 Task: Find connections with filter location Jalālābād with filter topic #Socialentrepreneurshipwith filter profile language Spanish with filter current company ExxonMobil with filter school Smt.Kashibai Navale college of Engineering with filter industry Political Organizations with filter service category Financial Accounting with filter keywords title Program Manager
Action: Mouse moved to (679, 88)
Screenshot: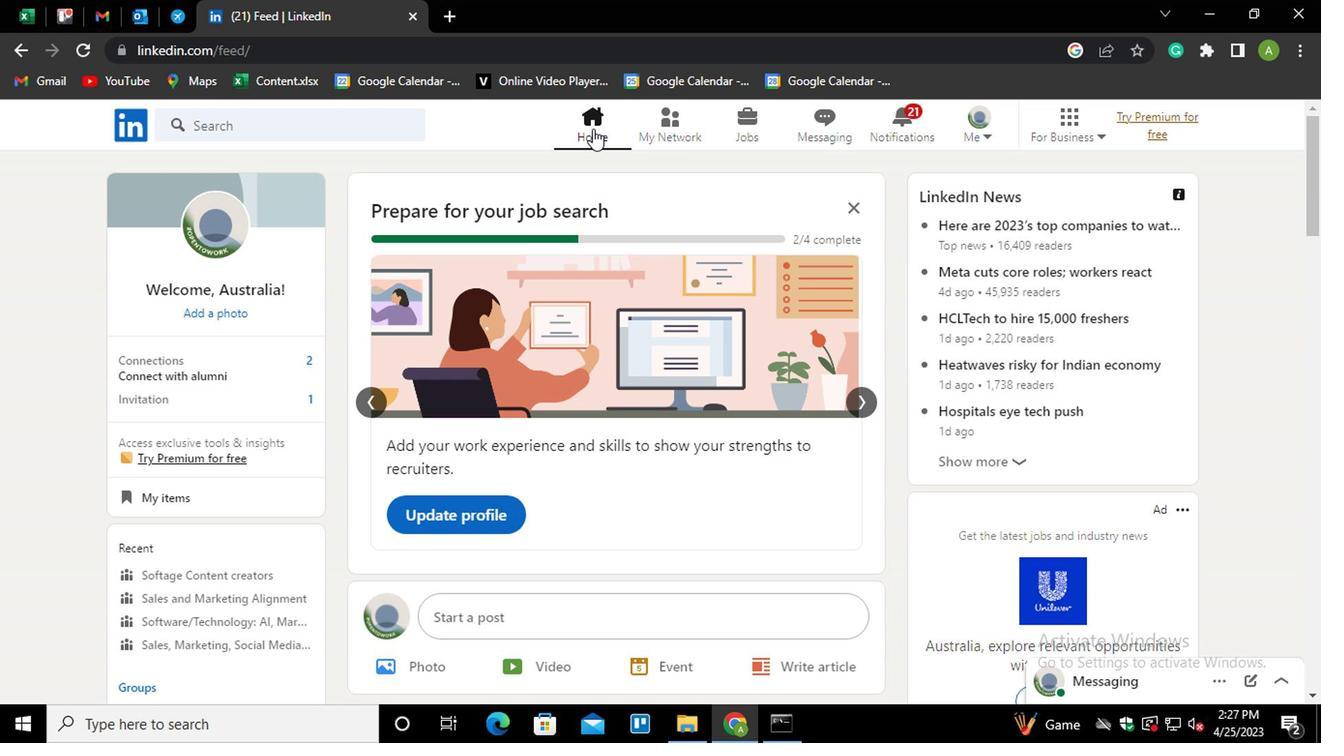 
Action: Mouse pressed left at (679, 88)
Screenshot: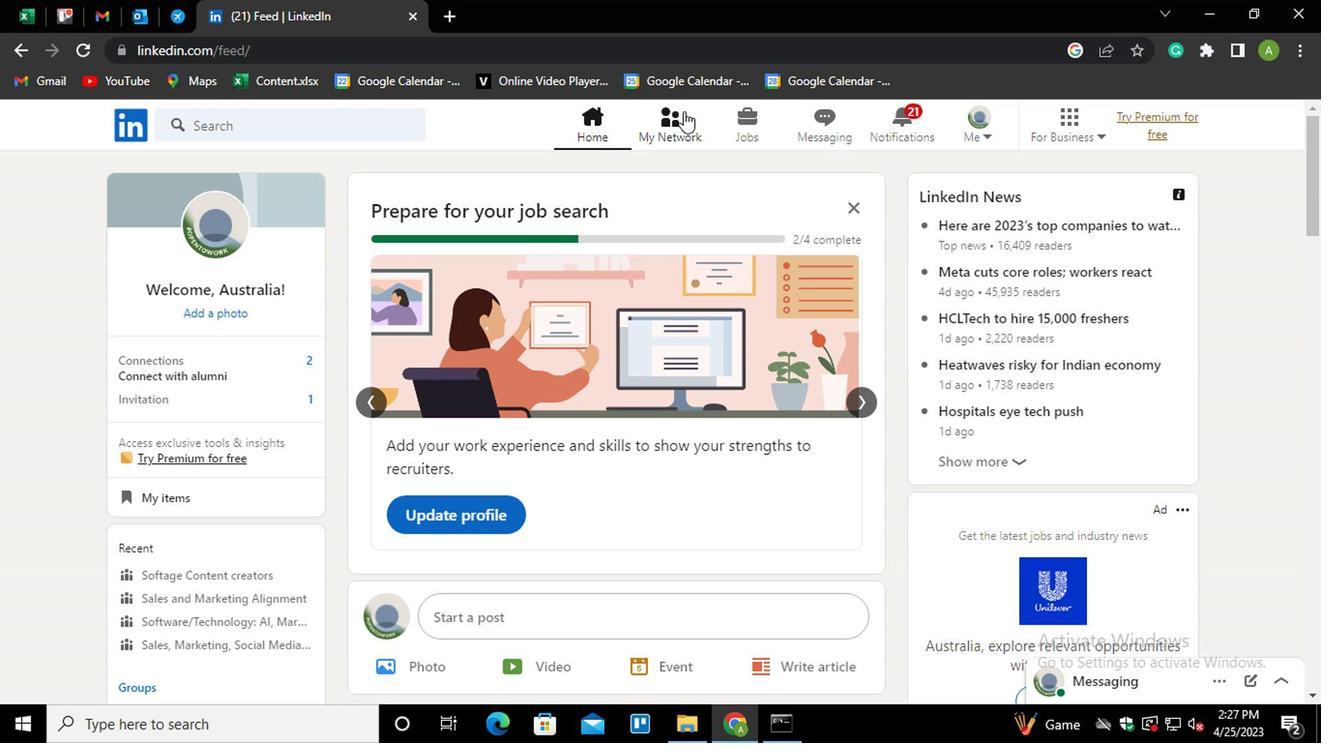 
Action: Mouse moved to (284, 215)
Screenshot: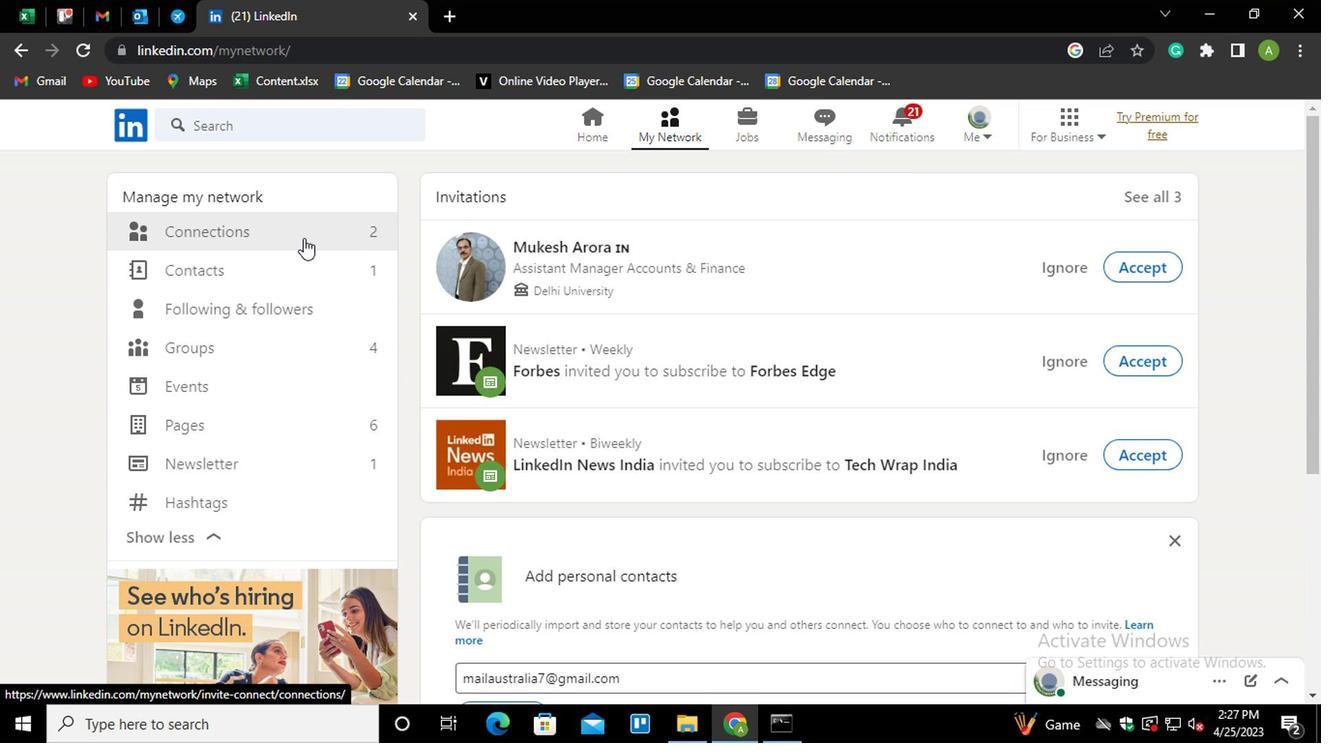 
Action: Mouse pressed left at (284, 215)
Screenshot: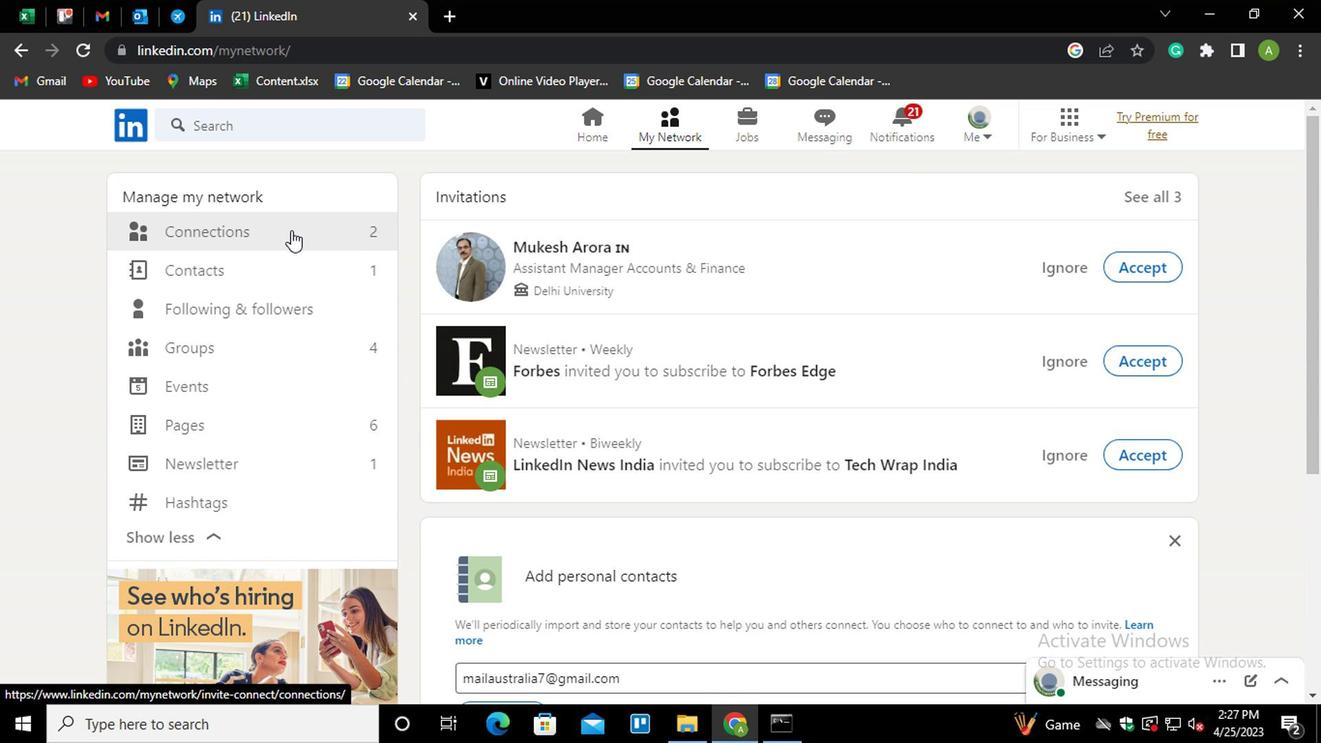 
Action: Mouse moved to (775, 222)
Screenshot: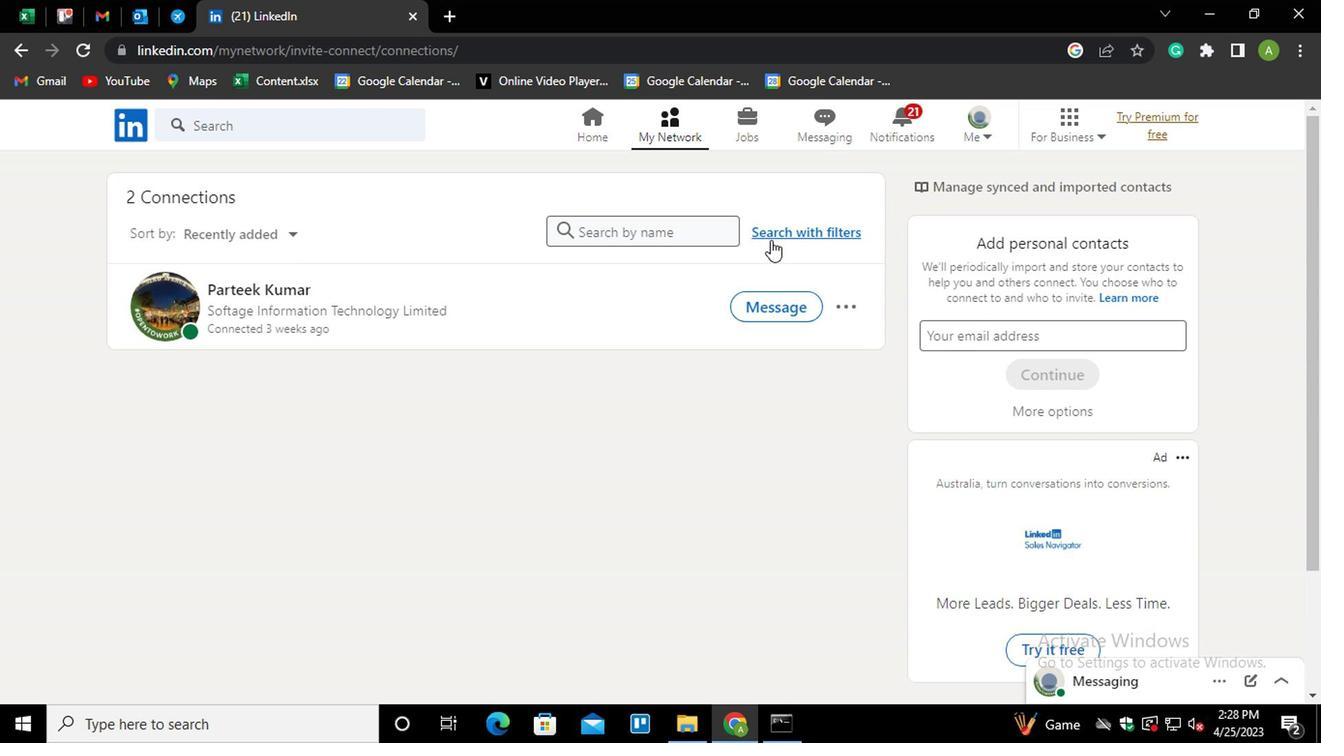 
Action: Mouse pressed left at (775, 222)
Screenshot: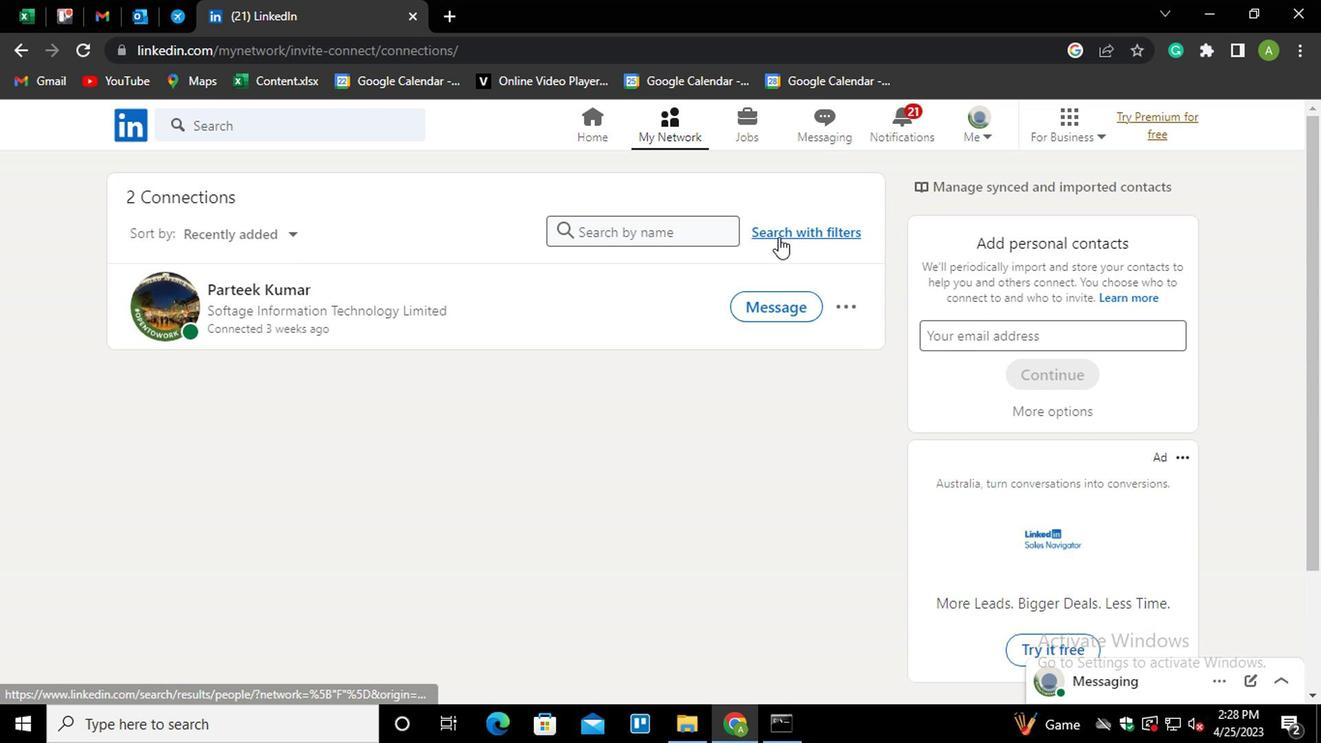 
Action: Mouse moved to (666, 167)
Screenshot: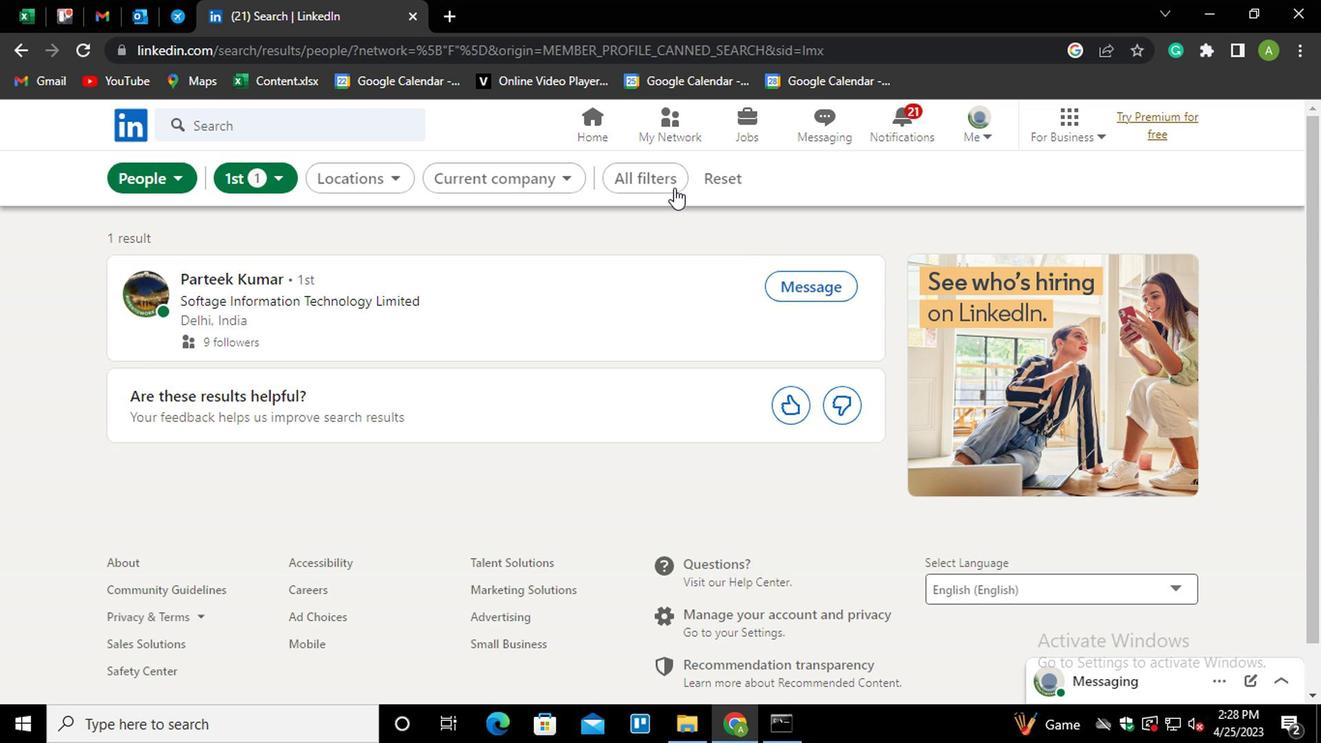 
Action: Mouse pressed left at (666, 167)
Screenshot: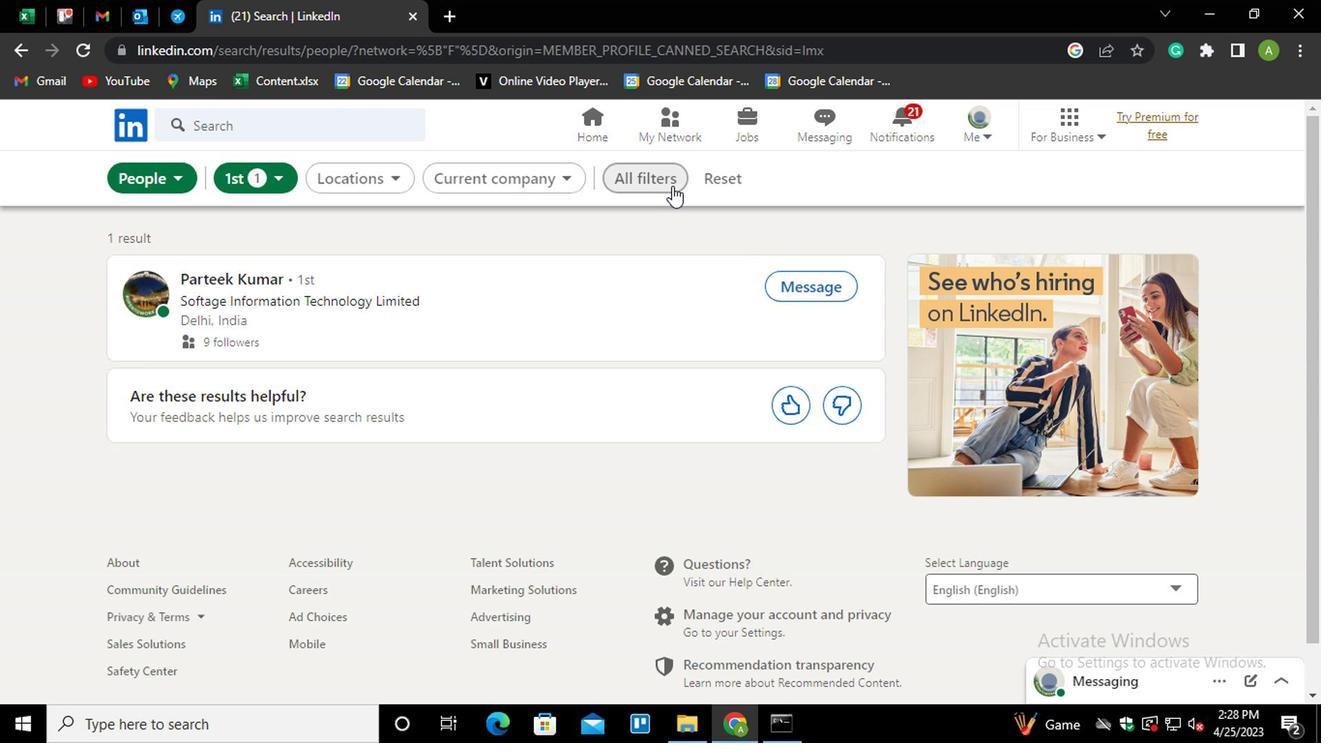 
Action: Mouse moved to (1014, 392)
Screenshot: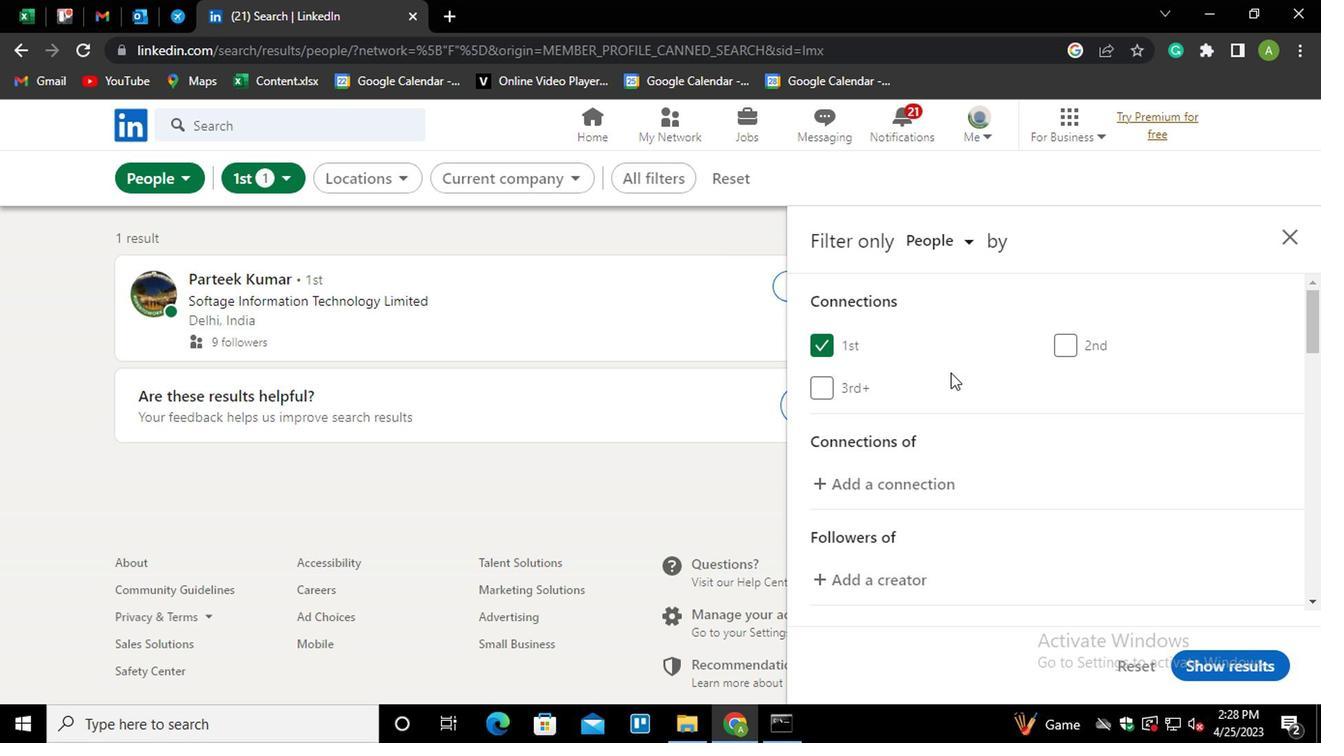
Action: Mouse scrolled (1014, 390) with delta (0, -1)
Screenshot: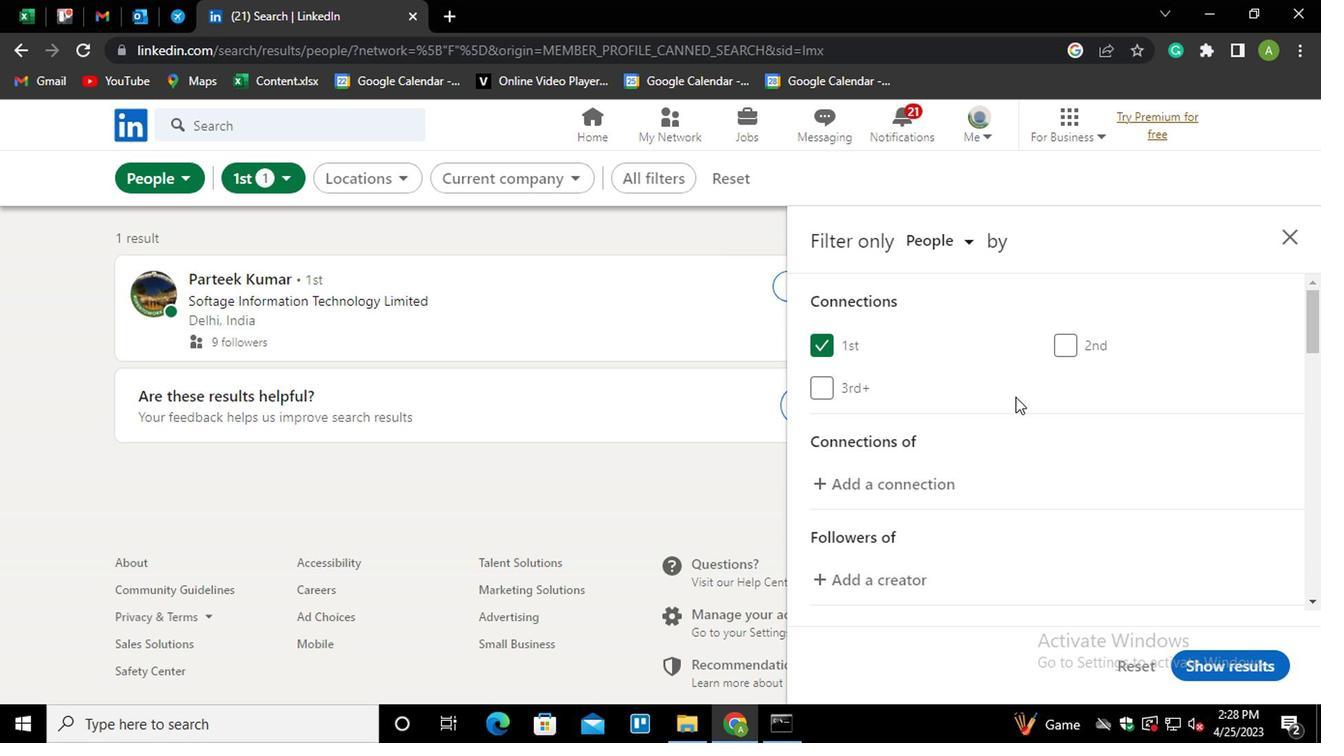 
Action: Mouse scrolled (1014, 390) with delta (0, -1)
Screenshot: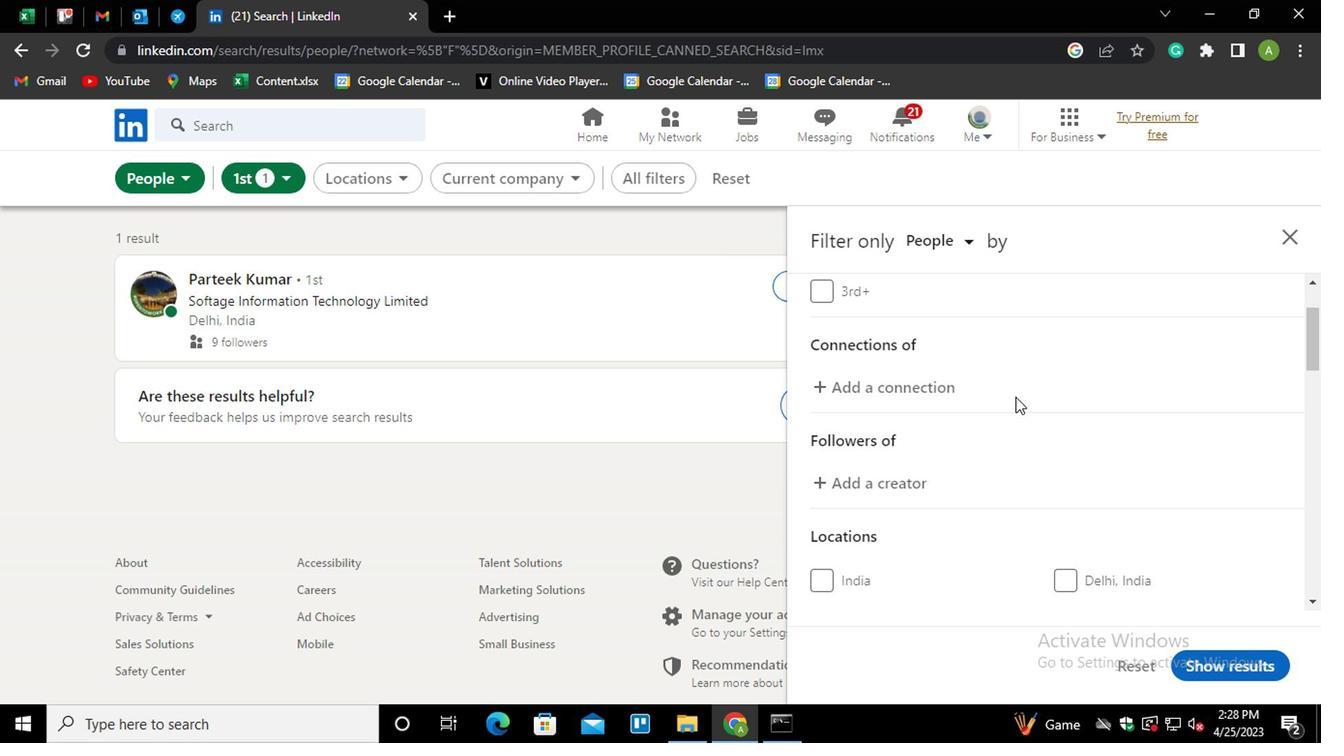 
Action: Mouse scrolled (1014, 390) with delta (0, -1)
Screenshot: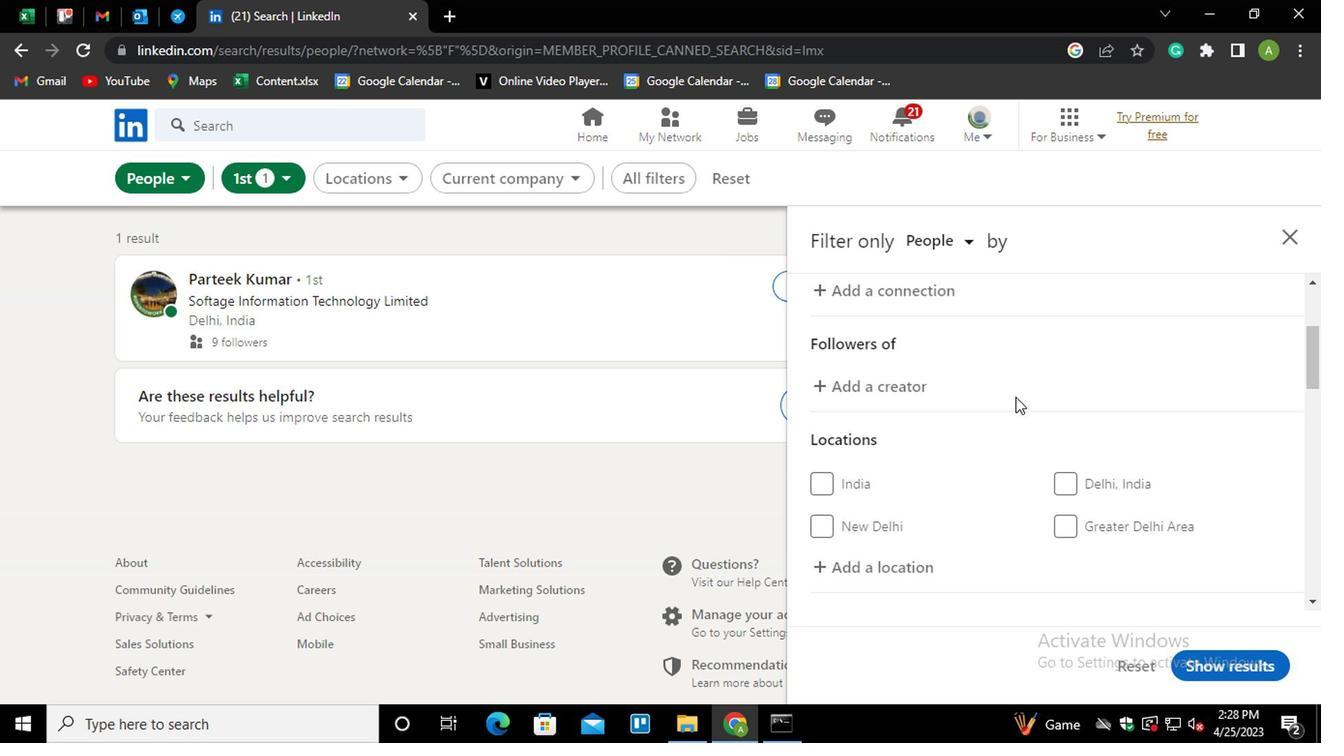 
Action: Mouse moved to (921, 460)
Screenshot: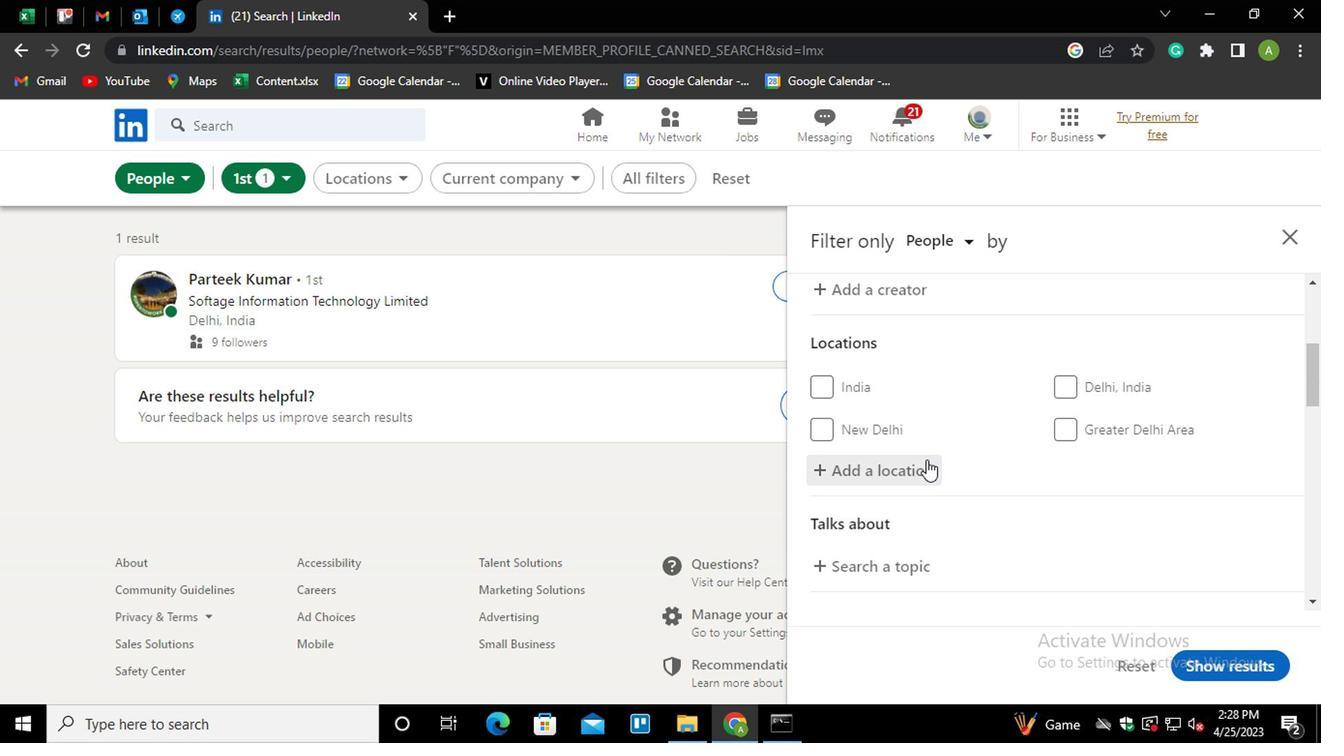 
Action: Mouse pressed left at (921, 460)
Screenshot: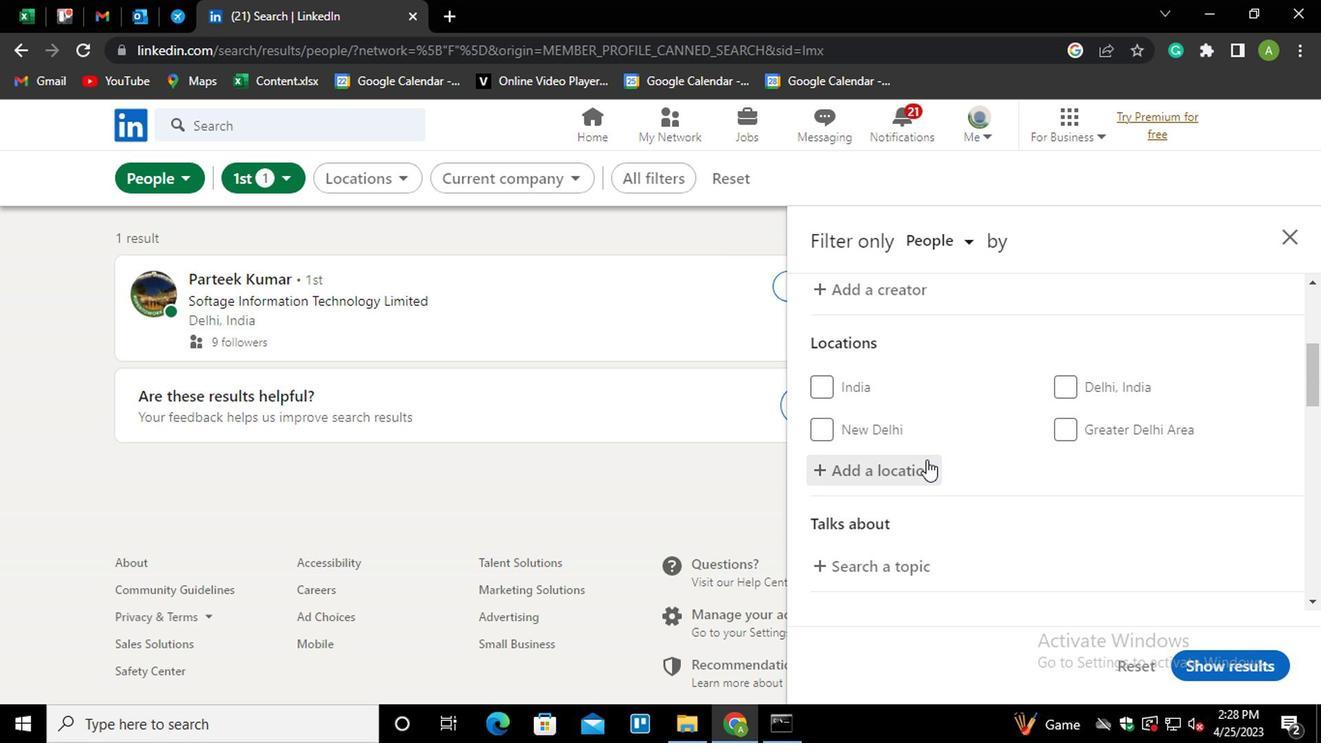 
Action: Mouse moved to (929, 462)
Screenshot: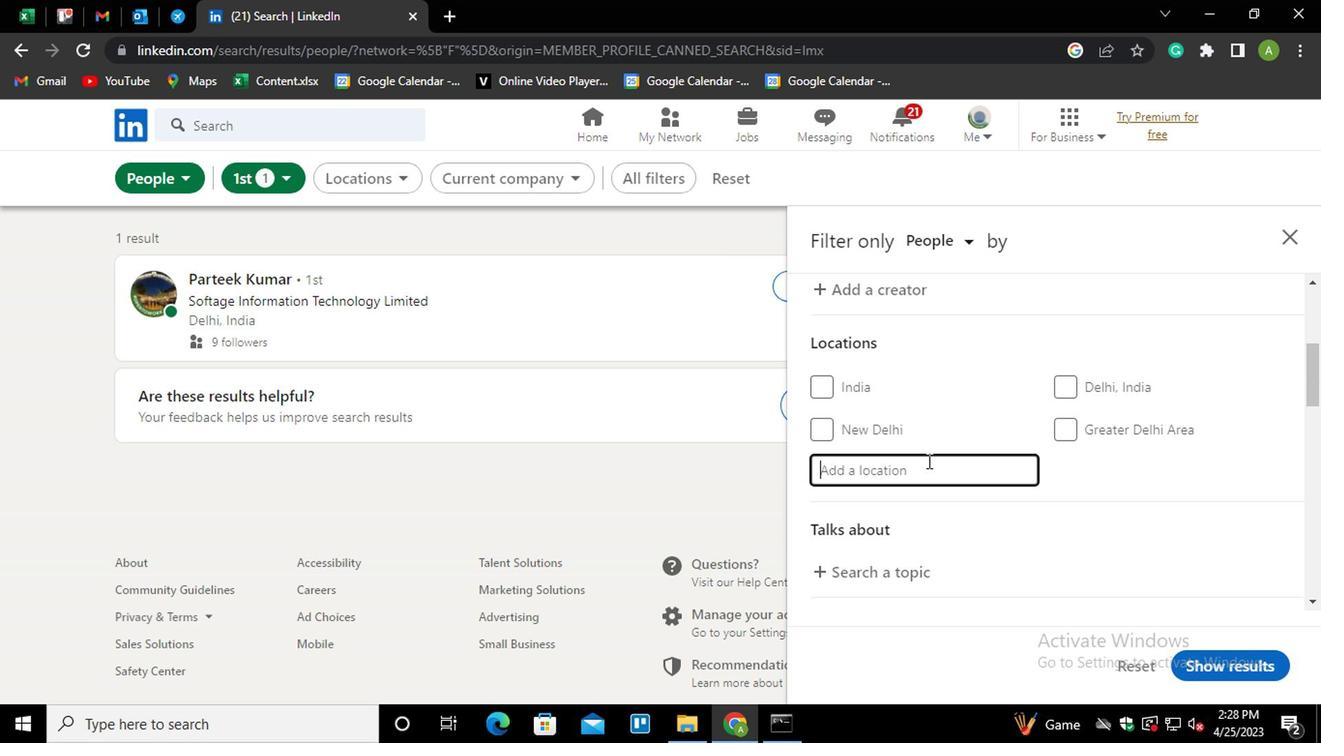 
Action: Mouse pressed left at (929, 462)
Screenshot: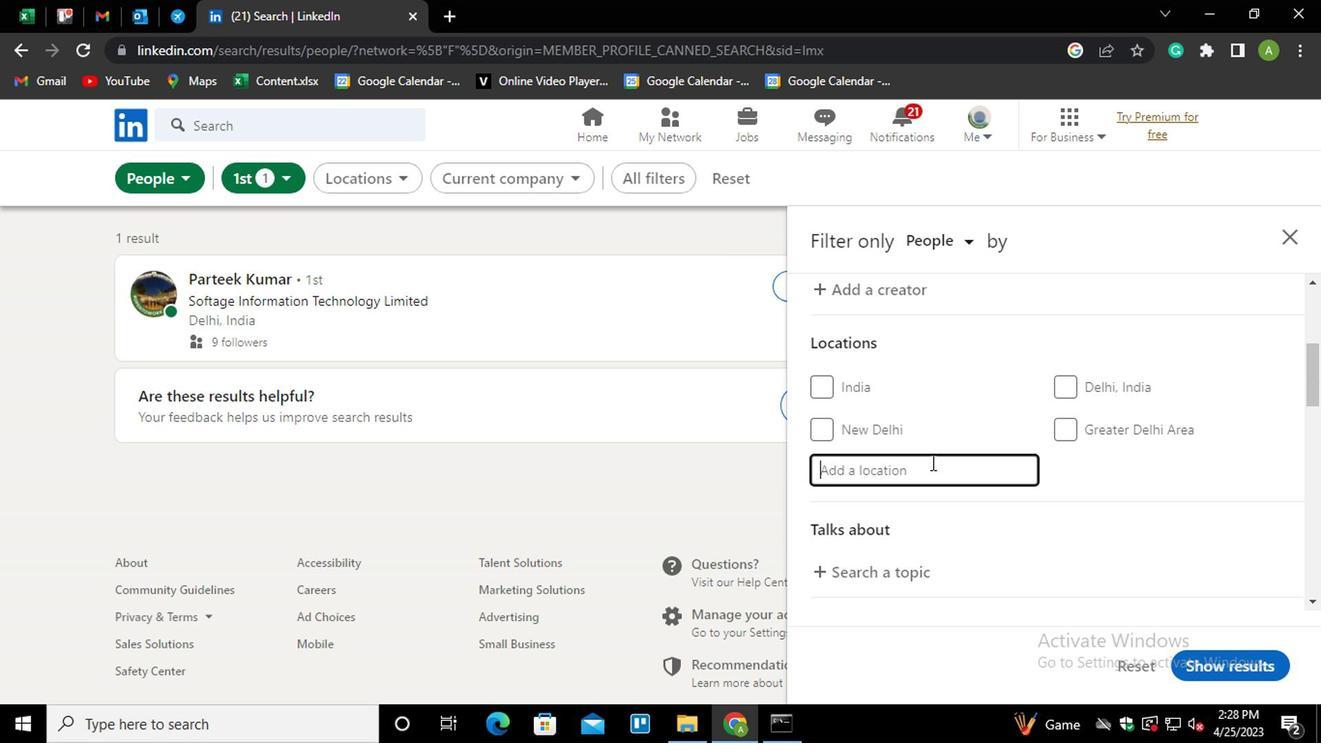 
Action: Key pressed <Key.shift_r>Jalalabad<Key.down><Key.enter>
Screenshot: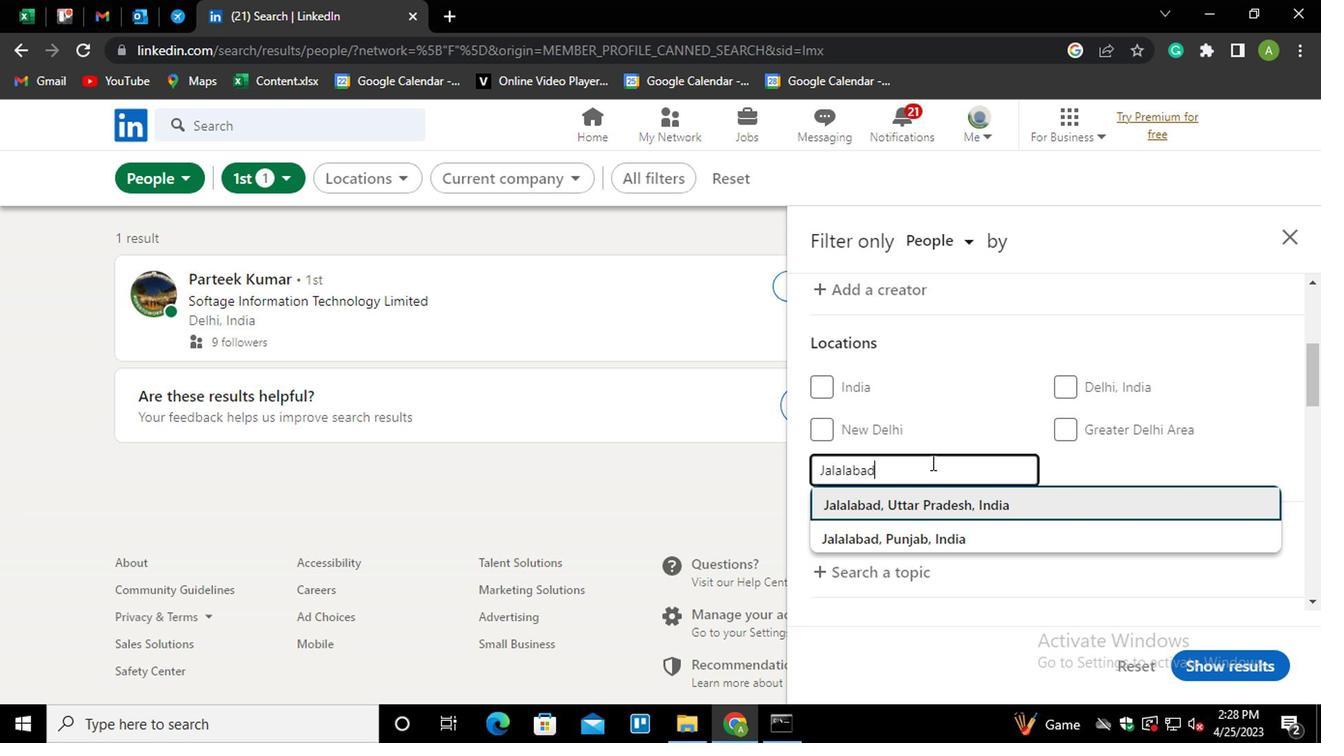 
Action: Mouse moved to (970, 487)
Screenshot: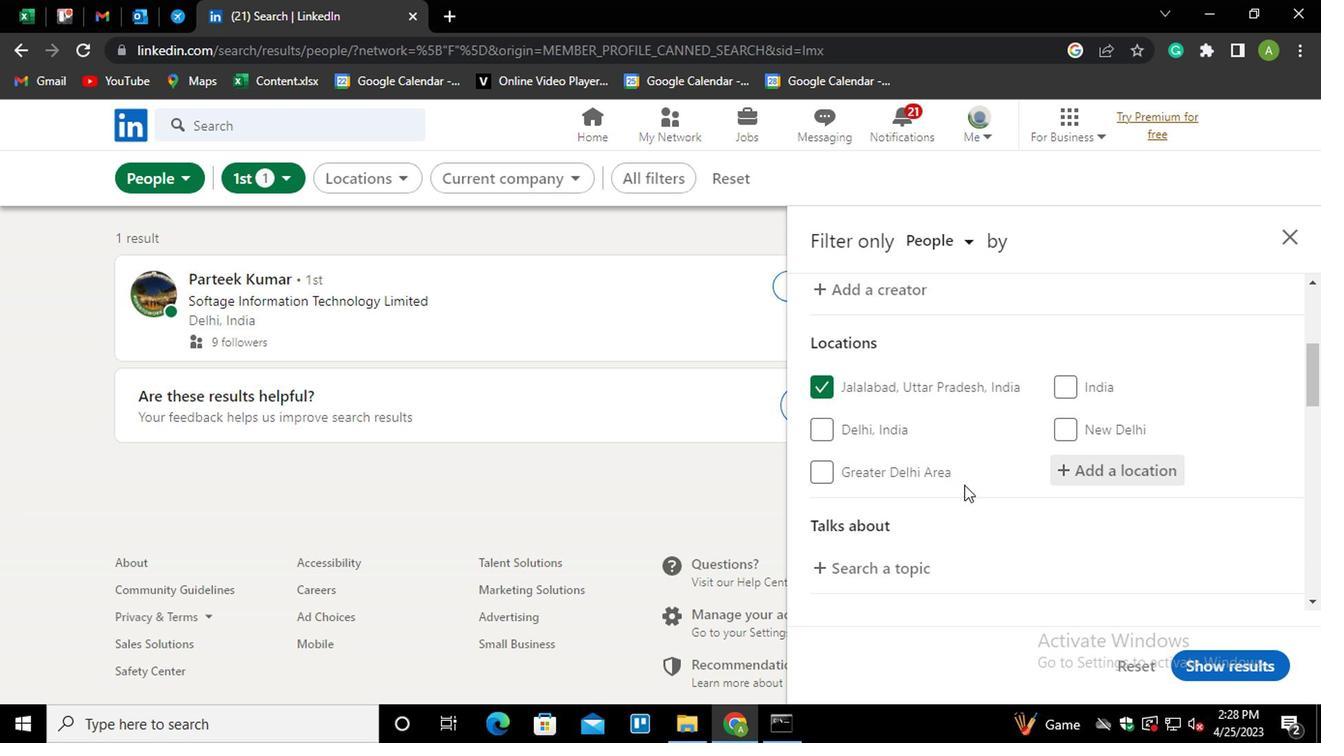 
Action: Mouse scrolled (970, 486) with delta (0, -1)
Screenshot: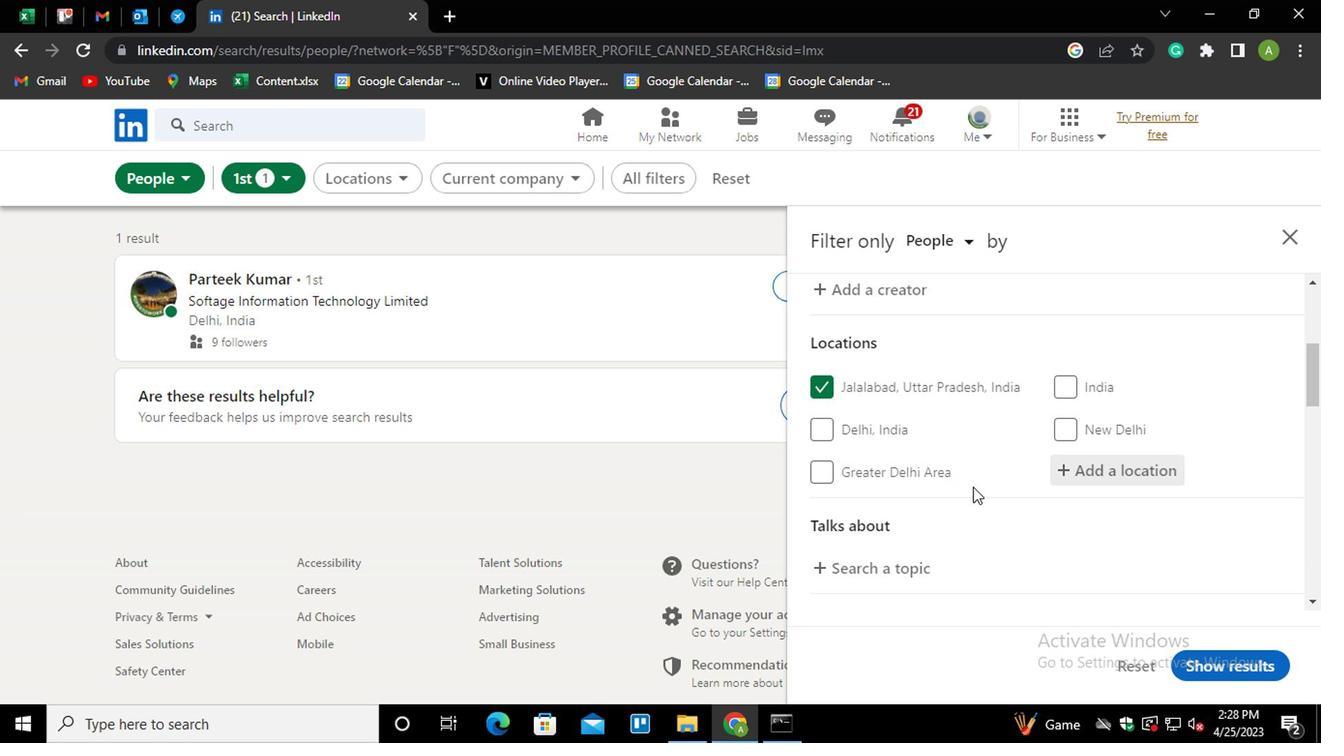 
Action: Mouse moved to (902, 479)
Screenshot: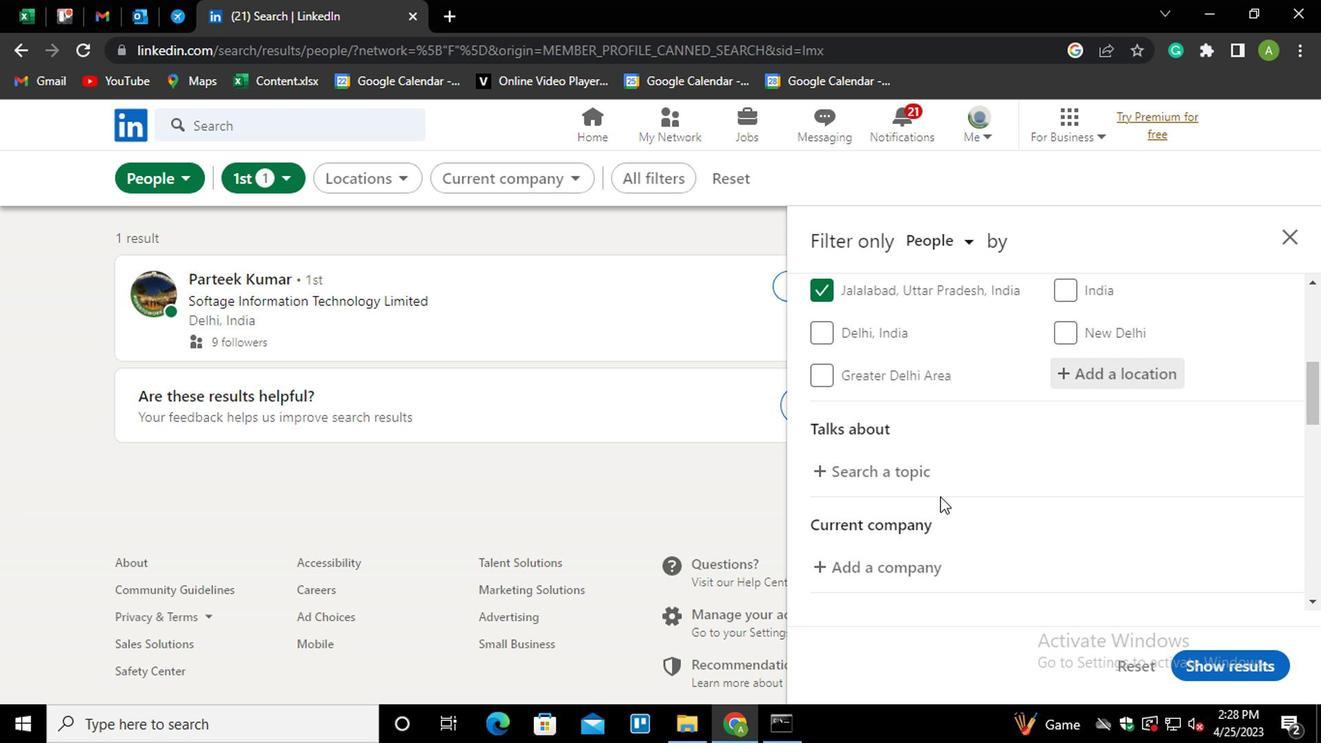 
Action: Mouse pressed left at (902, 479)
Screenshot: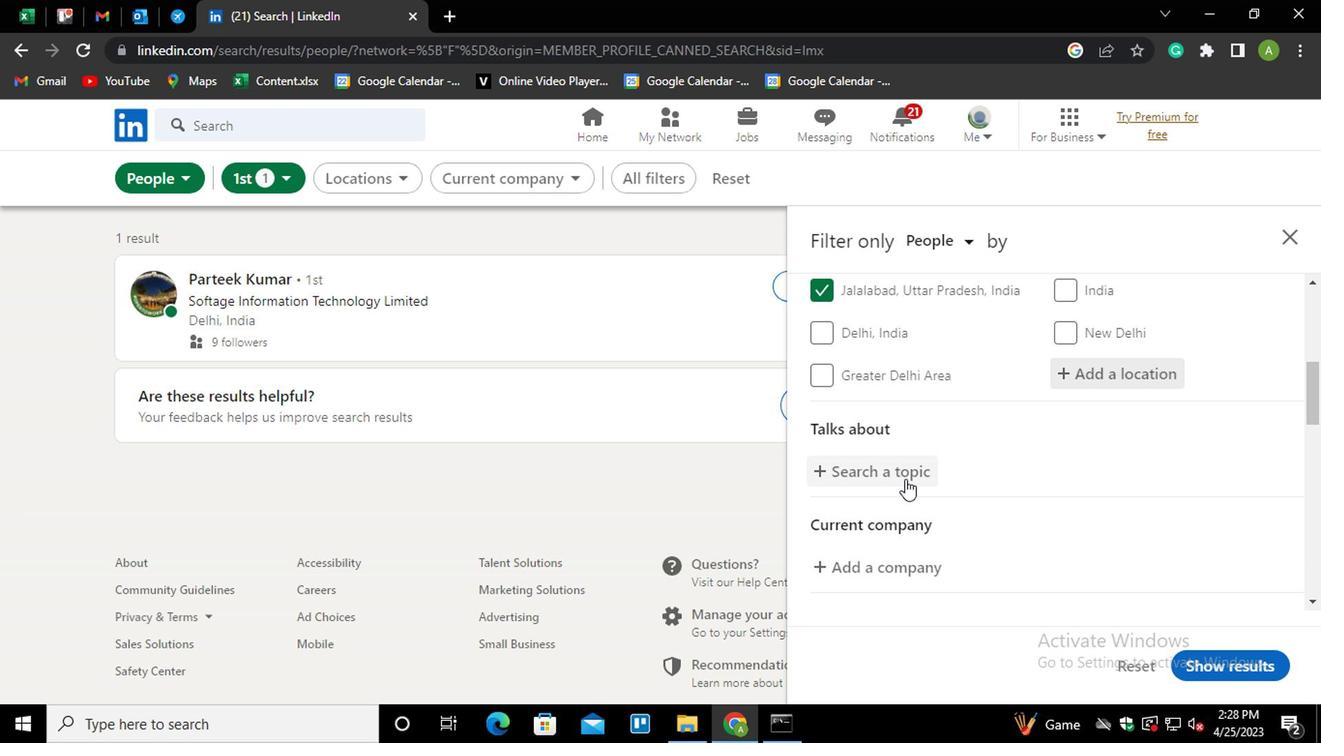 
Action: Mouse moved to (900, 477)
Screenshot: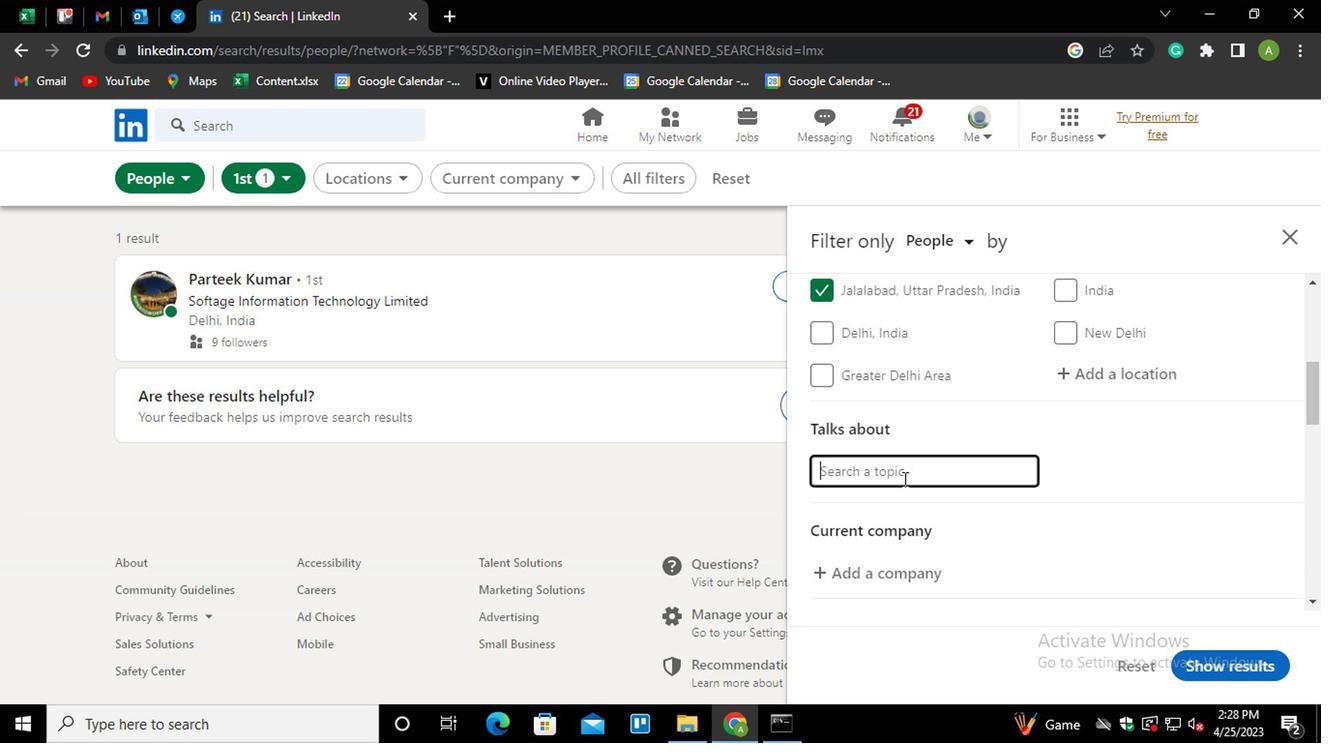 
Action: Key pressed <Key.shift>#<Key.shift>SOCIALENTREPRENEURSHIPWITH
Screenshot: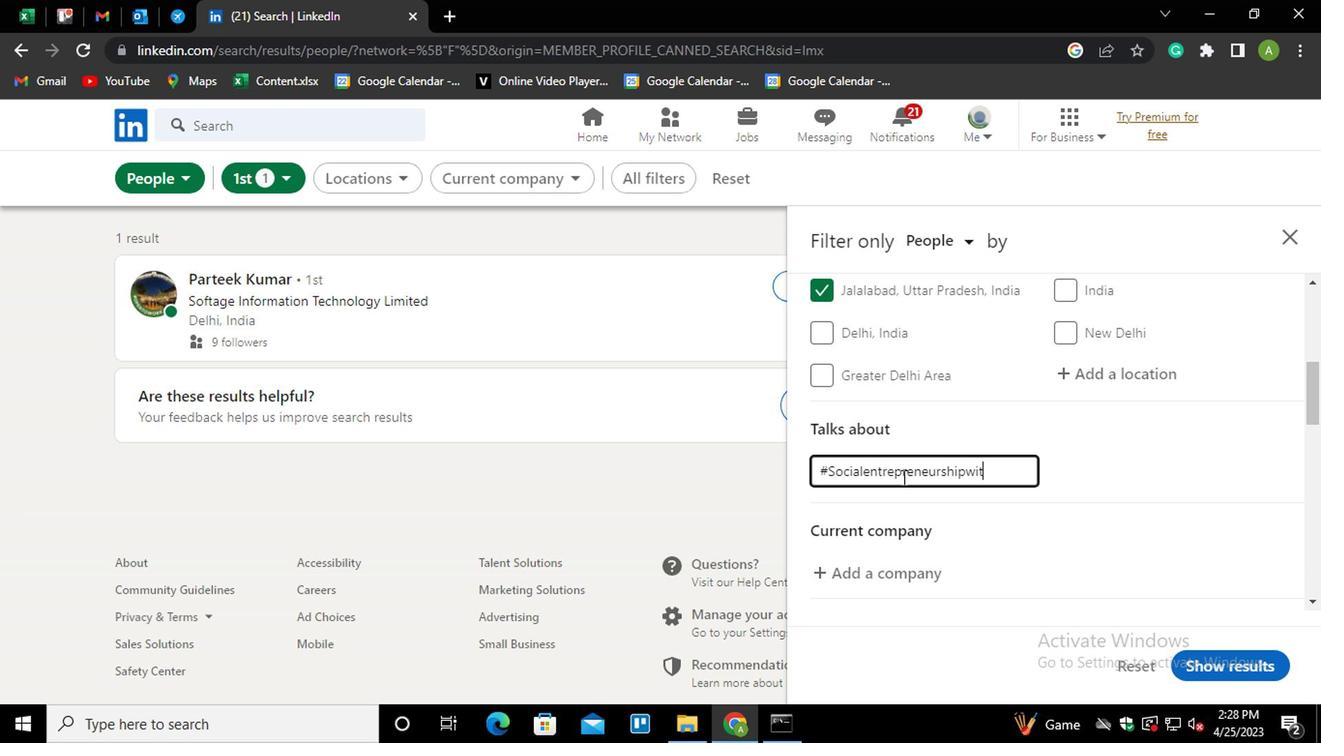 
Action: Mouse moved to (1145, 498)
Screenshot: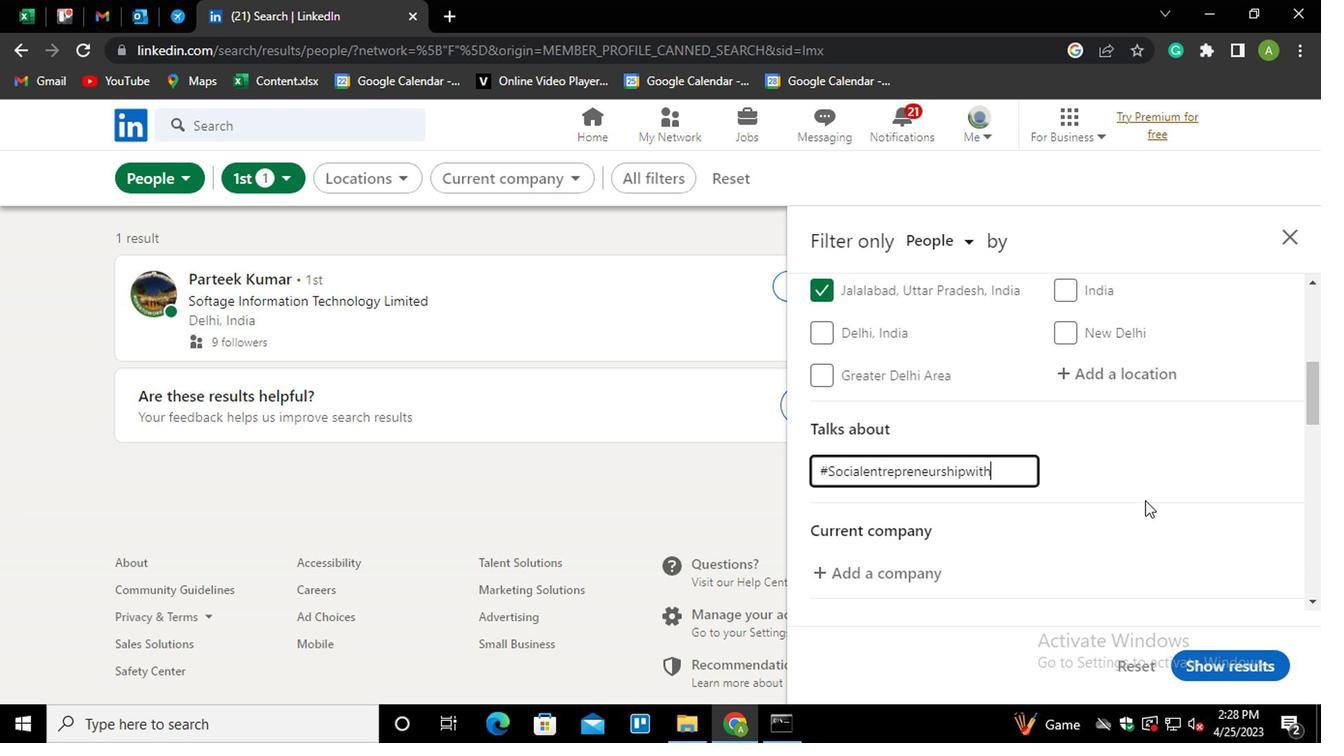 
Action: Mouse pressed left at (1145, 498)
Screenshot: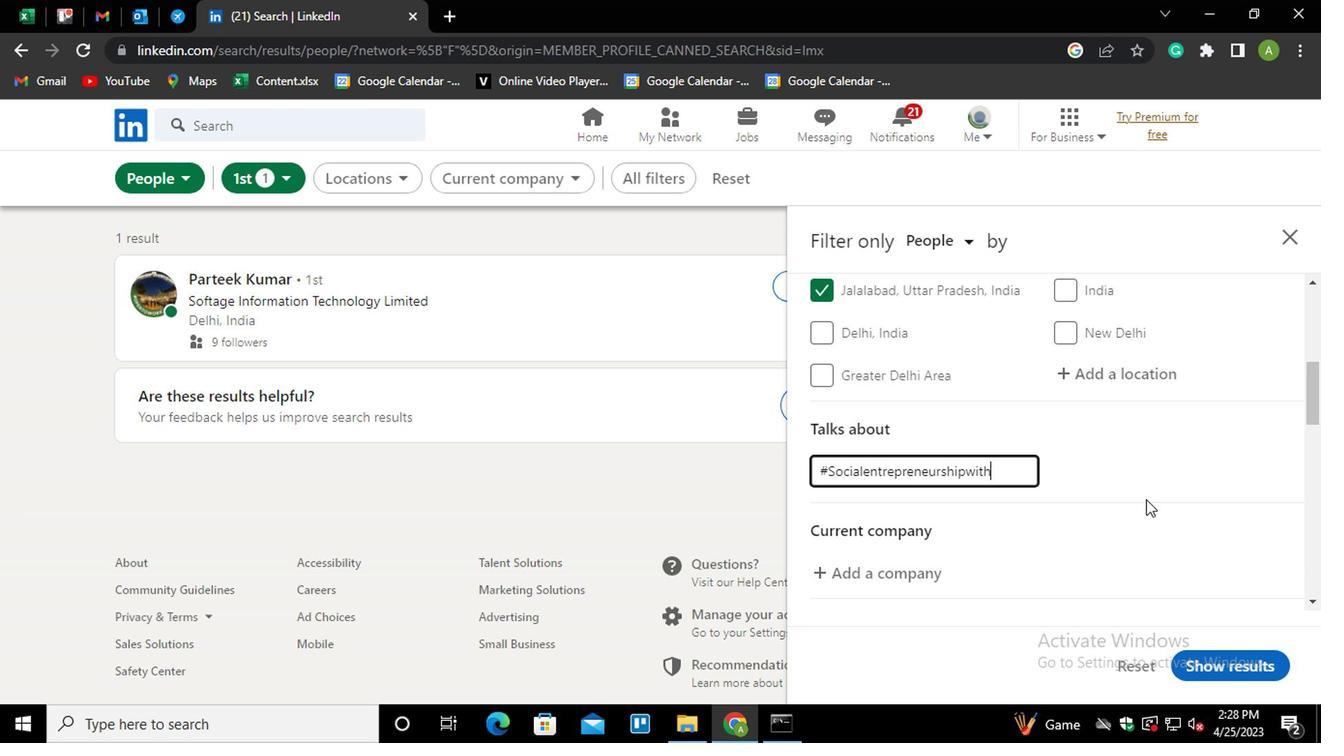 
Action: Mouse scrolled (1145, 498) with delta (0, 0)
Screenshot: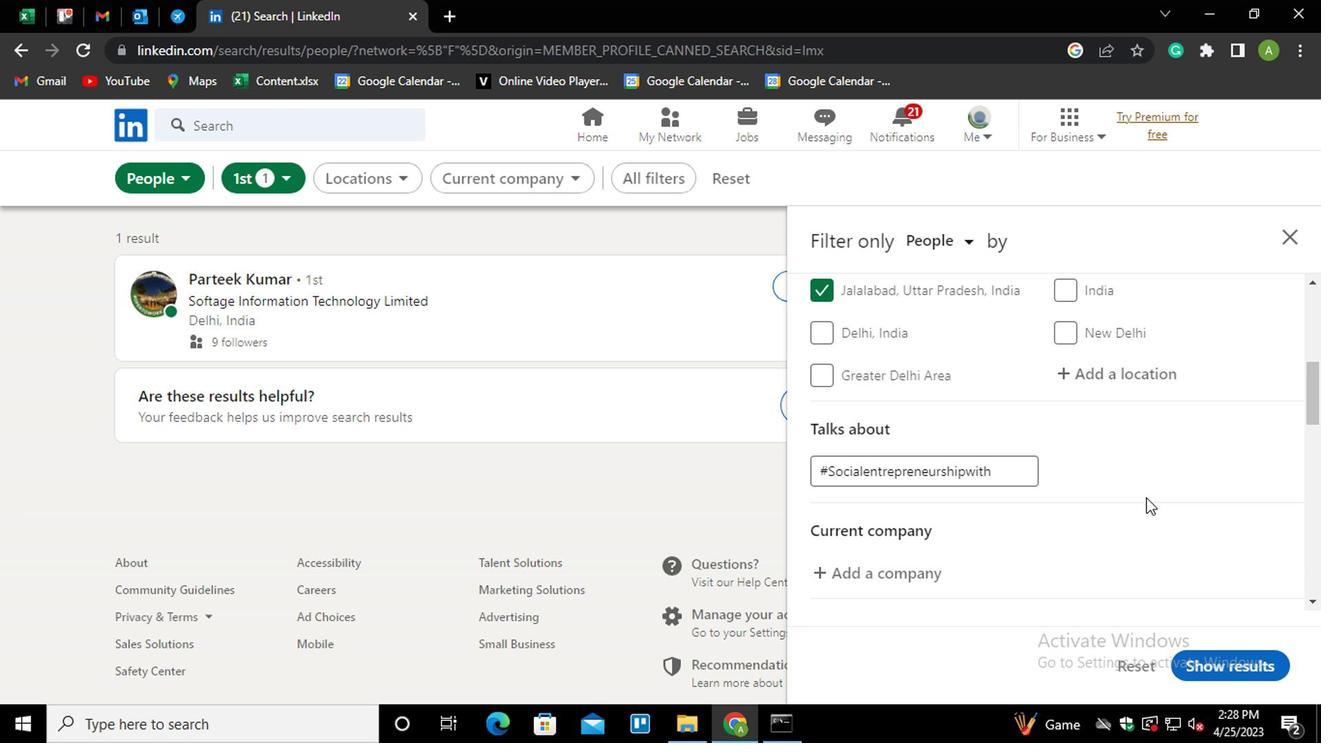
Action: Mouse scrolled (1145, 498) with delta (0, 0)
Screenshot: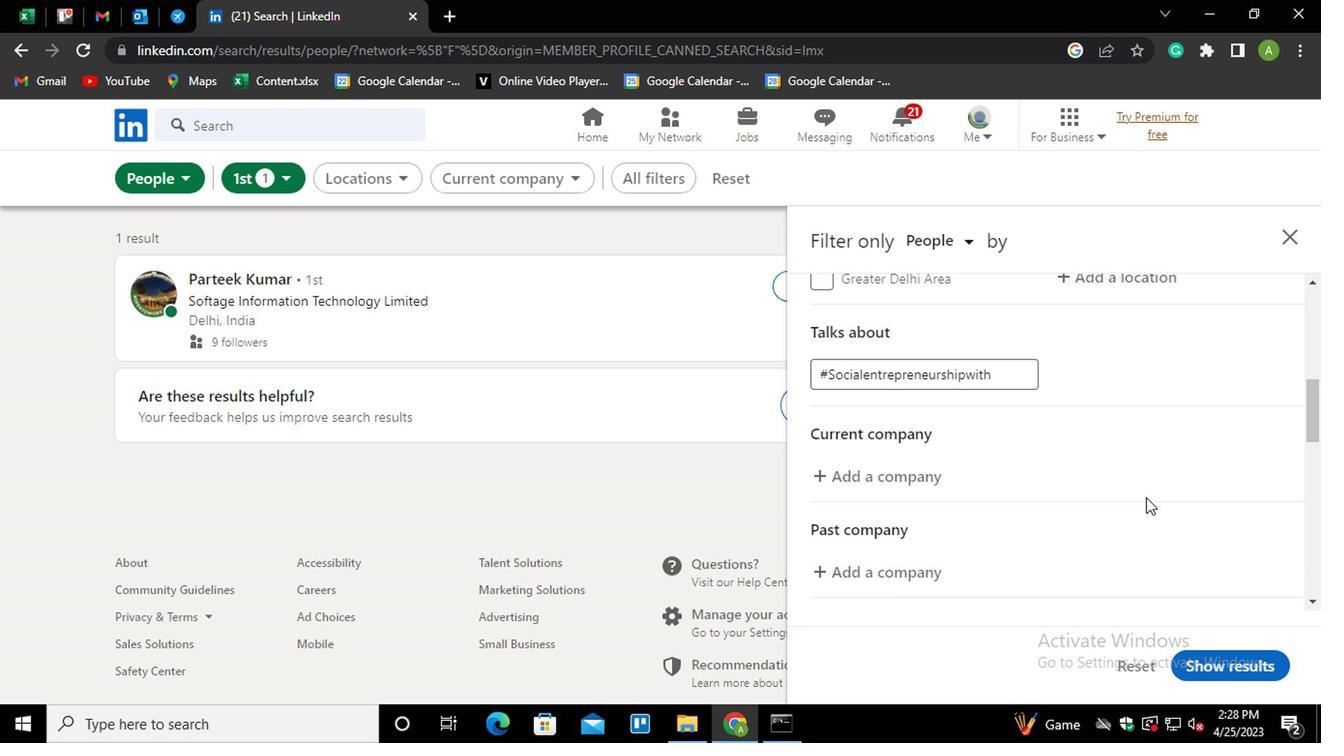 
Action: Mouse moved to (871, 377)
Screenshot: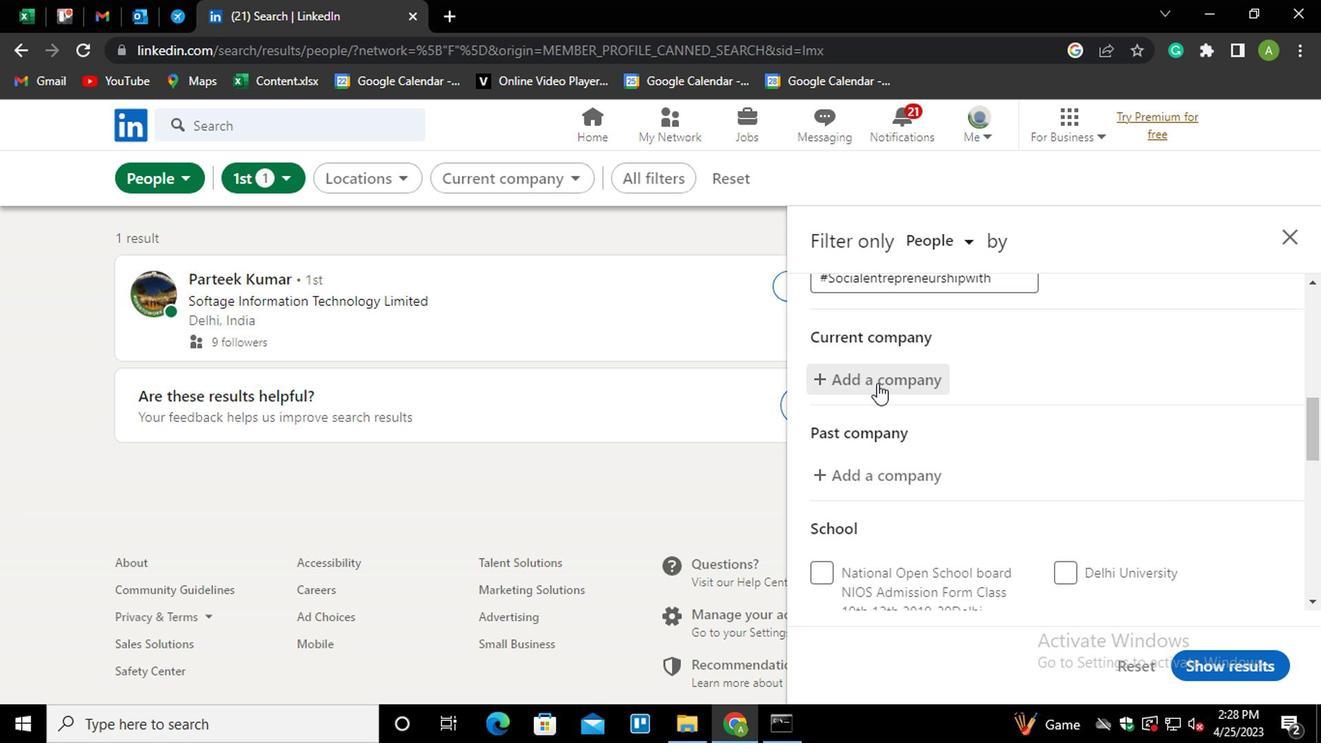 
Action: Mouse pressed left at (871, 377)
Screenshot: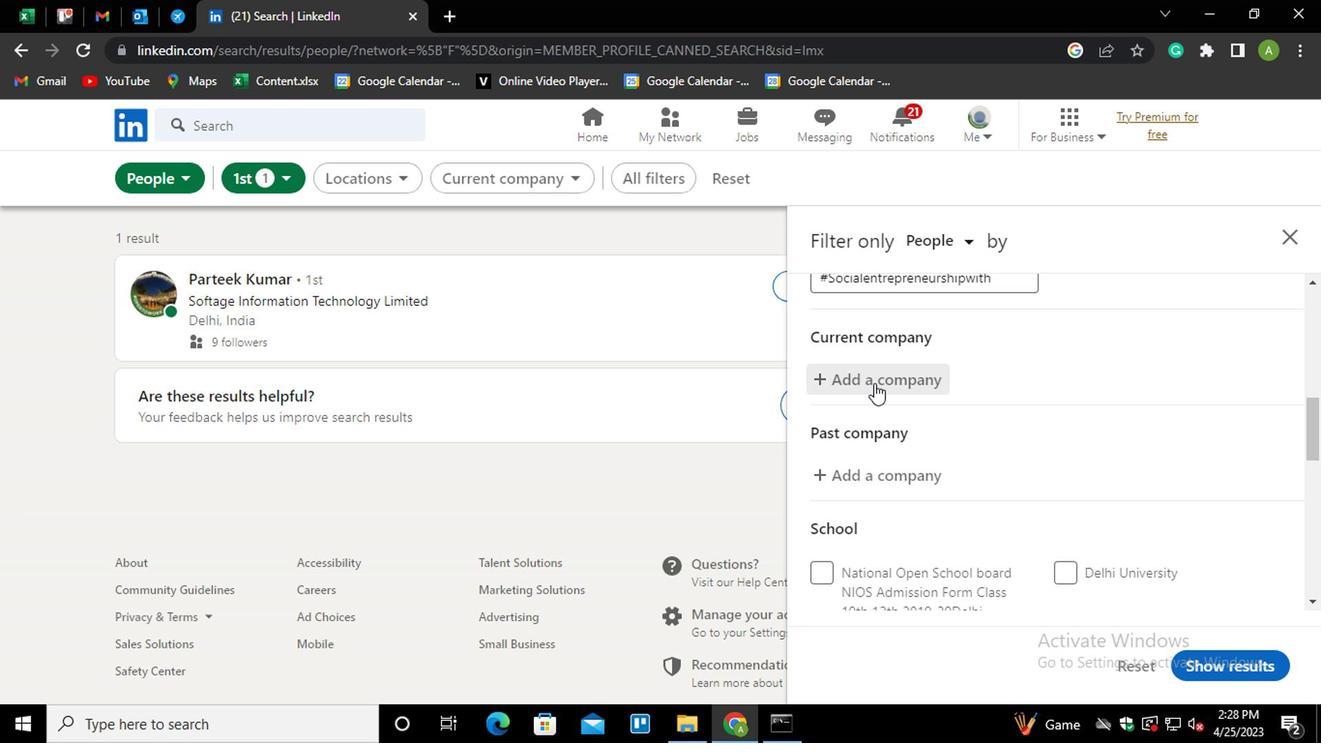 
Action: Mouse moved to (877, 374)
Screenshot: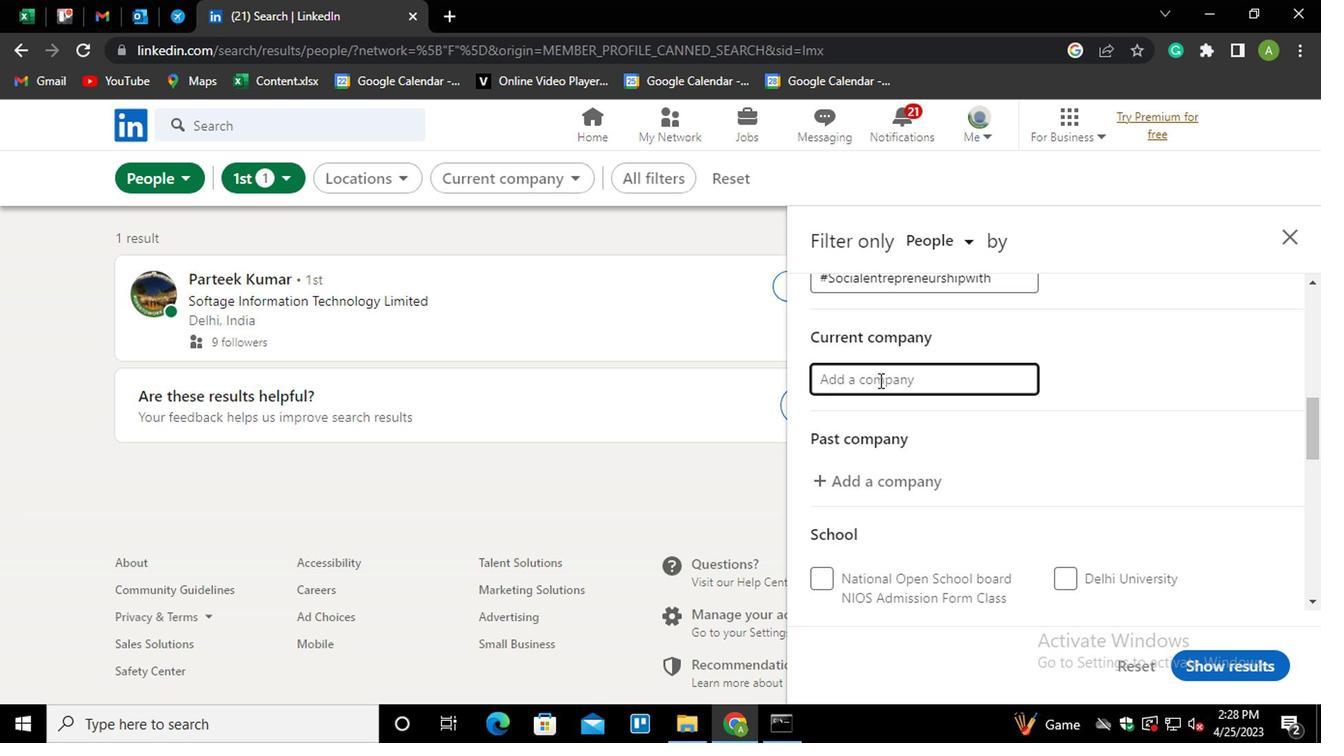 
Action: Mouse pressed left at (877, 374)
Screenshot: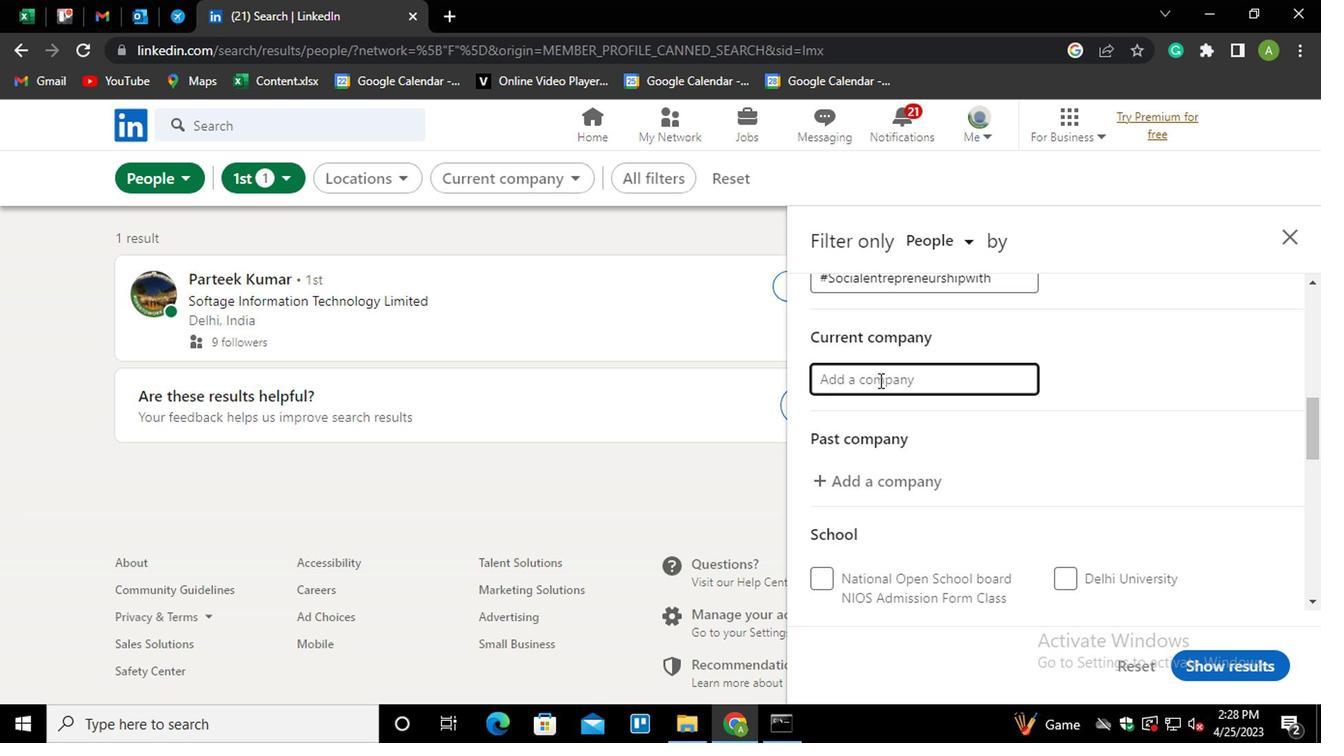 
Action: Key pressed <Key.shift>EXXON<Key.down><Key.enter>
Screenshot: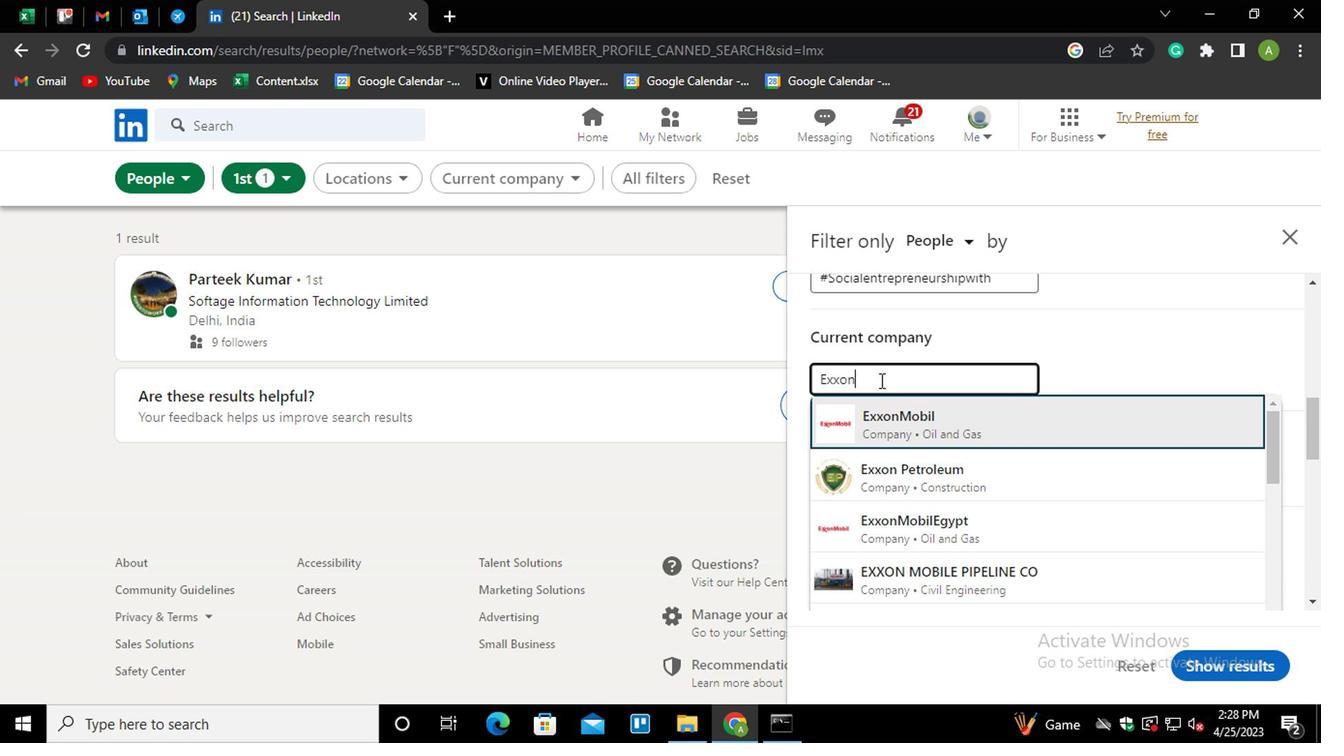
Action: Mouse moved to (925, 401)
Screenshot: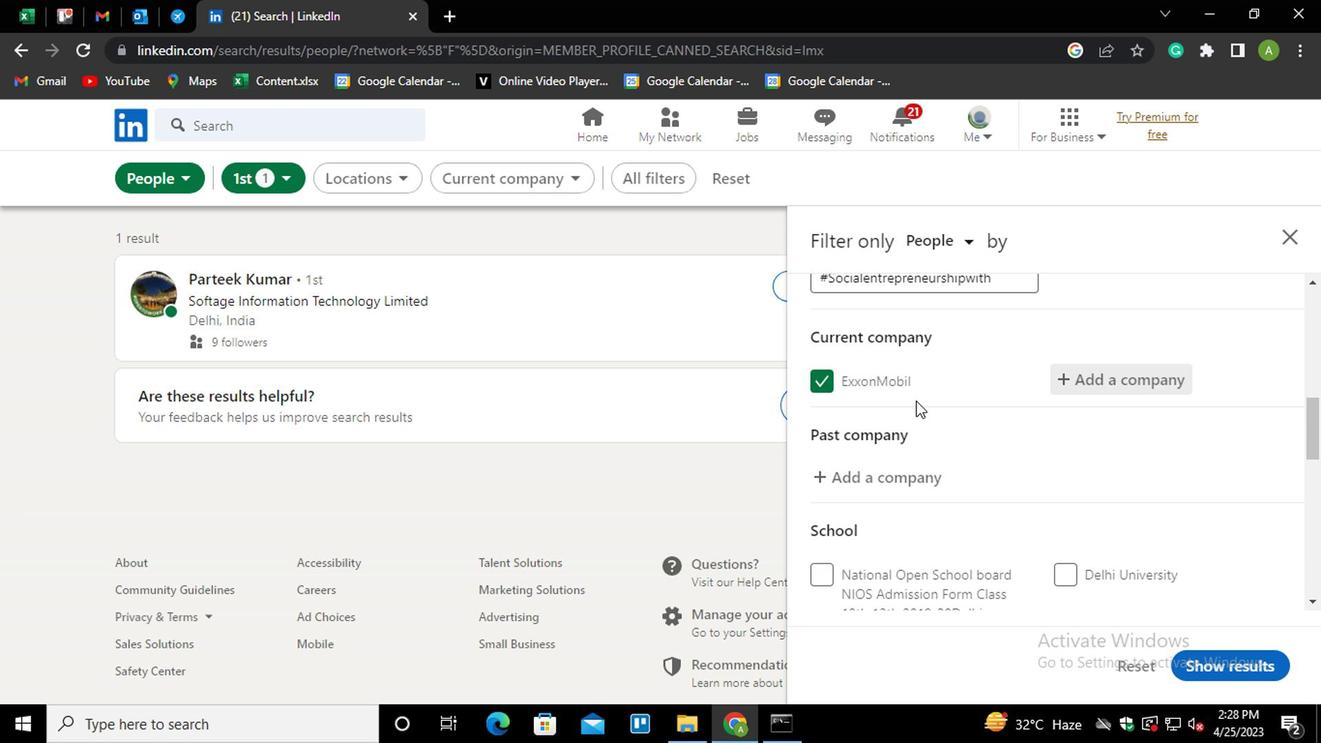 
Action: Mouse scrolled (925, 400) with delta (0, 0)
Screenshot: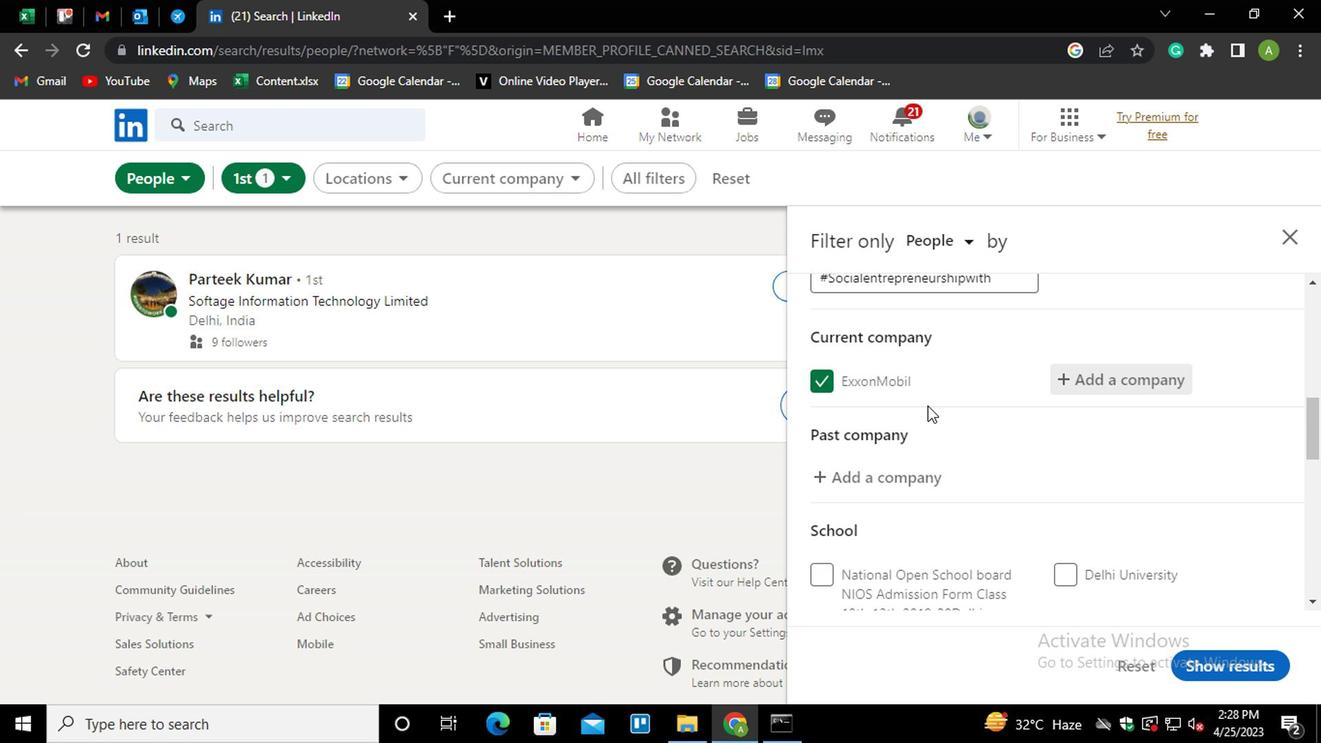
Action: Mouse moved to (1012, 430)
Screenshot: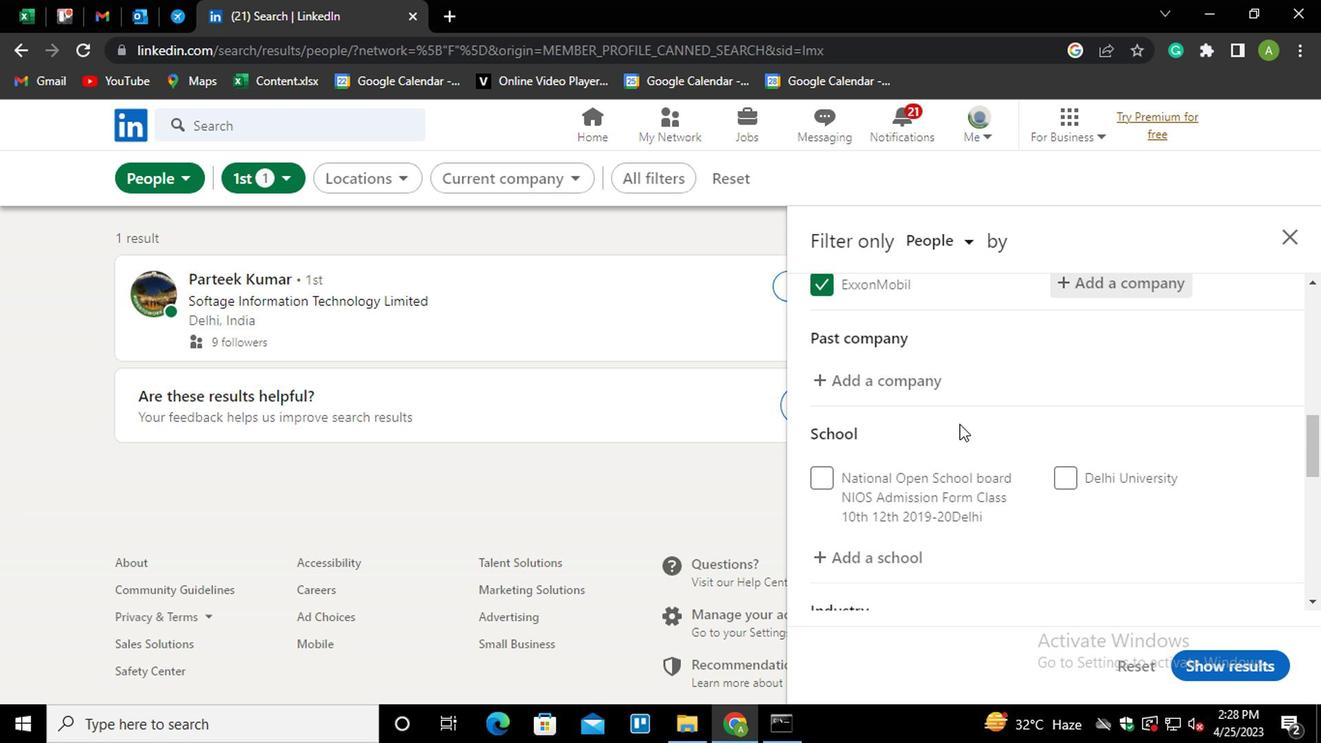 
Action: Mouse scrolled (1012, 429) with delta (0, 0)
Screenshot: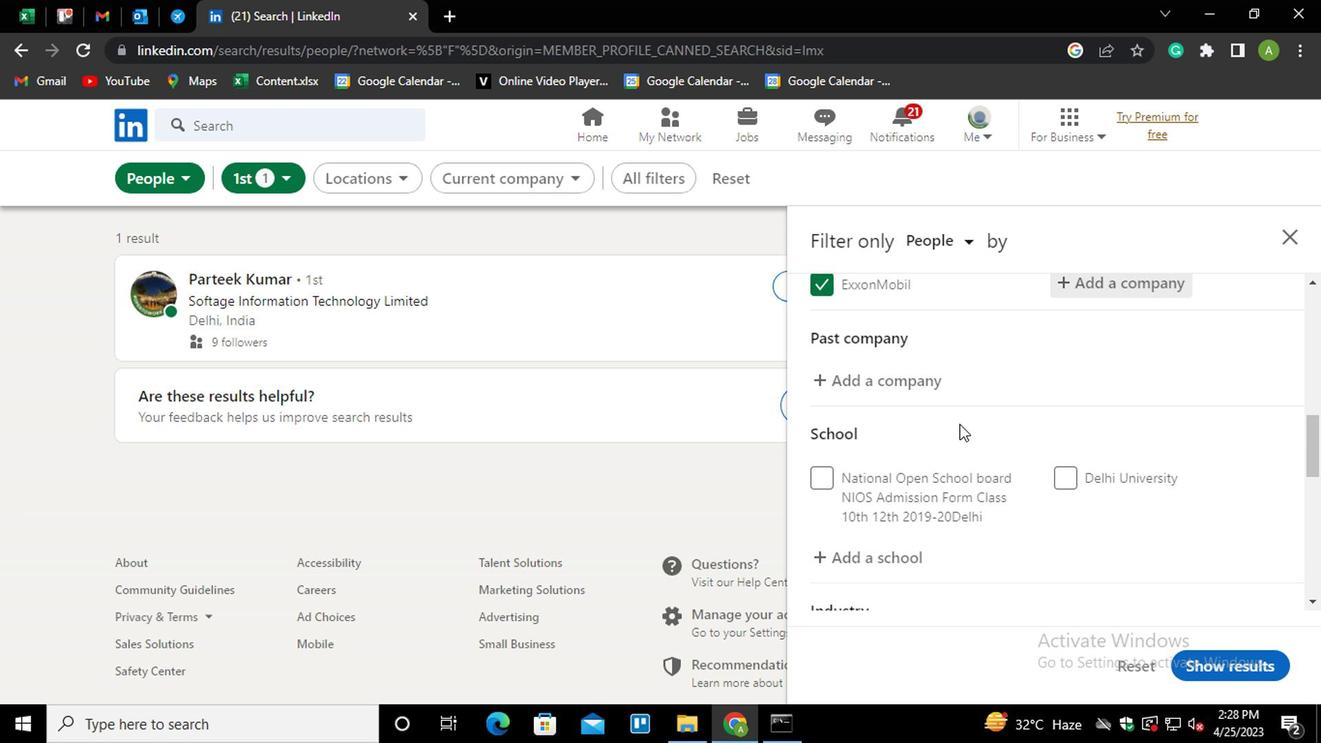 
Action: Mouse moved to (893, 463)
Screenshot: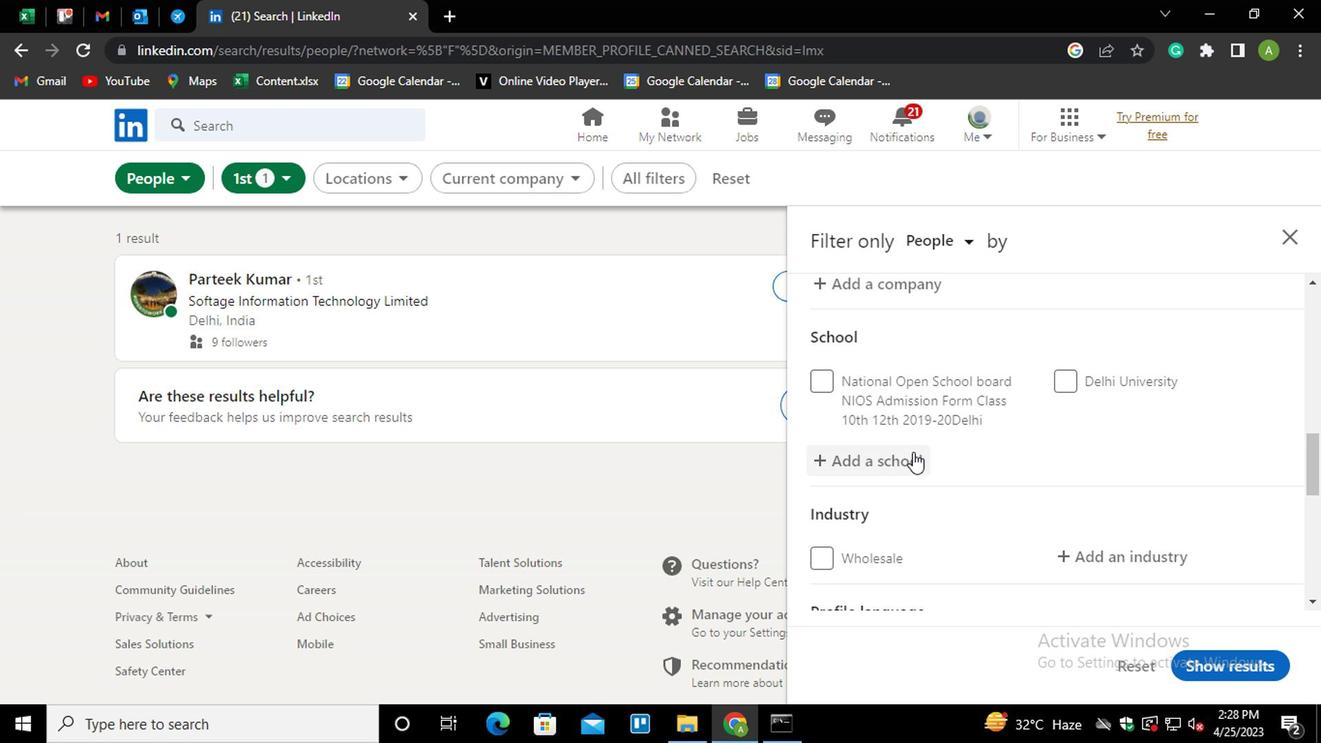 
Action: Mouse pressed left at (893, 463)
Screenshot: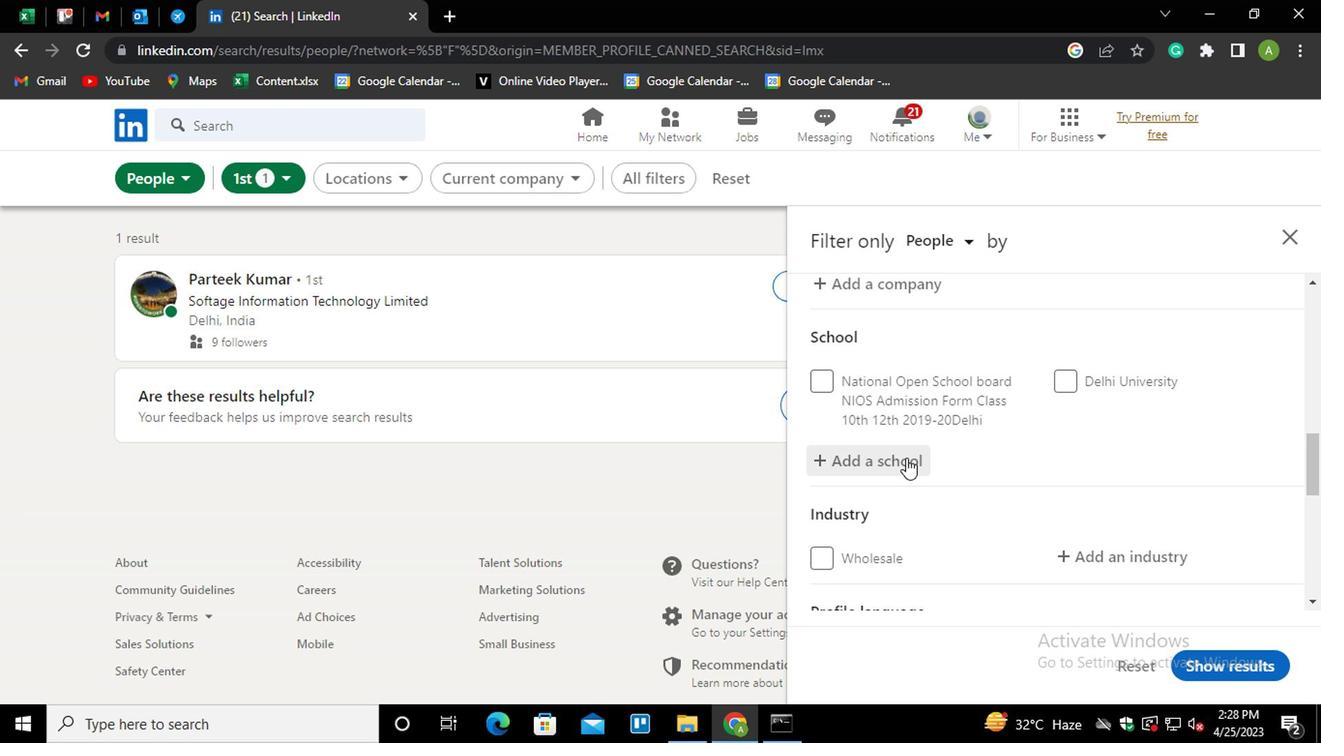 
Action: Mouse moved to (893, 460)
Screenshot: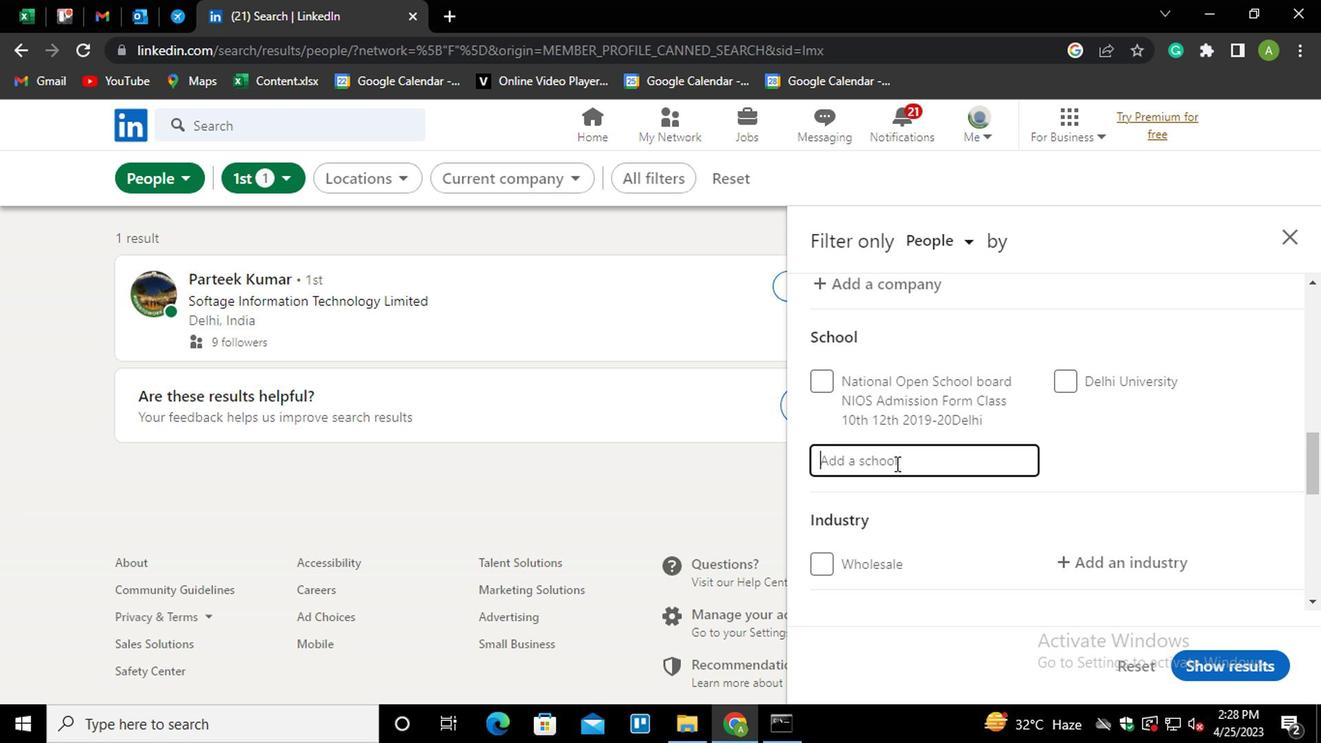 
Action: Key pressed <Key.shift><Key.shift><Key.shift><Key.shift><Key.shift><Key.shift><Key.shift><Key.shift><Key.shift><Key.shift>SMT.<Key.down><Key.down><Key.enter>
Screenshot: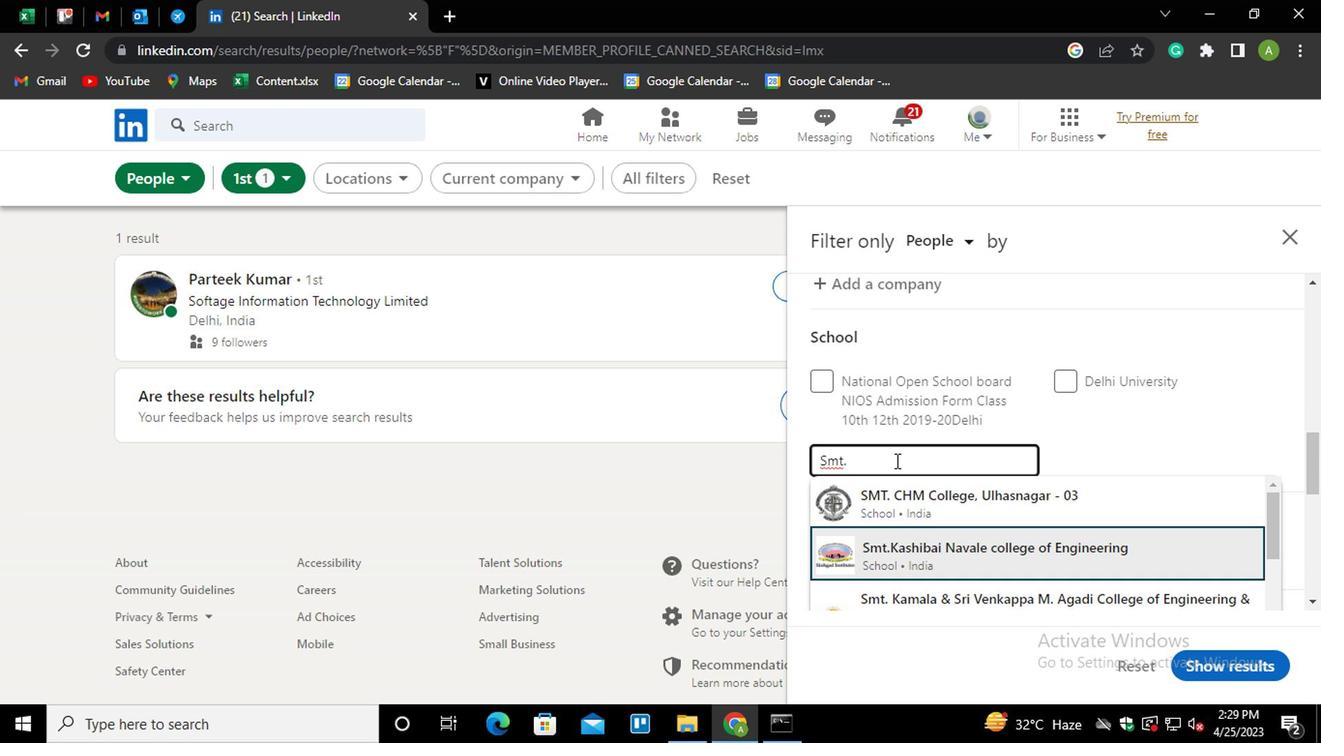 
Action: Mouse moved to (893, 459)
Screenshot: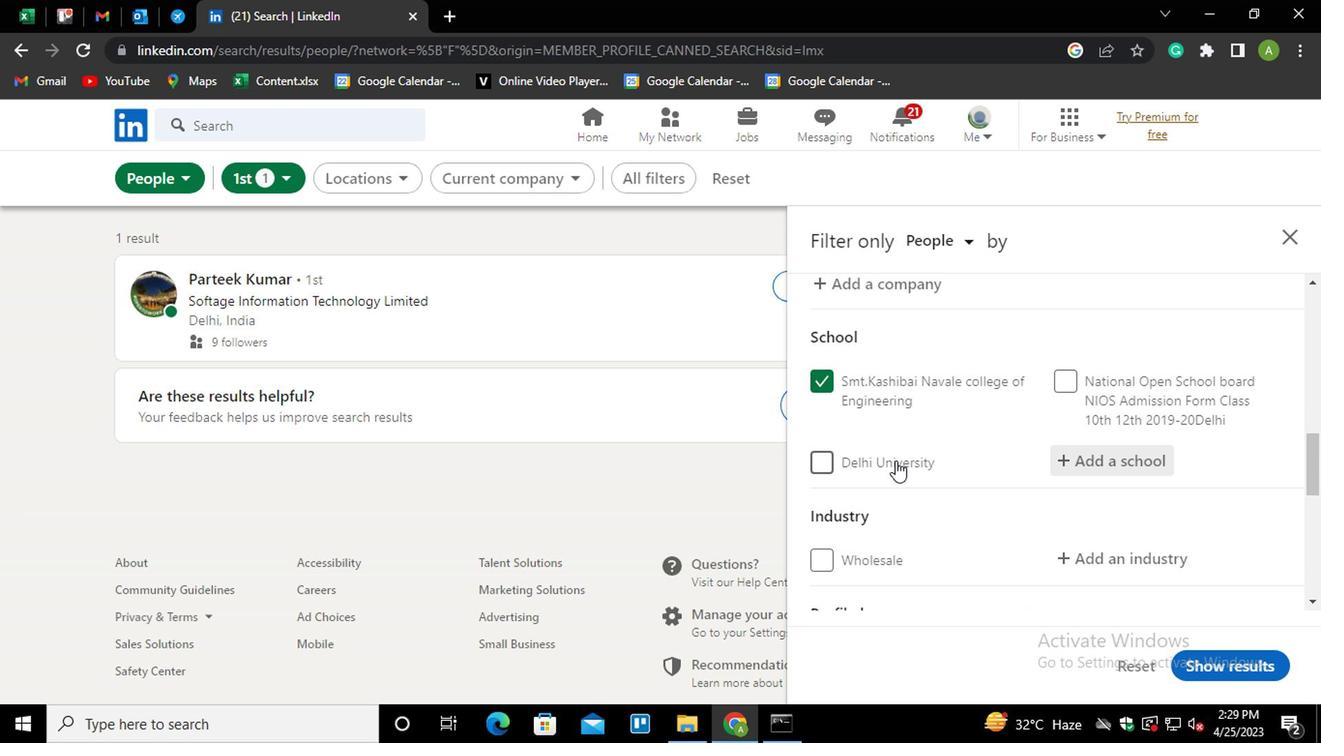 
Action: Mouse scrolled (893, 458) with delta (0, 0)
Screenshot: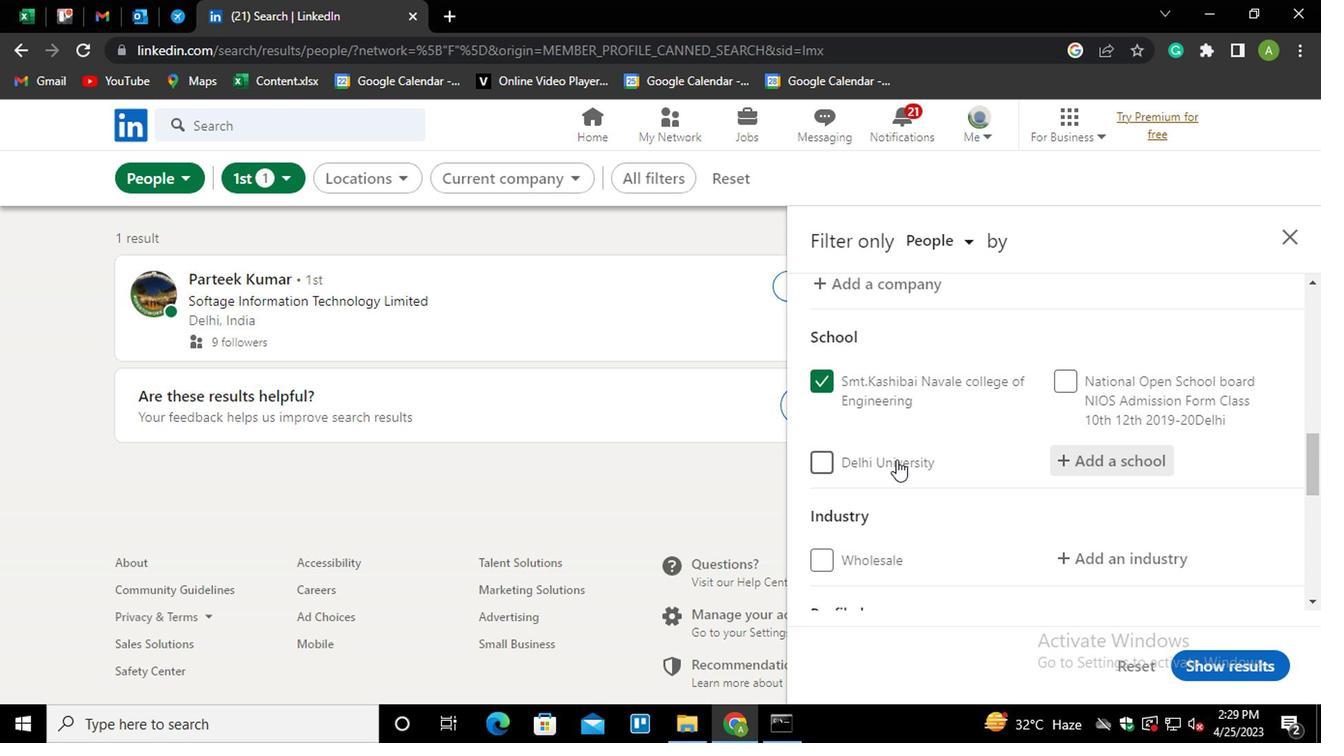 
Action: Mouse moved to (885, 514)
Screenshot: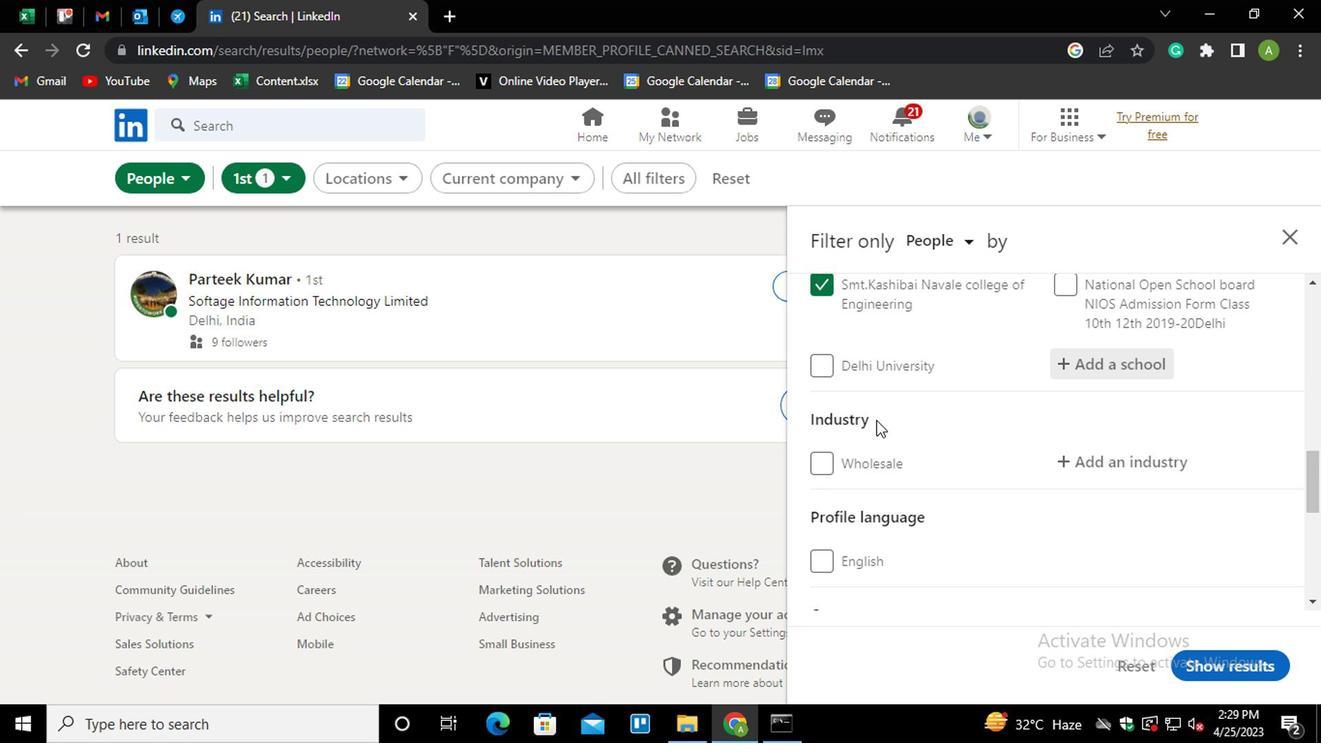 
Action: Mouse scrolled (885, 513) with delta (0, -1)
Screenshot: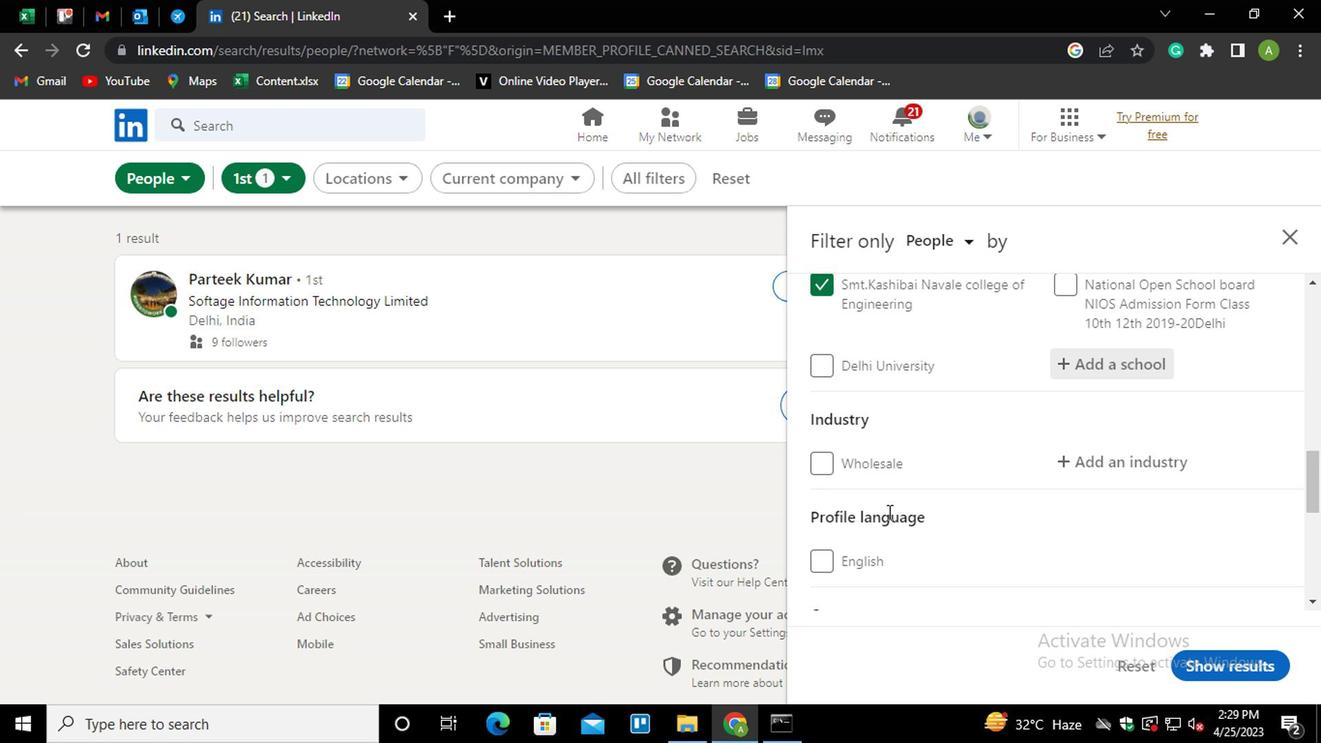 
Action: Mouse moved to (1064, 357)
Screenshot: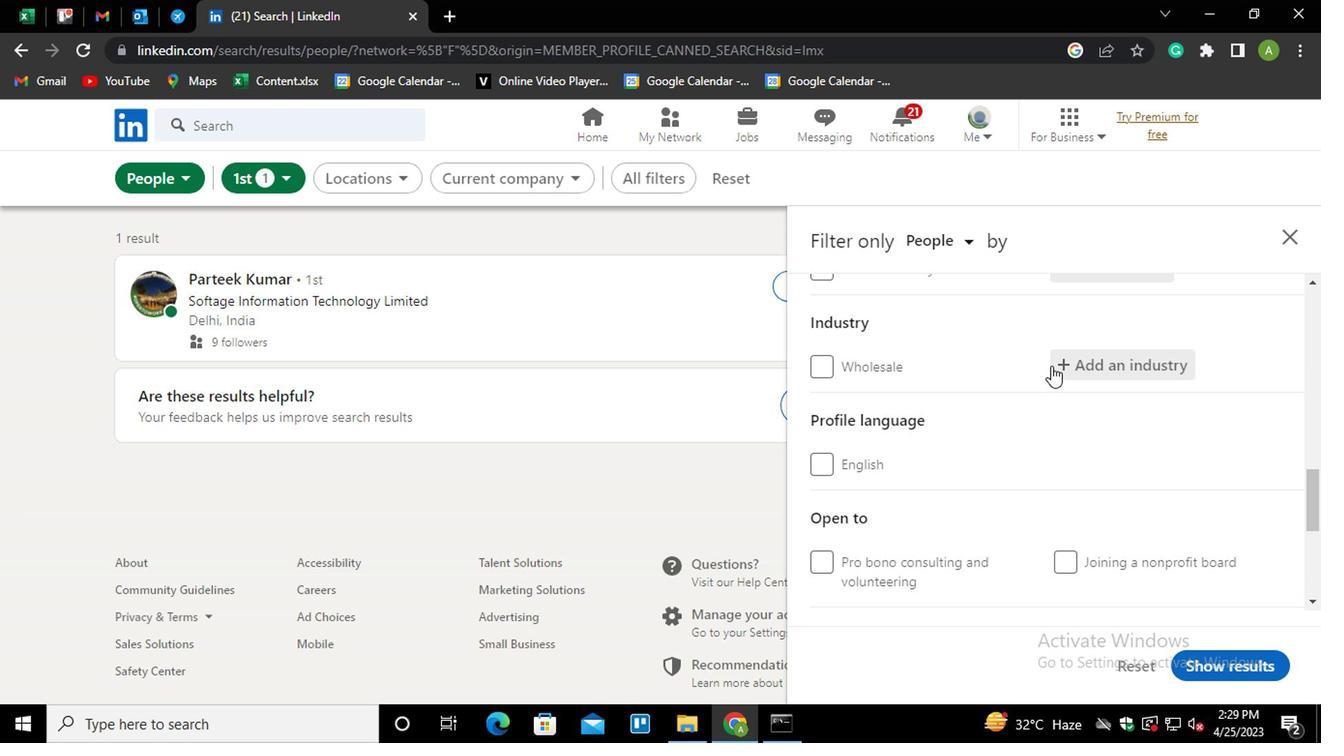 
Action: Mouse pressed left at (1064, 357)
Screenshot: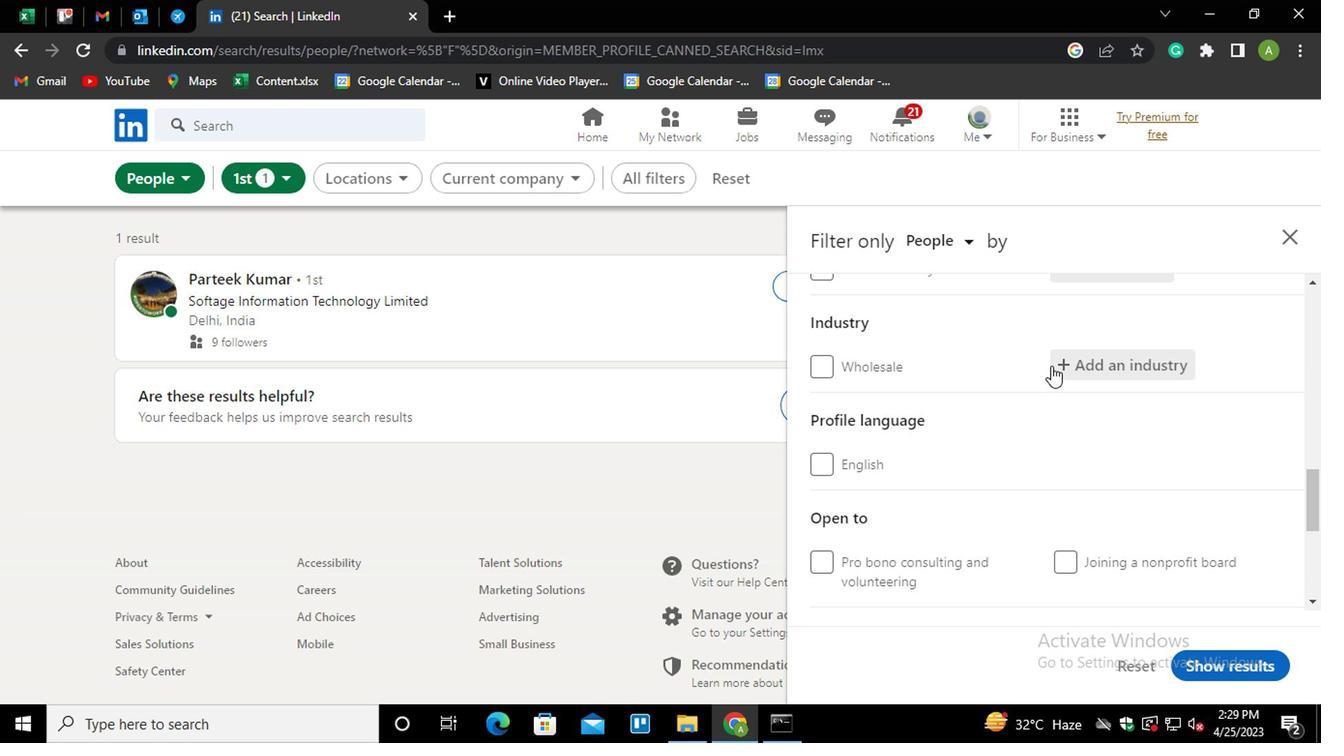 
Action: Mouse moved to (1081, 368)
Screenshot: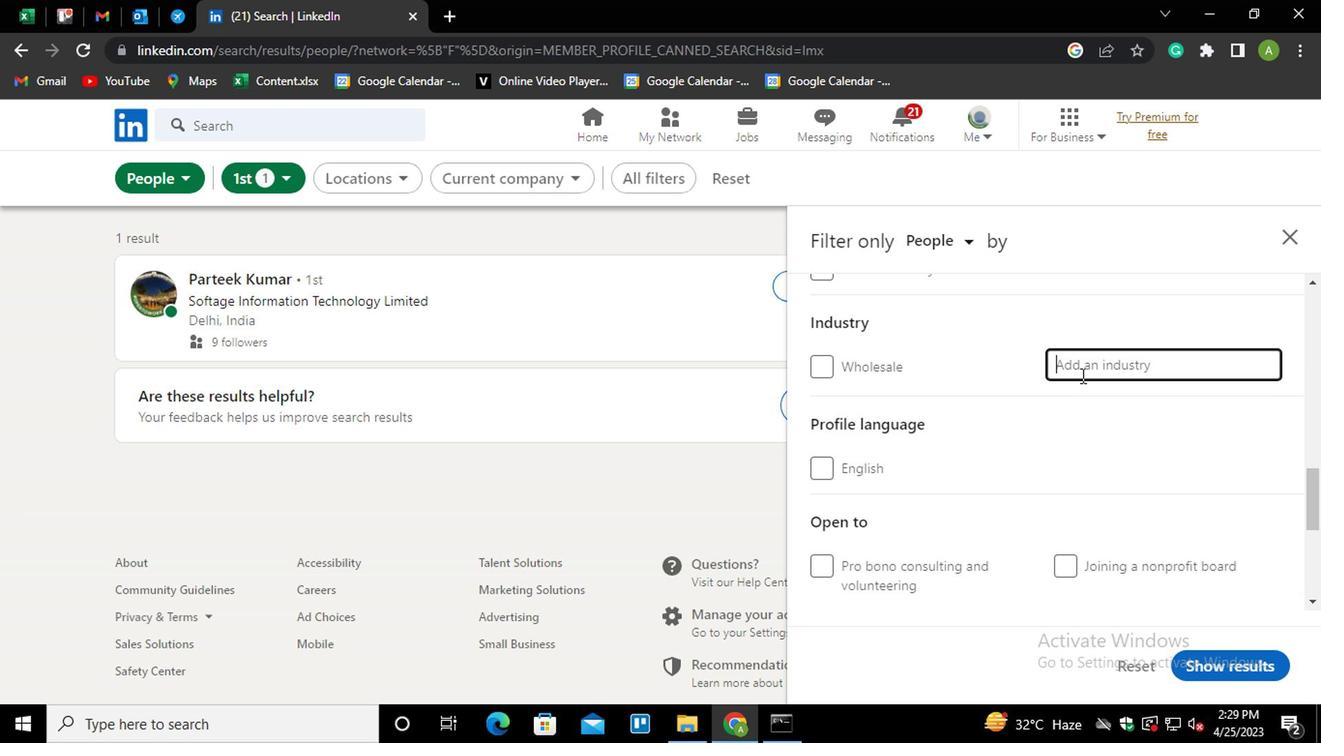 
Action: Key pressed <Key.shift_r>POLI<Key.down><Key.down><Key.enter>
Screenshot: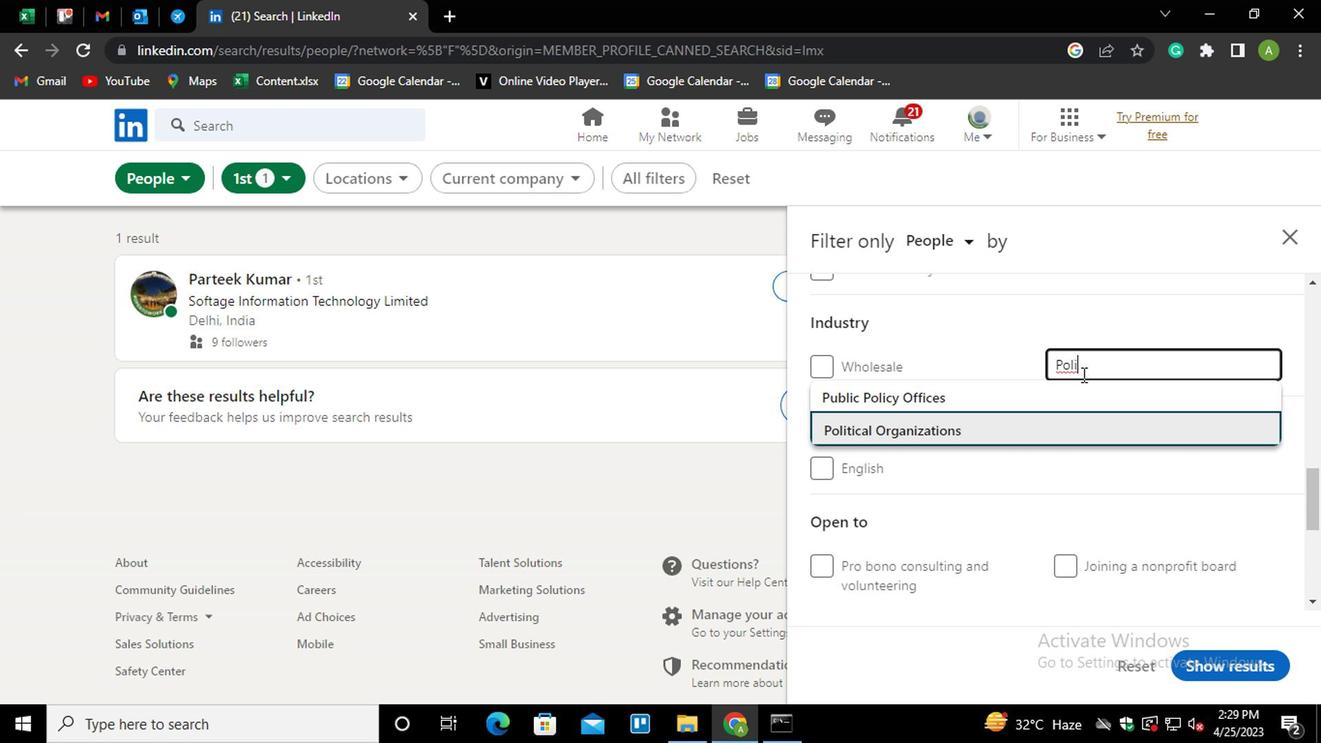 
Action: Mouse moved to (1052, 397)
Screenshot: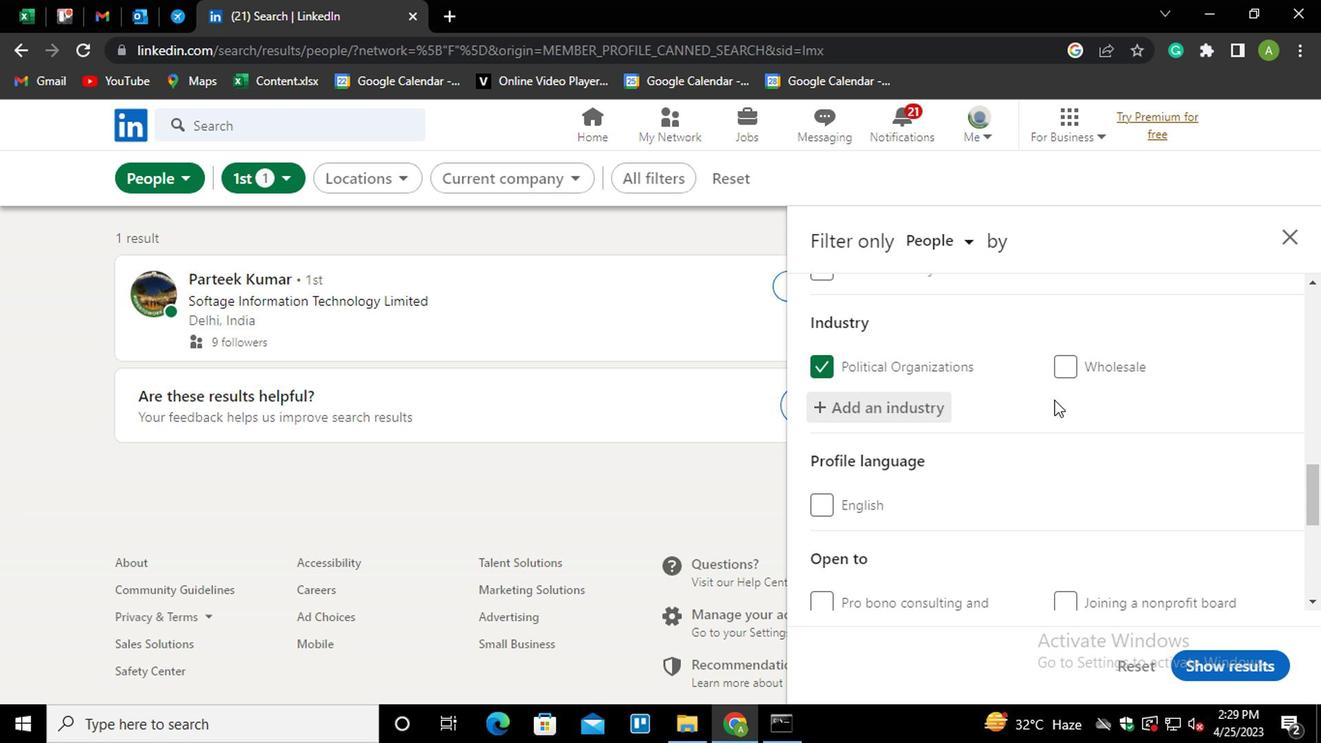 
Action: Mouse scrolled (1052, 396) with delta (0, 0)
Screenshot: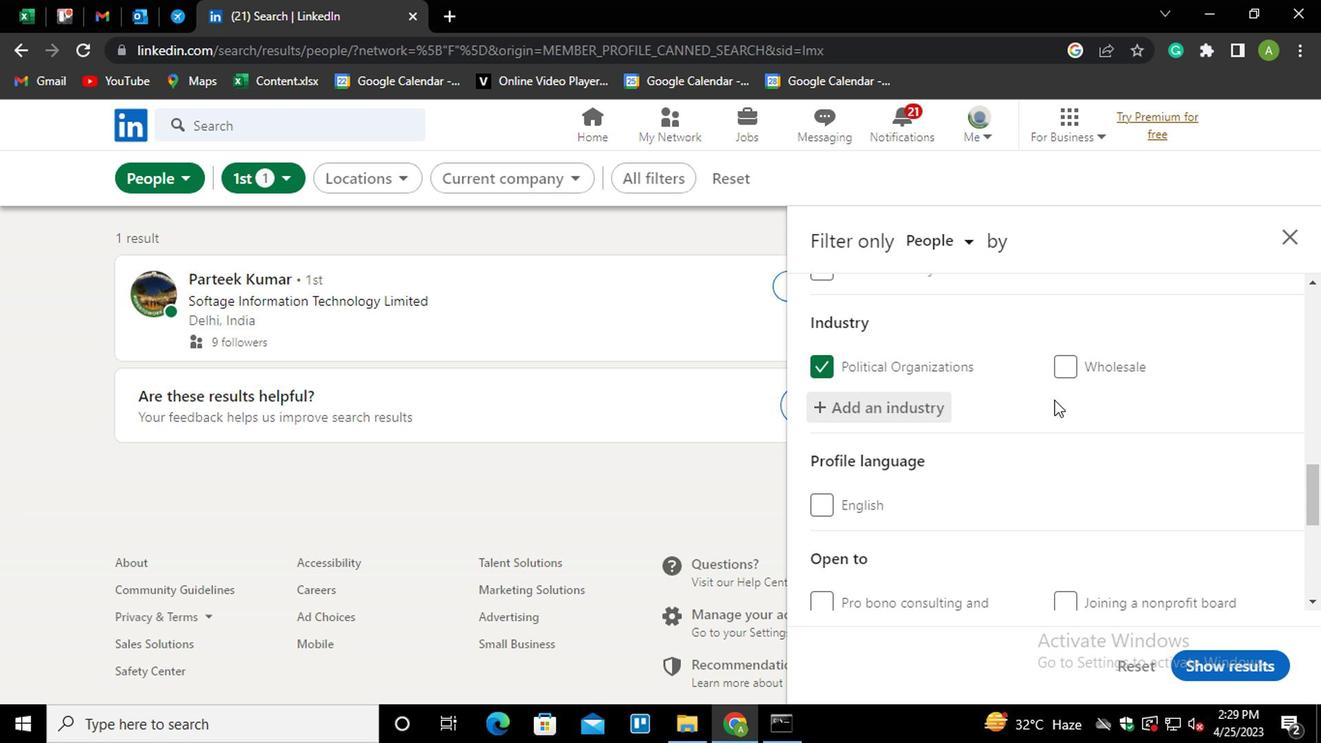 
Action: Mouse moved to (1052, 405)
Screenshot: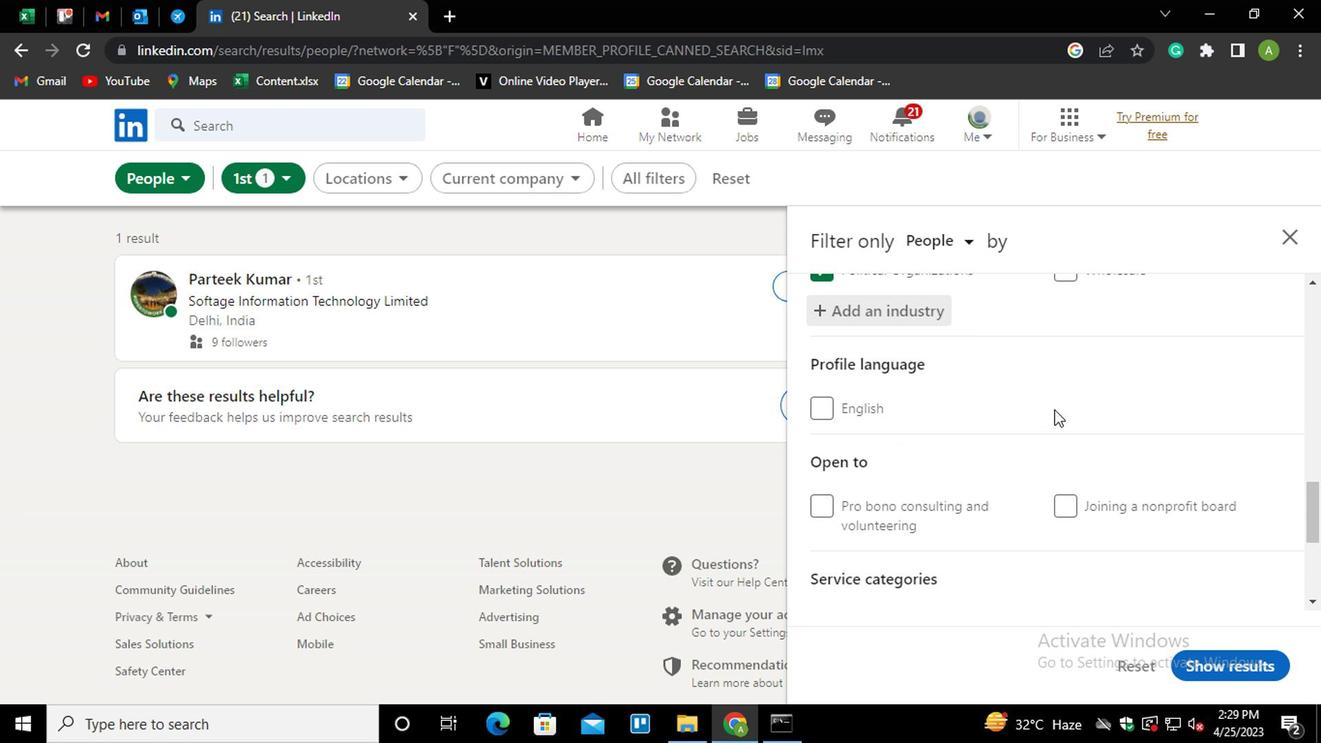 
Action: Mouse scrolled (1052, 404) with delta (0, 0)
Screenshot: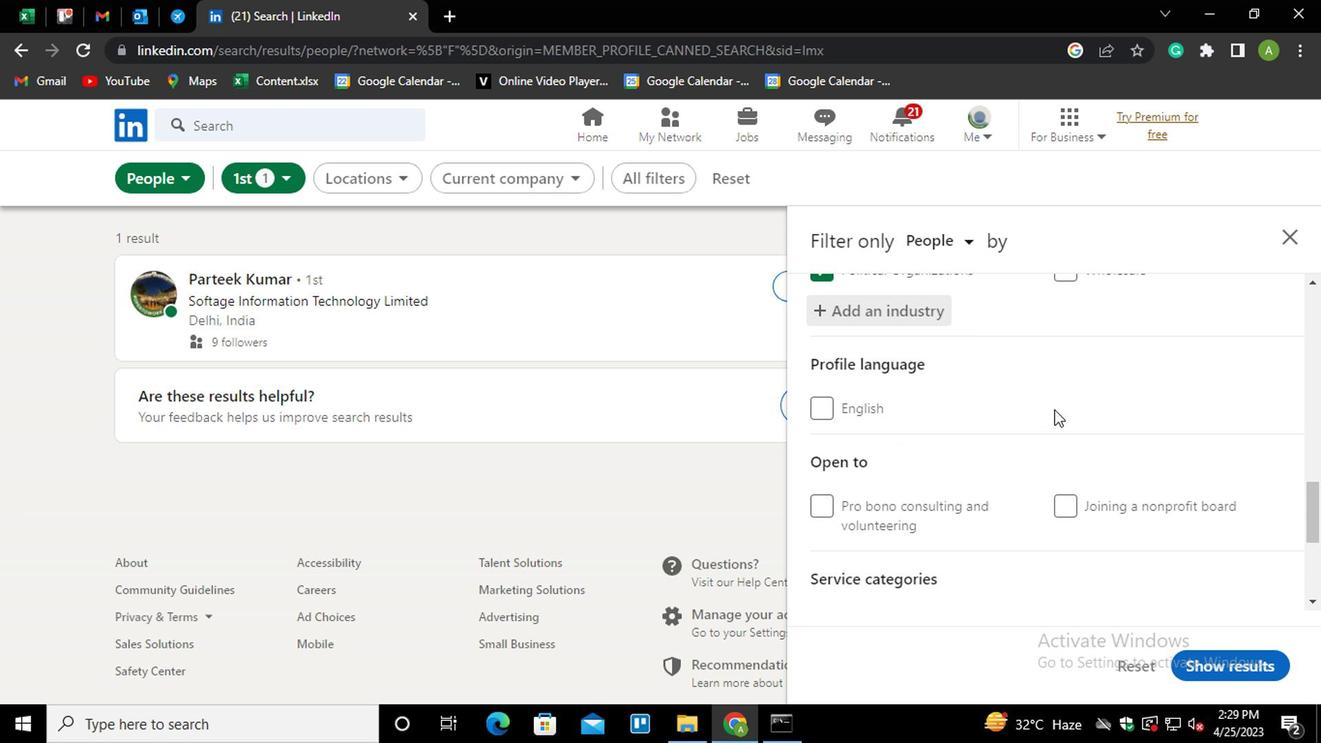 
Action: Mouse scrolled (1052, 404) with delta (0, 0)
Screenshot: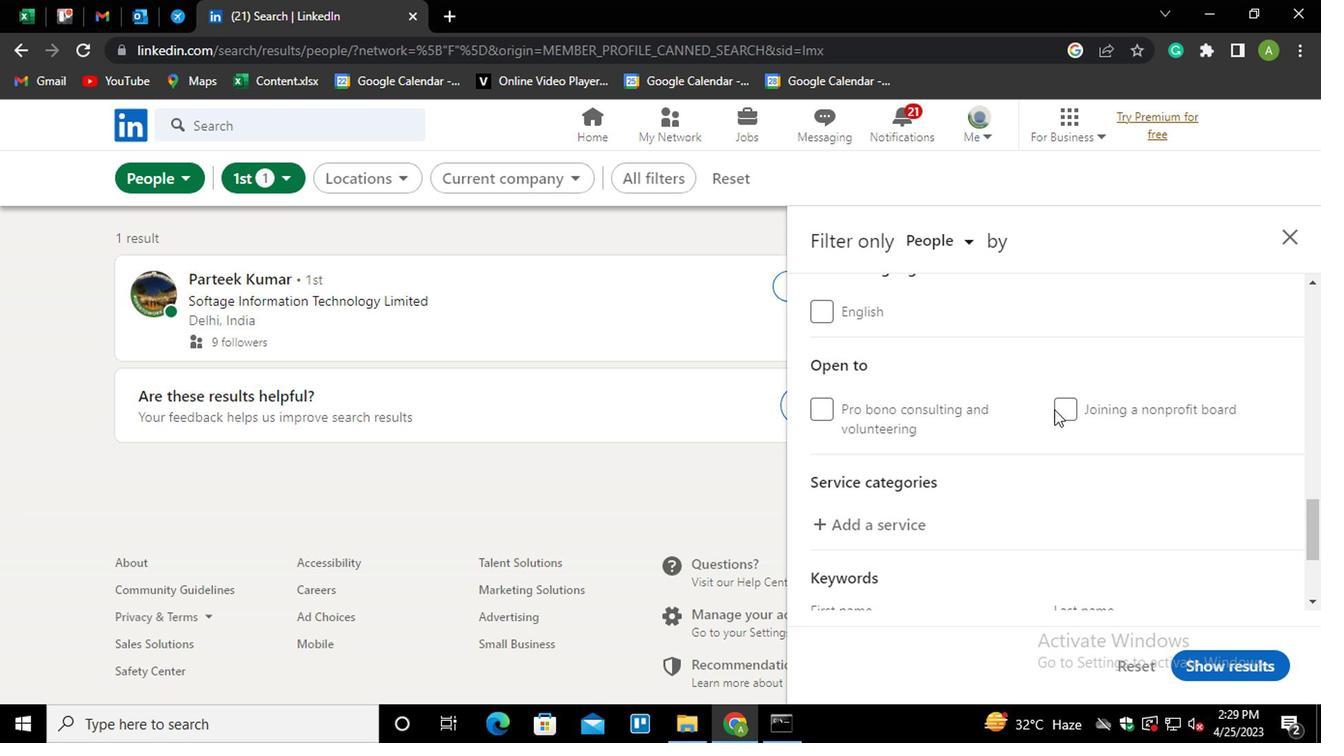 
Action: Mouse moved to (890, 419)
Screenshot: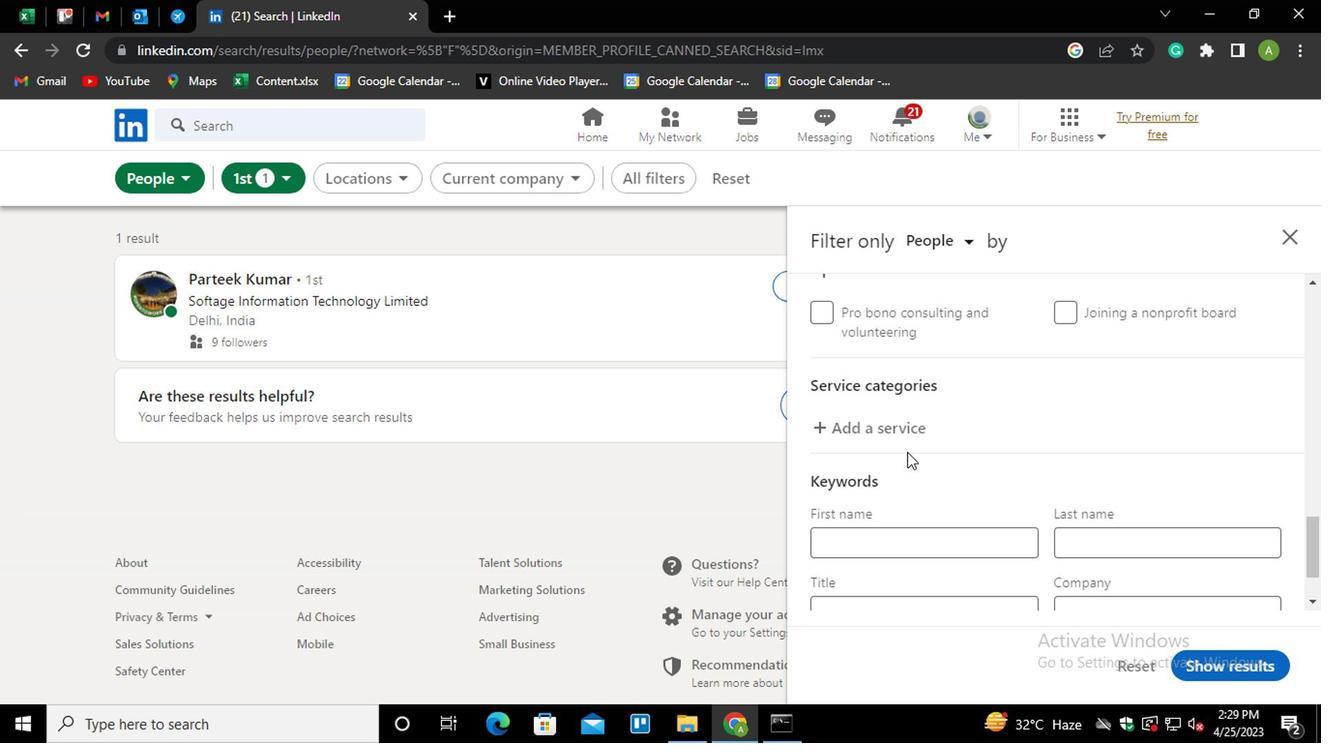 
Action: Mouse pressed left at (890, 419)
Screenshot: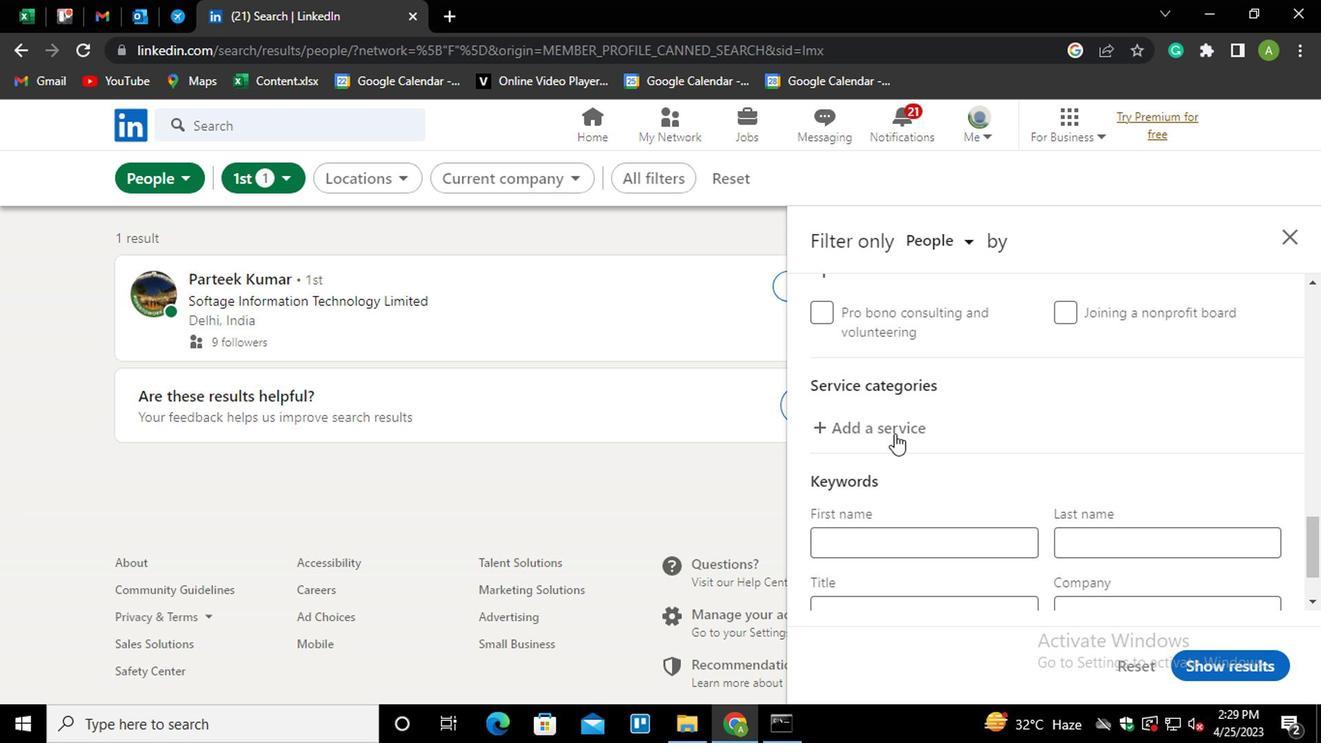 
Action: Mouse moved to (890, 419)
Screenshot: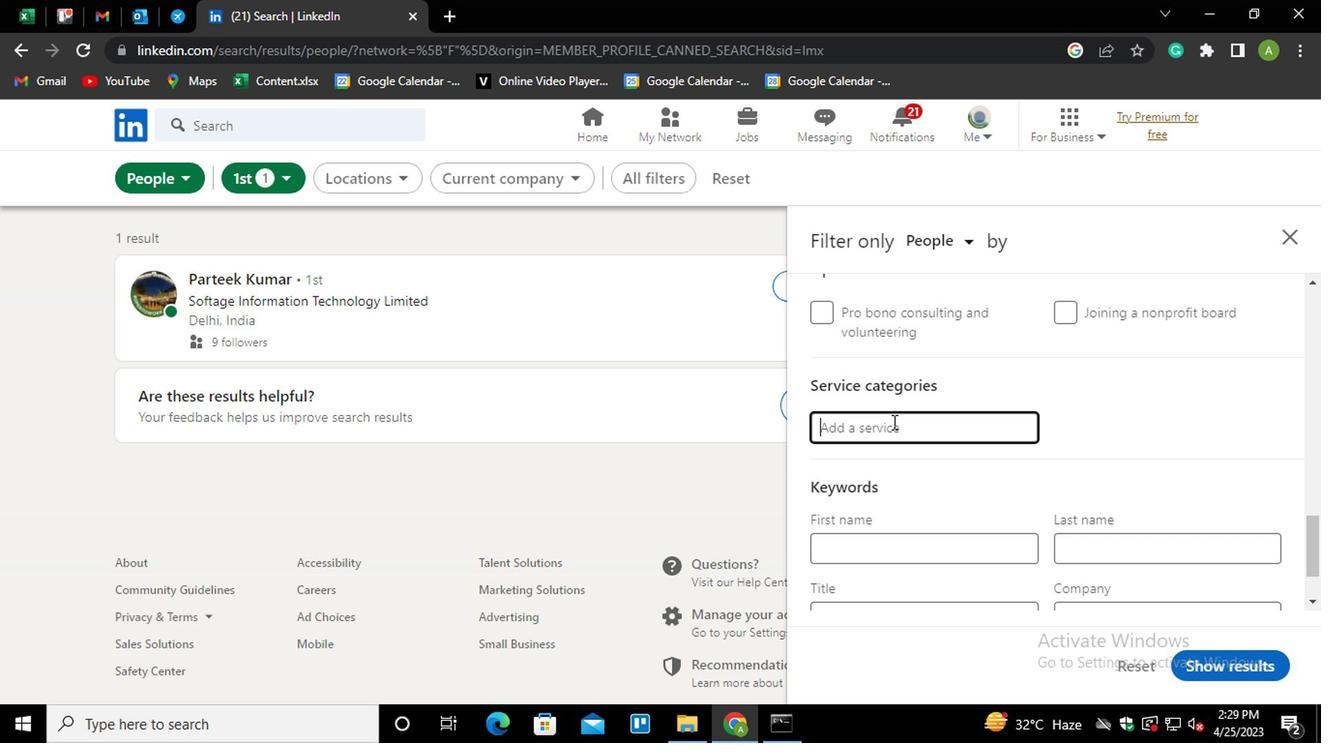 
Action: Mouse pressed left at (890, 419)
Screenshot: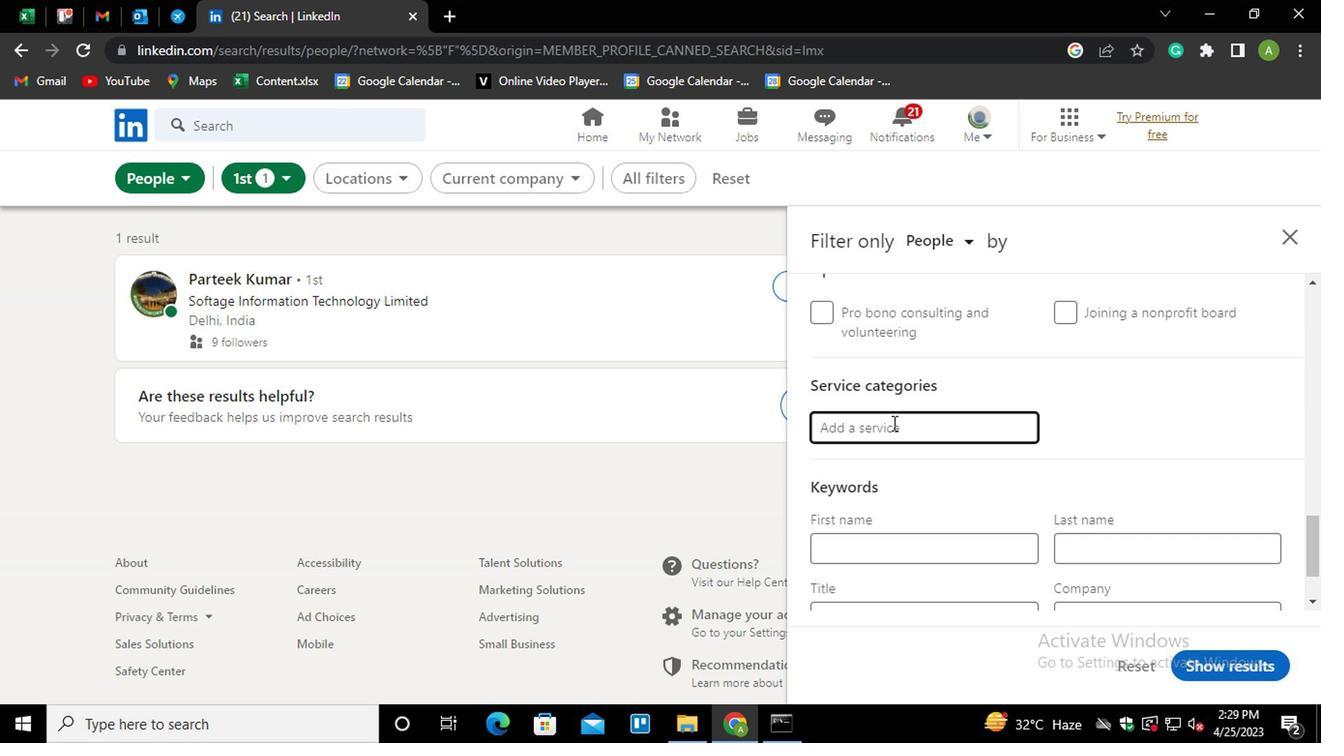 
Action: Key pressed <Key.shift>FIN<Key.down><Key.down><Key.down><Key.enter>
Screenshot: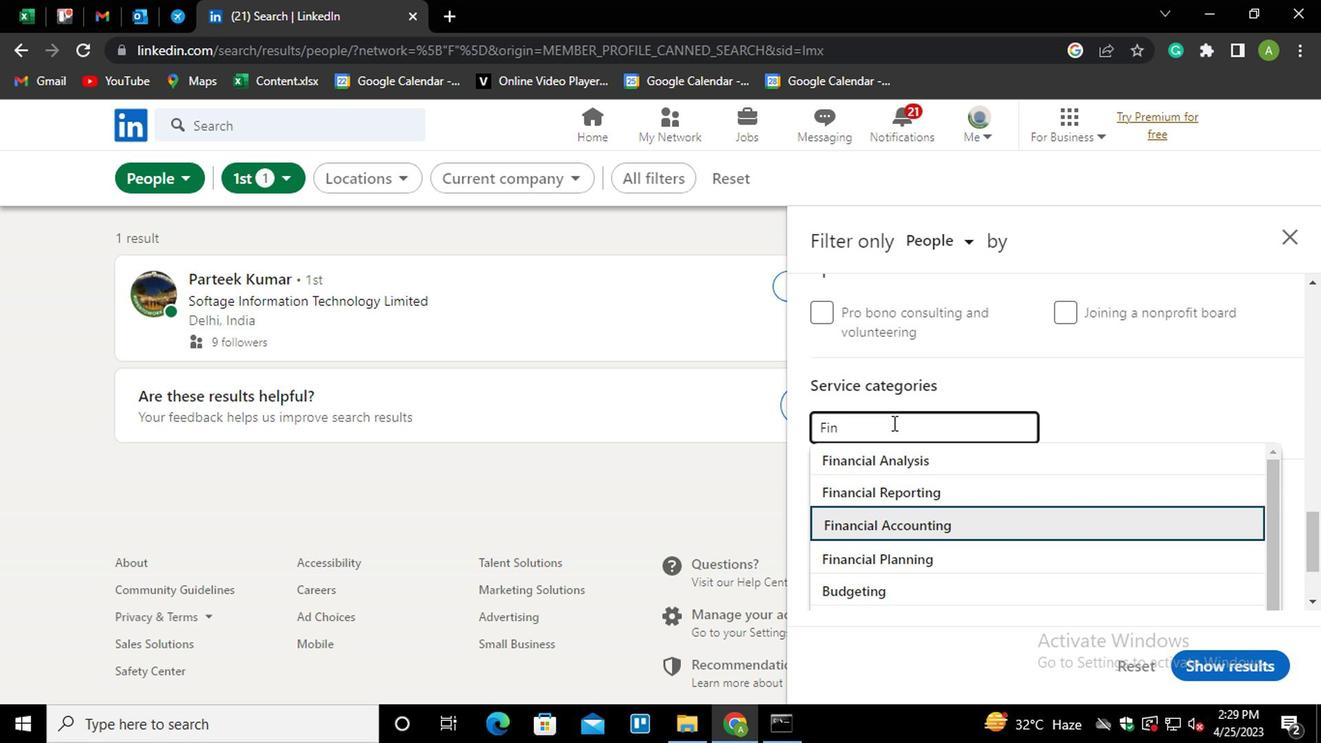 
Action: Mouse moved to (969, 450)
Screenshot: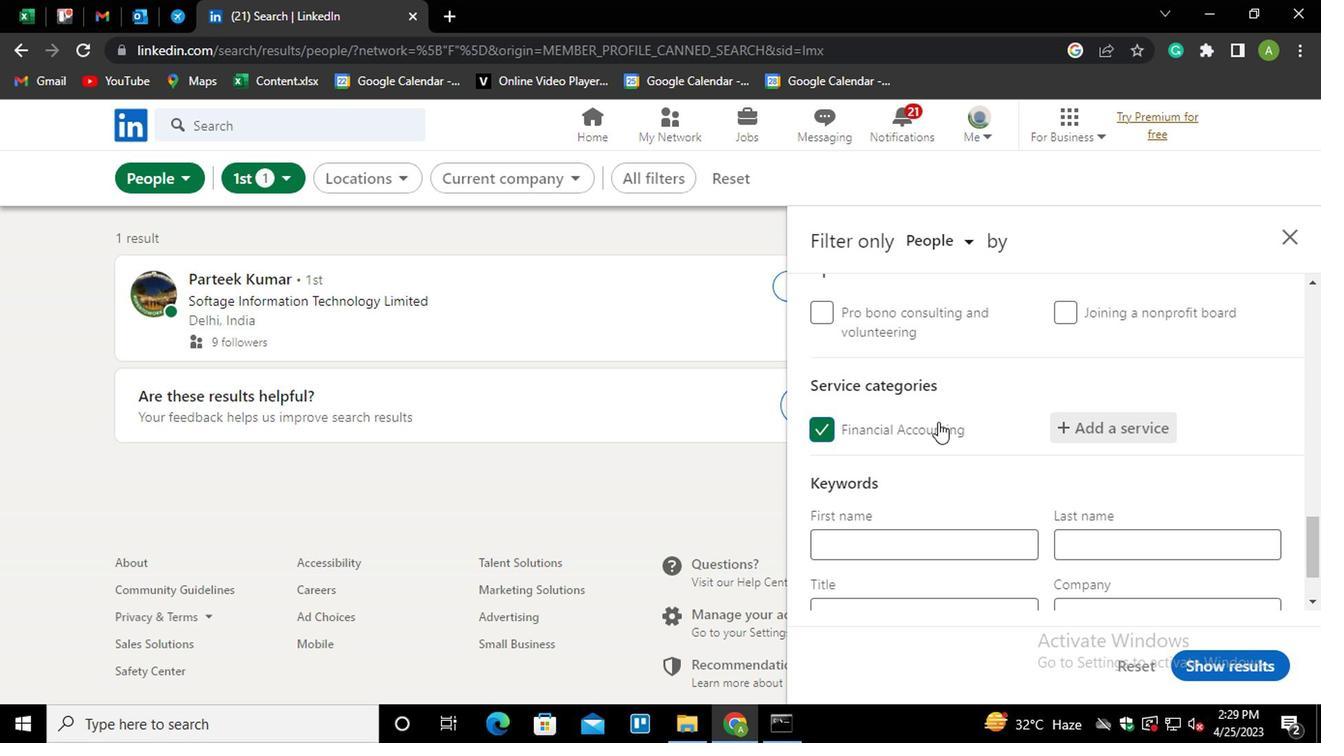 
Action: Mouse scrolled (969, 450) with delta (0, 0)
Screenshot: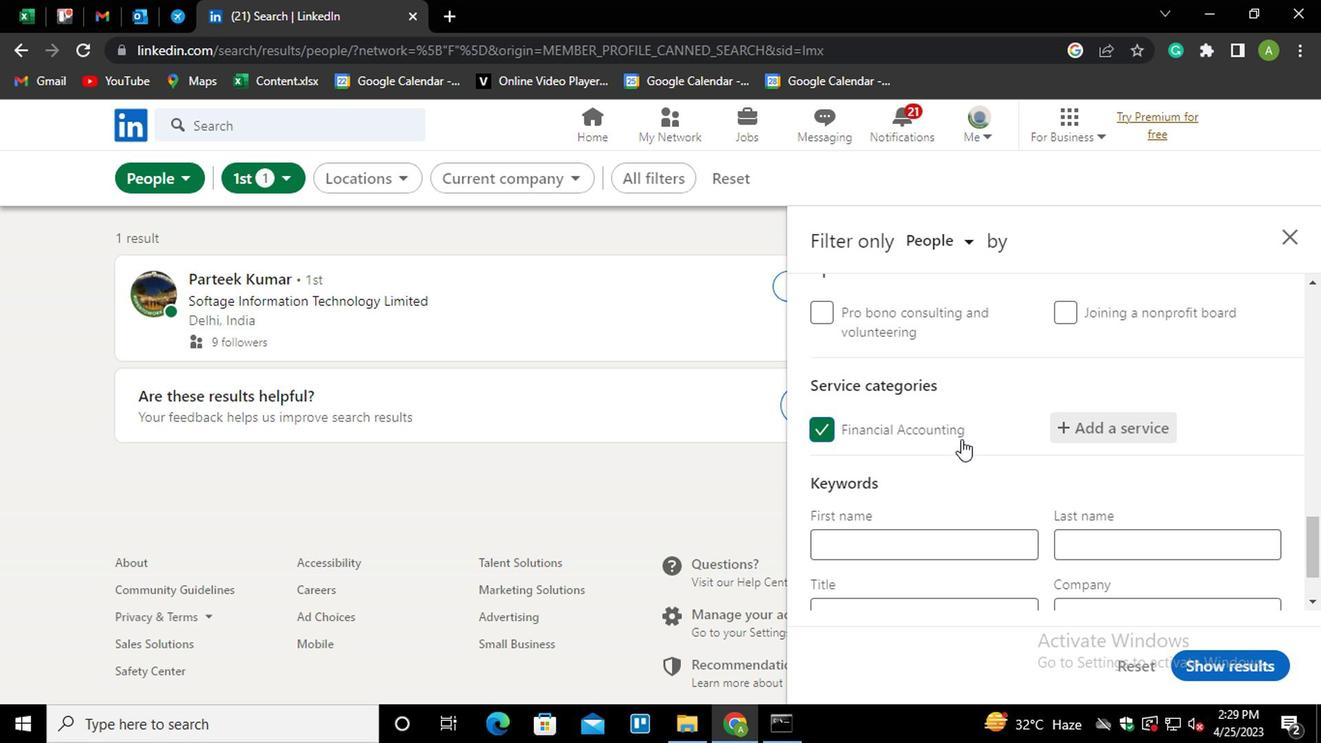
Action: Mouse moved to (885, 531)
Screenshot: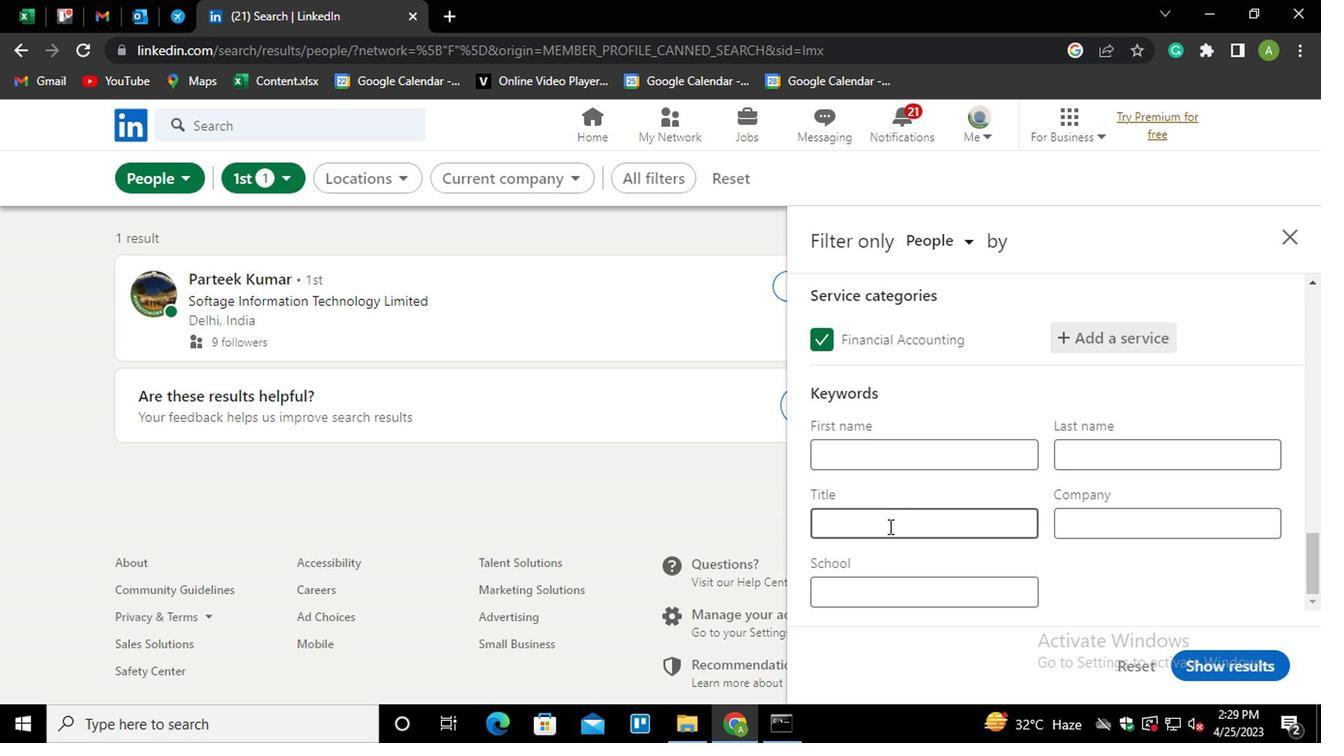 
Action: Mouse pressed left at (885, 531)
Screenshot: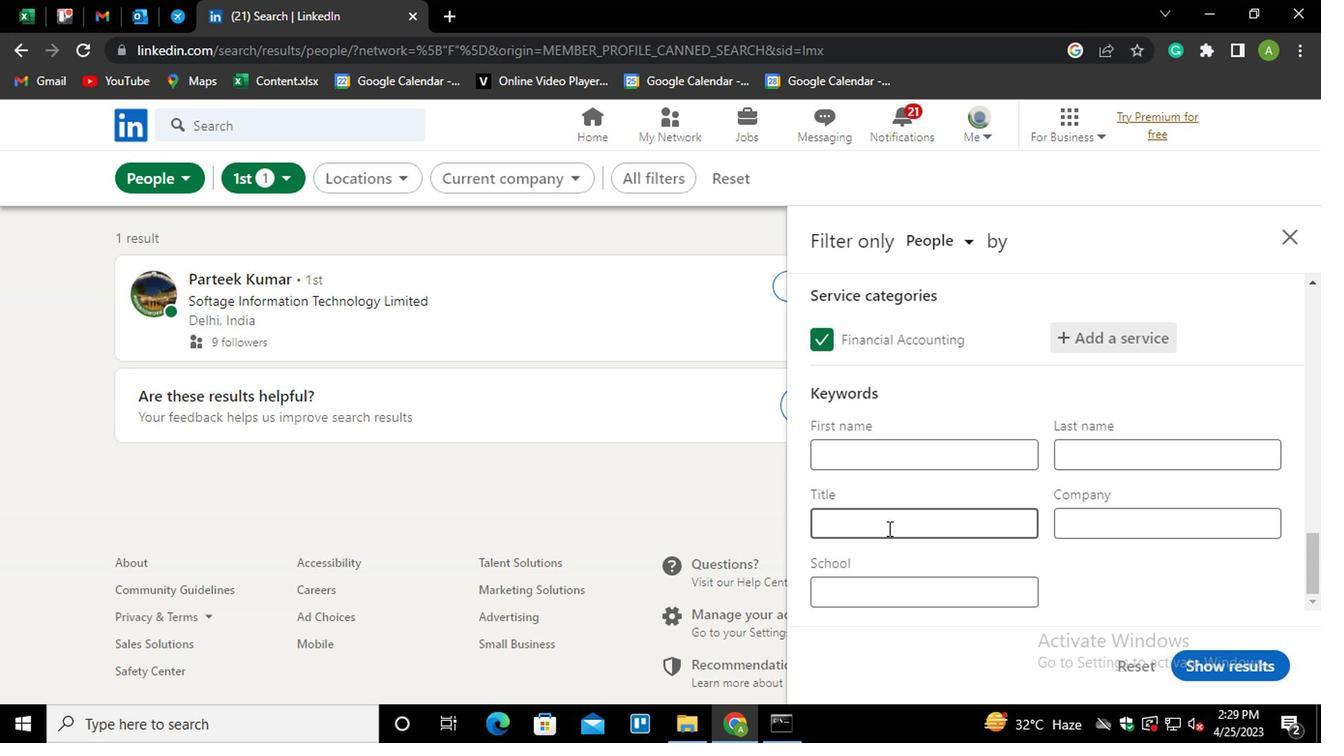 
Action: Key pressed <Key.shift_r>PROGRA,<Key.space><Key.shift_r>MANAGER
Screenshot: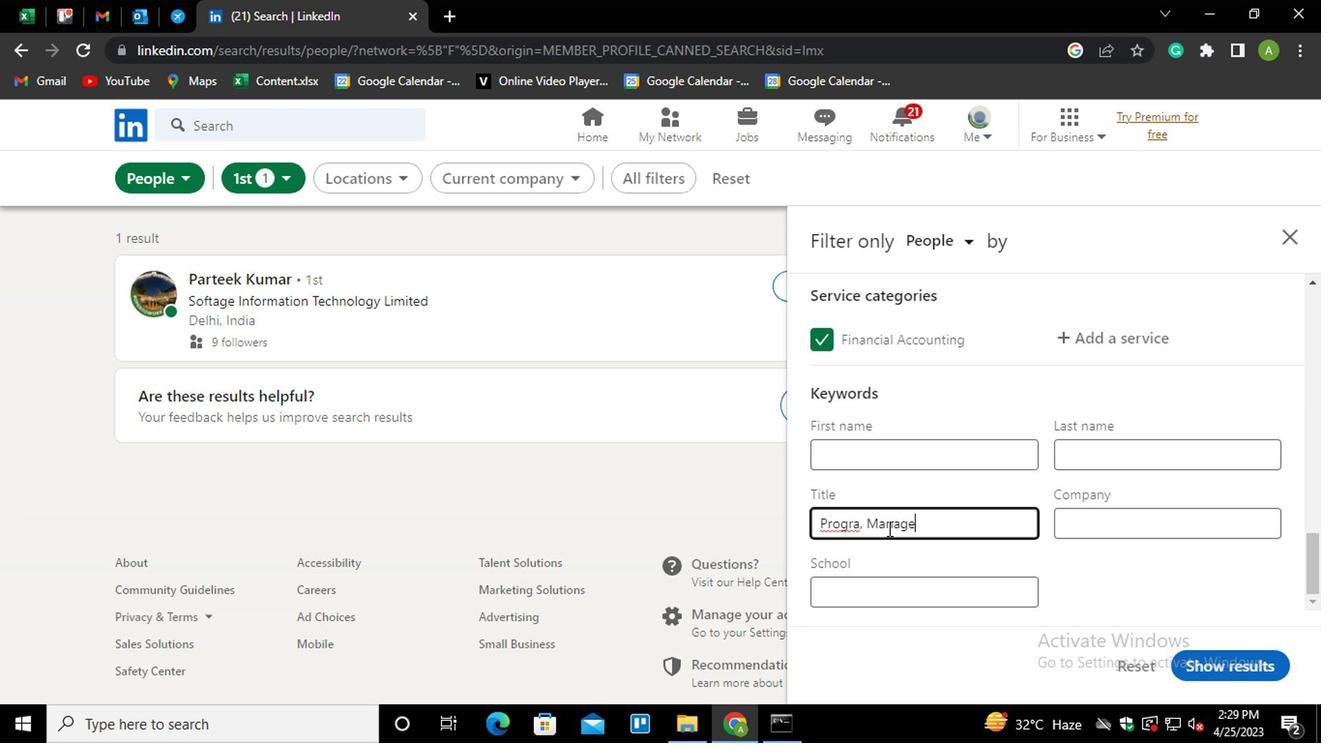 
Action: Mouse moved to (858, 531)
Screenshot: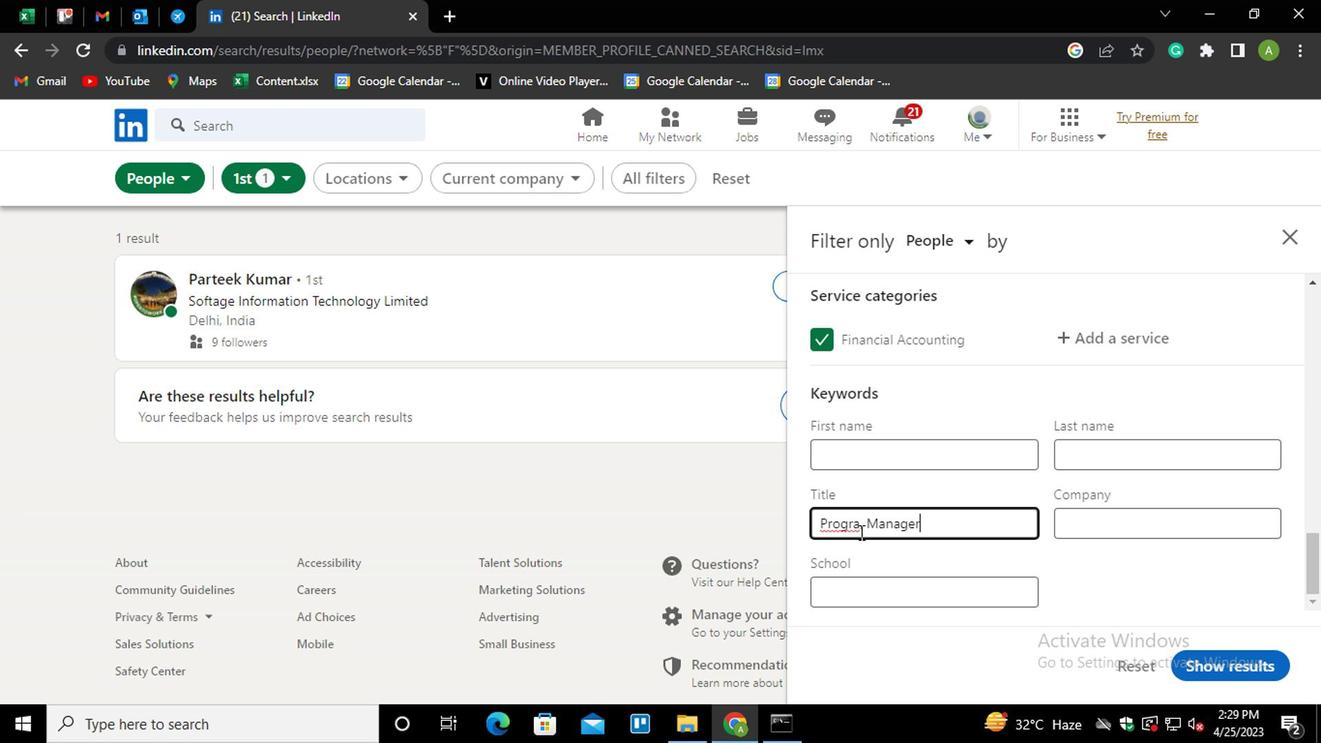 
Action: Mouse pressed left at (858, 531)
Screenshot: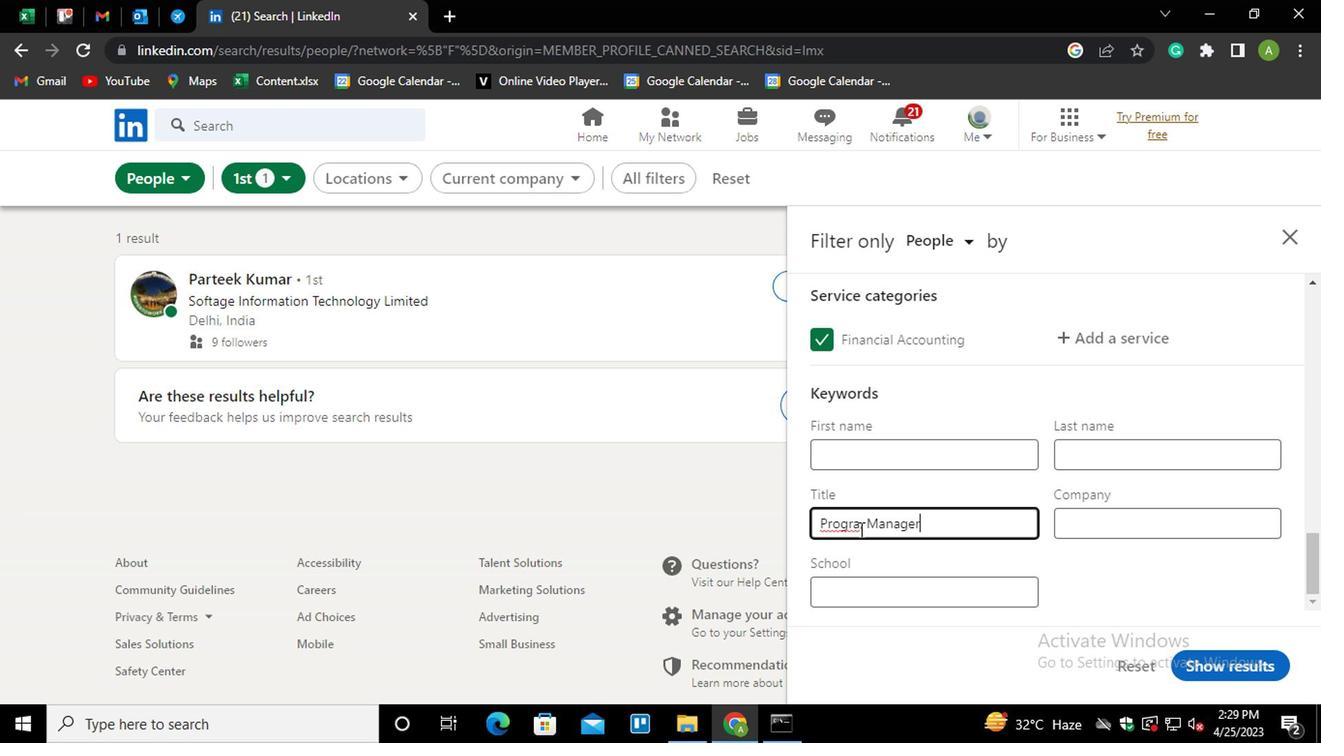 
Action: Mouse moved to (904, 531)
Screenshot: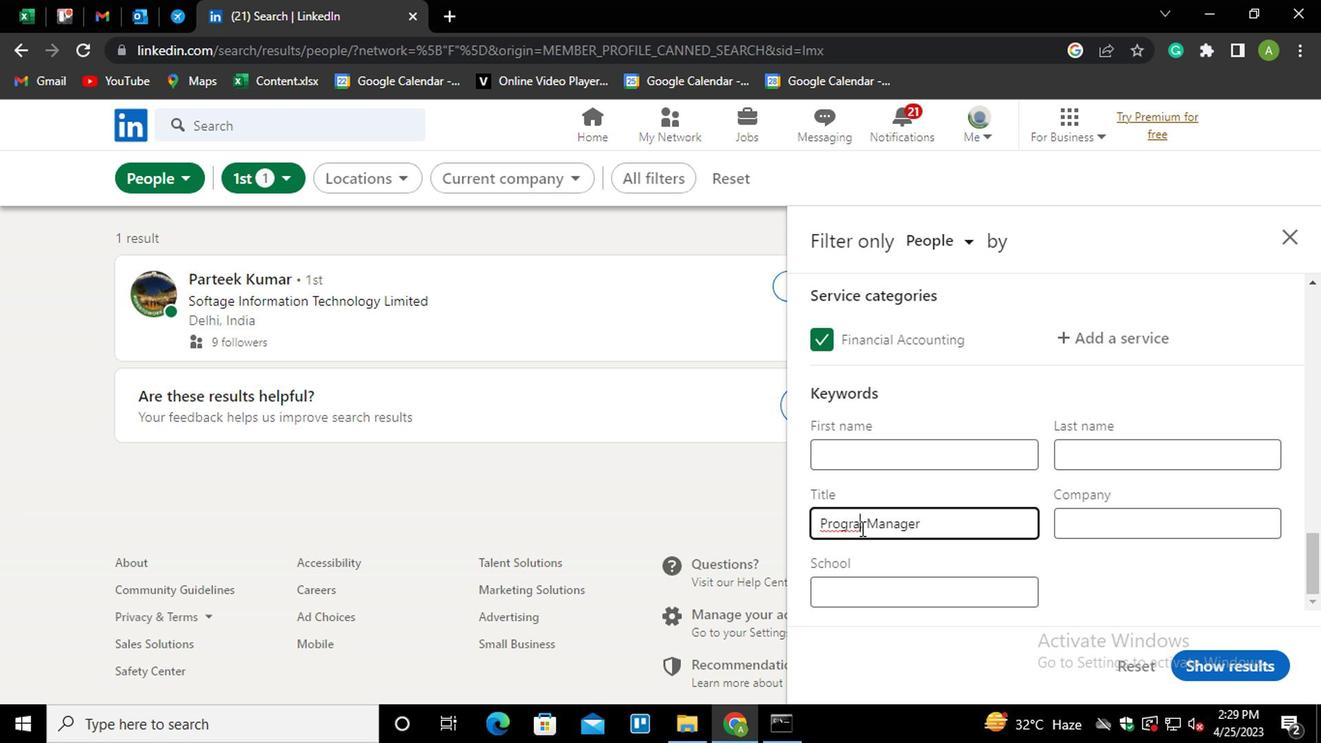 
Action: Key pressed M<Key.right><Key.backspace>
Screenshot: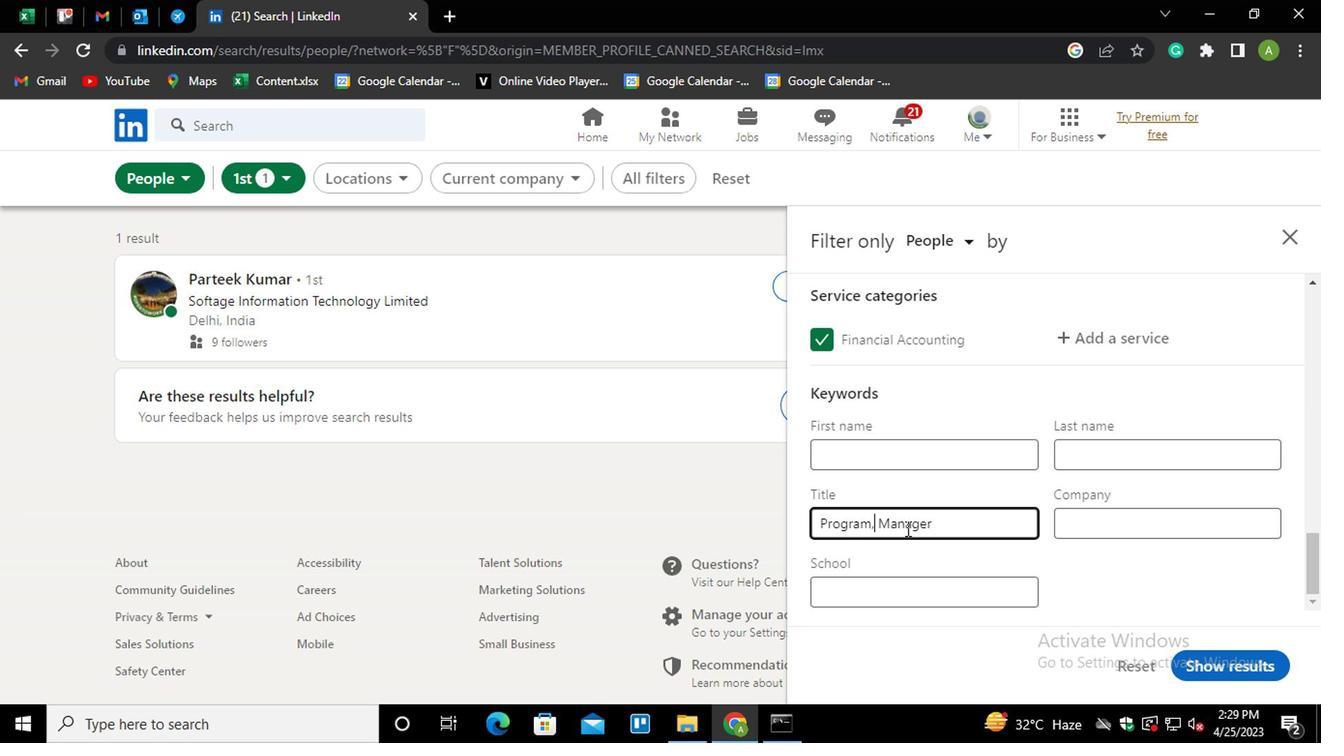 
Action: Mouse moved to (1195, 615)
Screenshot: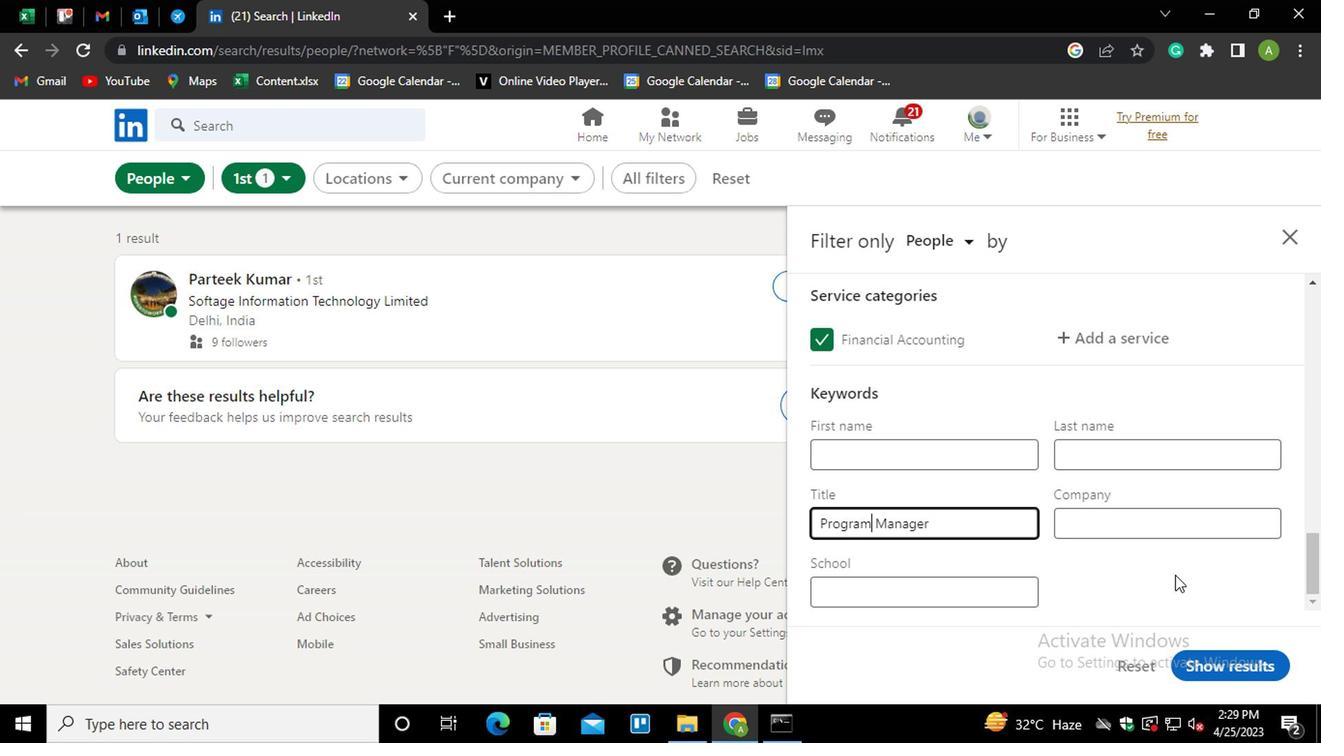 
Action: Mouse pressed left at (1195, 615)
Screenshot: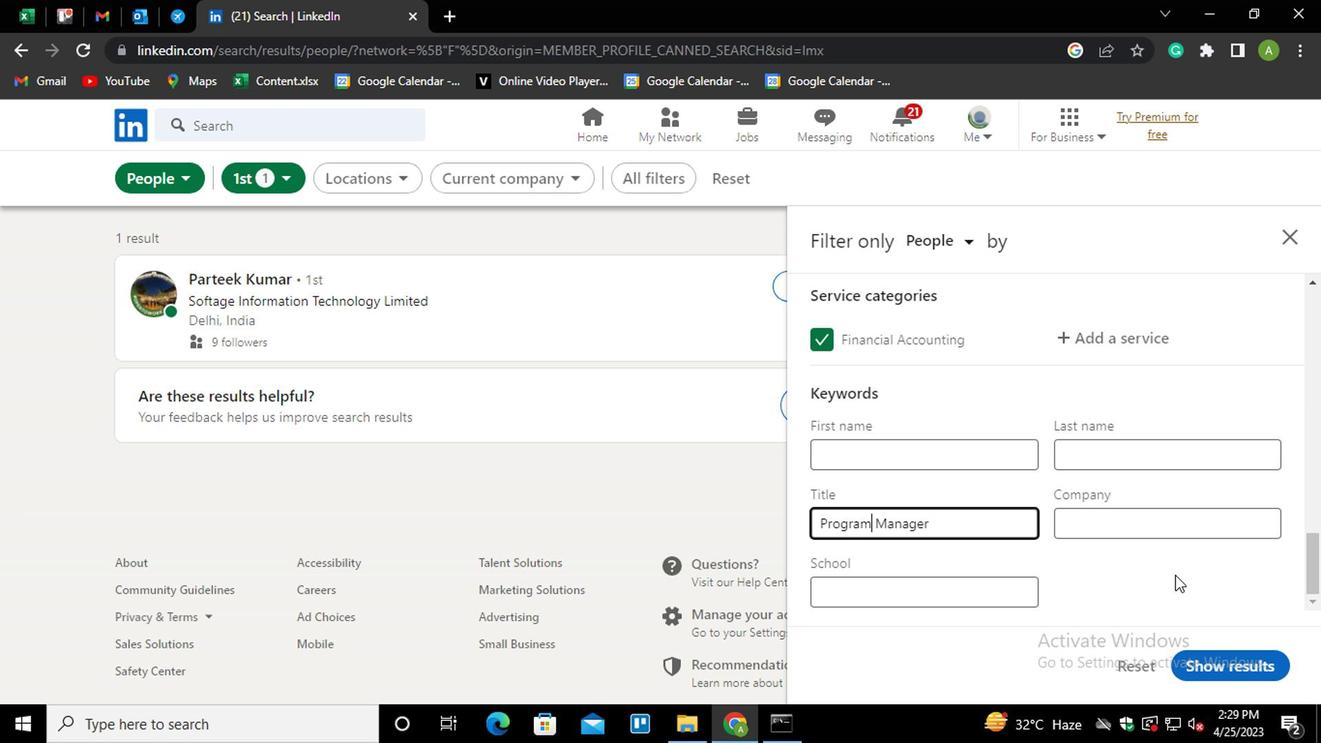 
Action: Mouse moved to (1227, 670)
Screenshot: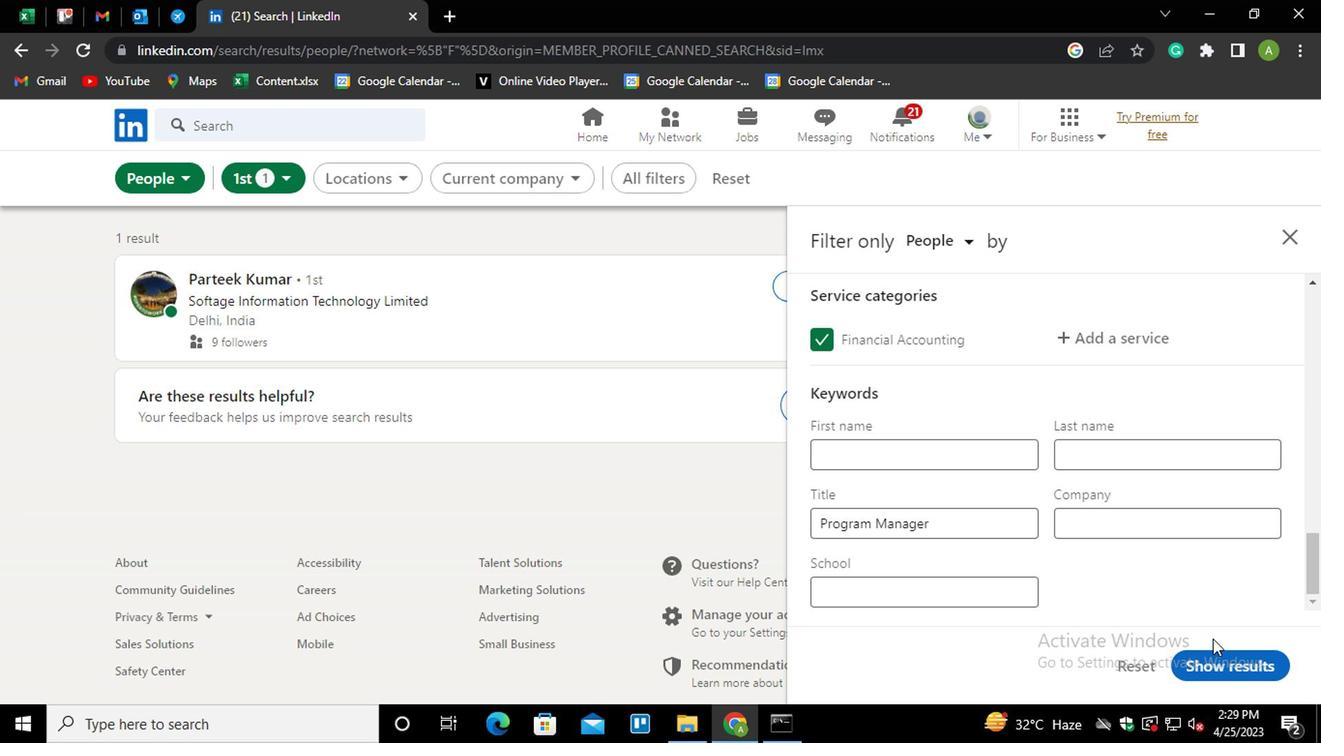 
Action: Mouse pressed left at (1227, 670)
Screenshot: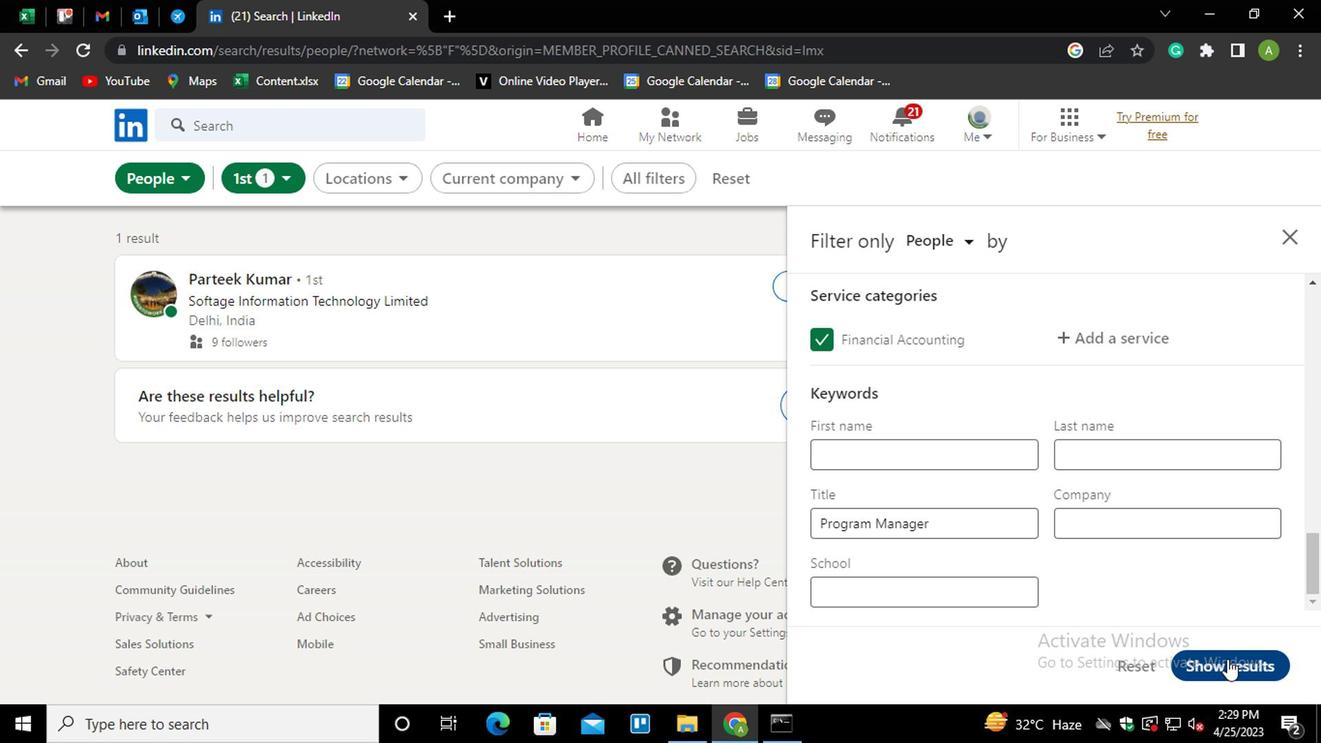 
Action: Mouse moved to (1132, 523)
Screenshot: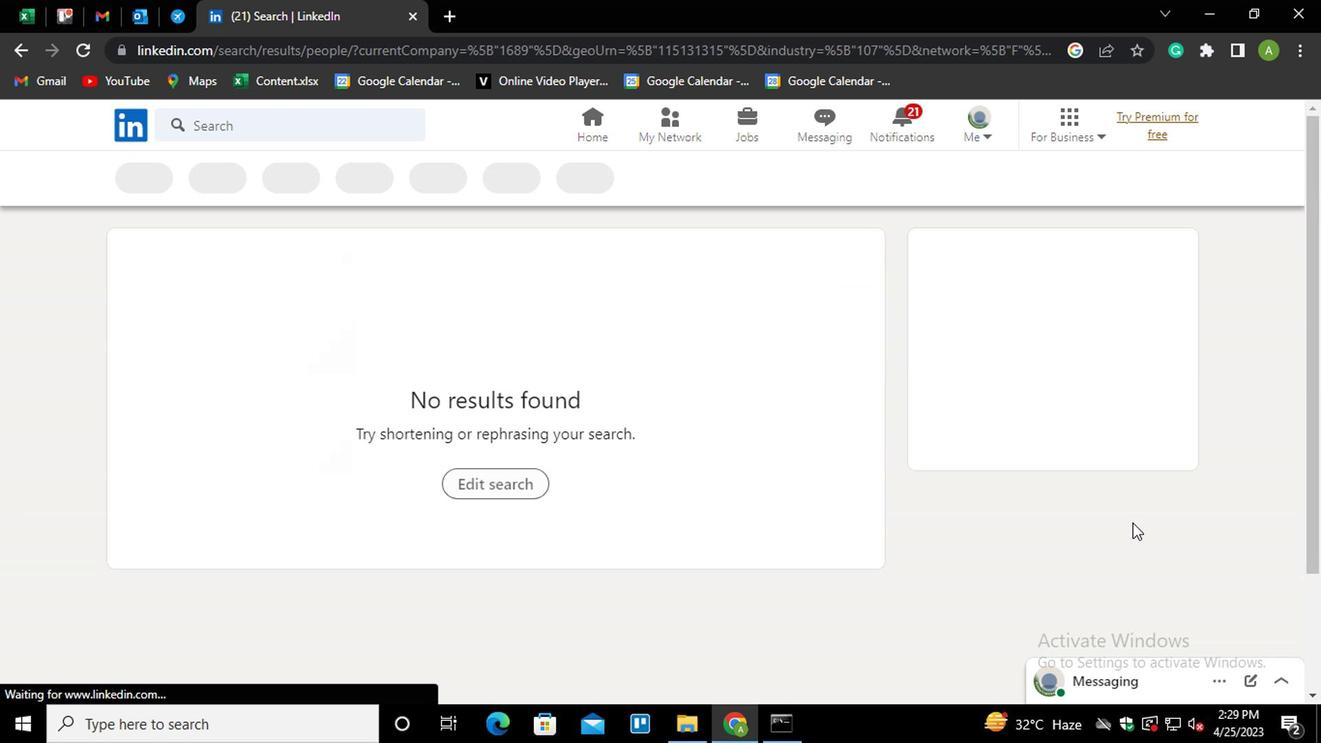 
